 Task: Compare market values of townhouses in Las Vegas, Nevada, in different price ranges.
Action: Key pressed l<Key.caps_lock>AS<Key.space><Key.caps_lock>v<Key.caps_lock>EGAS
Screenshot: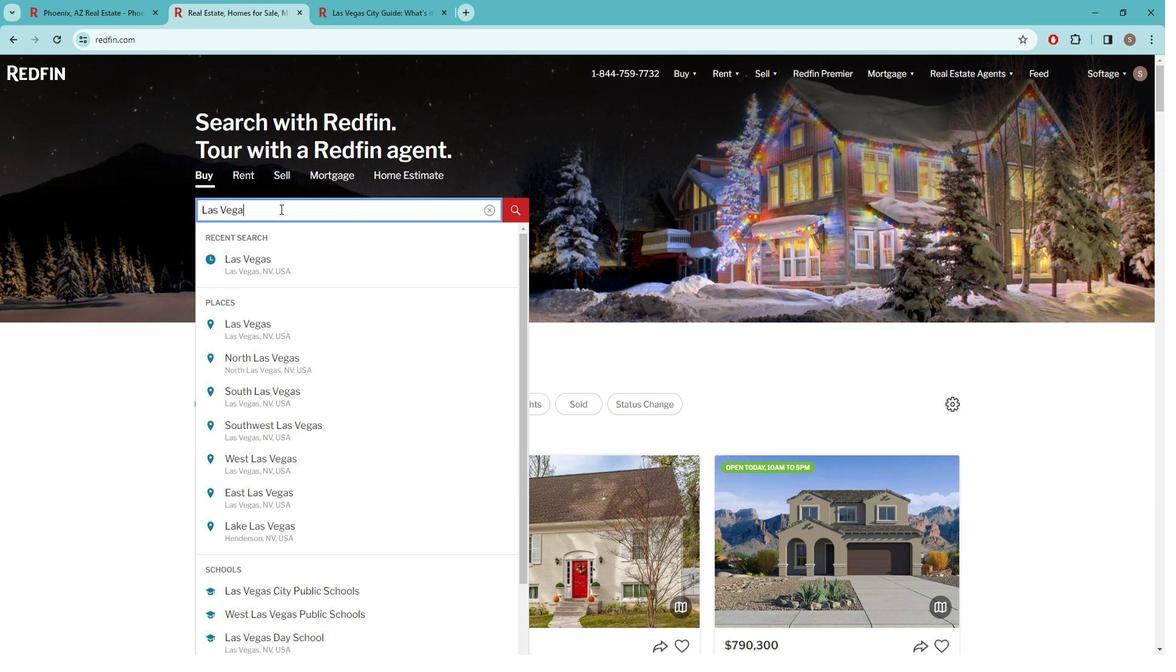 
Action: Mouse moved to (288, 263)
Screenshot: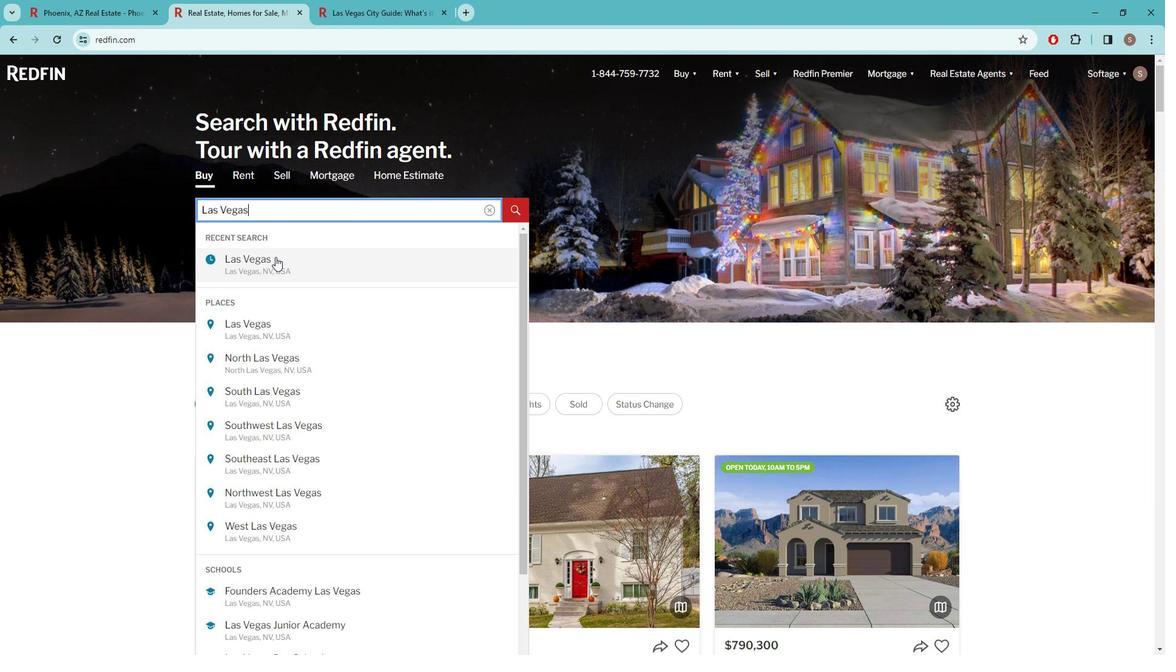 
Action: Mouse pressed left at (288, 263)
Screenshot: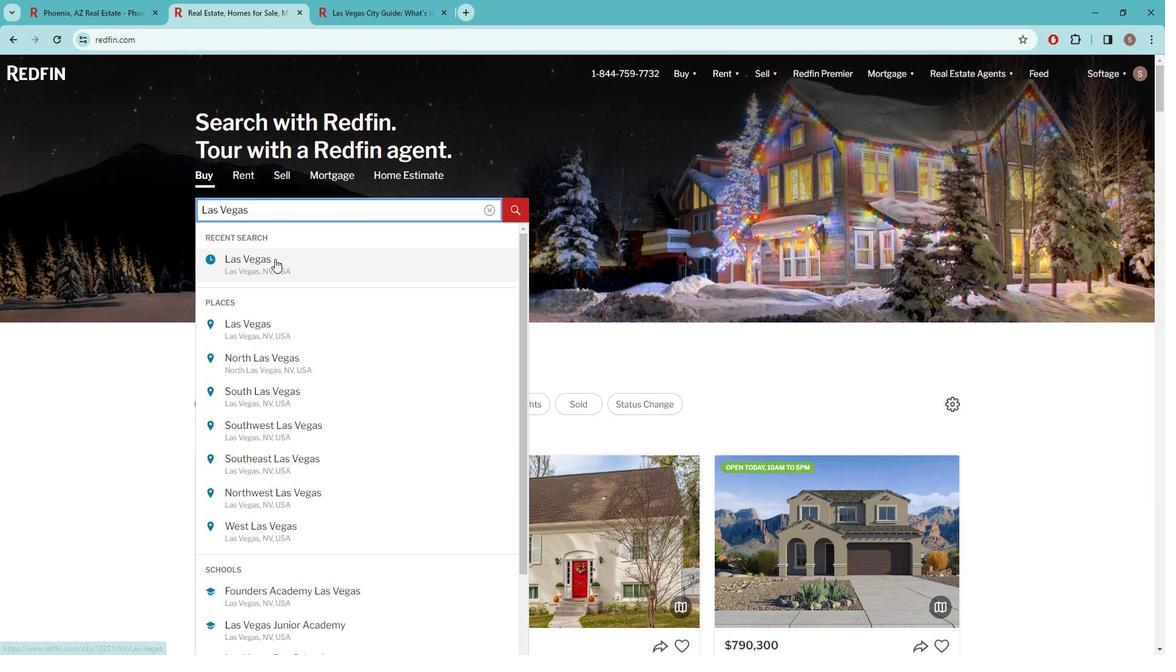
Action: Mouse moved to (1038, 162)
Screenshot: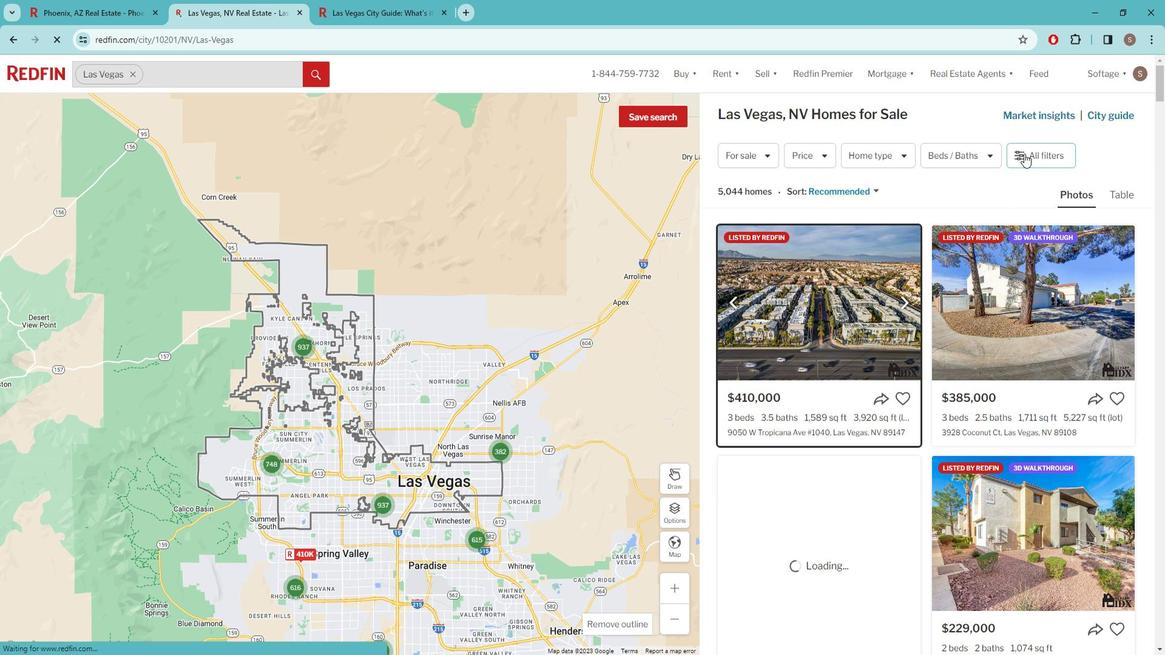 
Action: Mouse pressed left at (1038, 162)
Screenshot: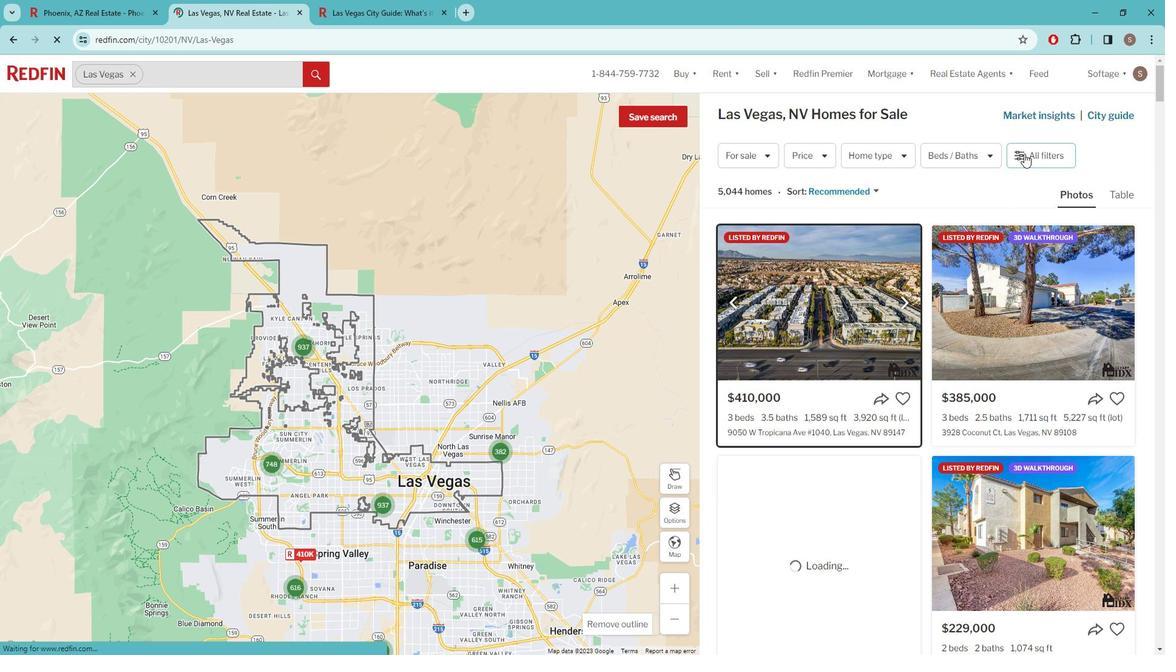 
Action: Mouse pressed left at (1038, 162)
Screenshot: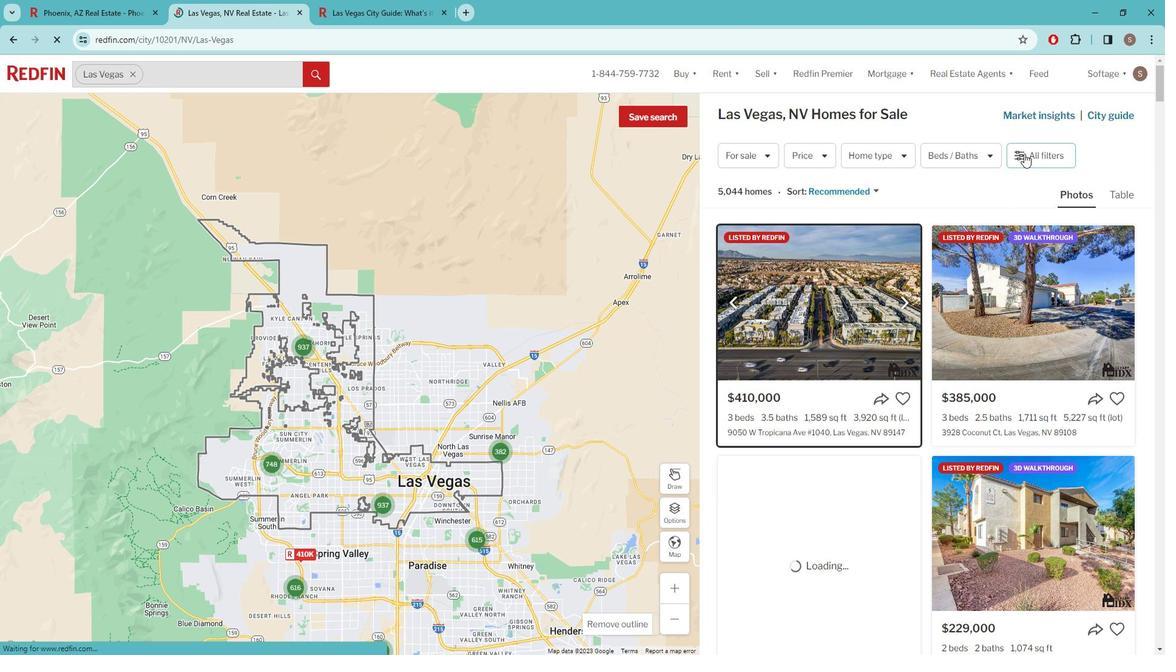 
Action: Mouse pressed left at (1038, 162)
Screenshot: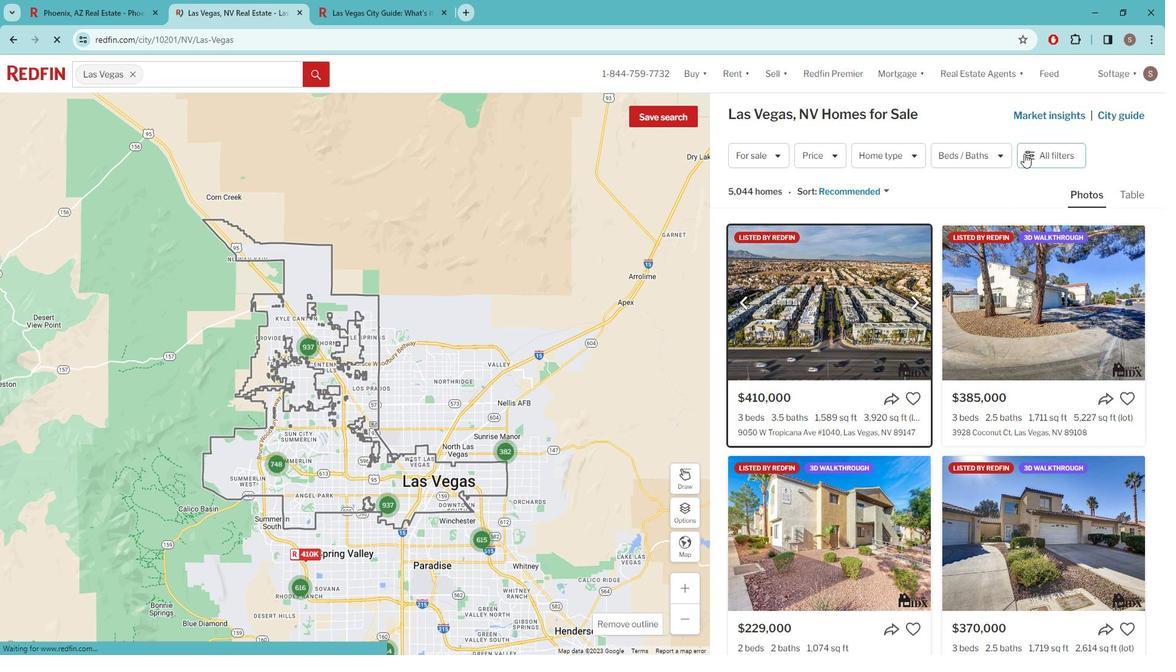 
Action: Mouse pressed left at (1038, 162)
Screenshot: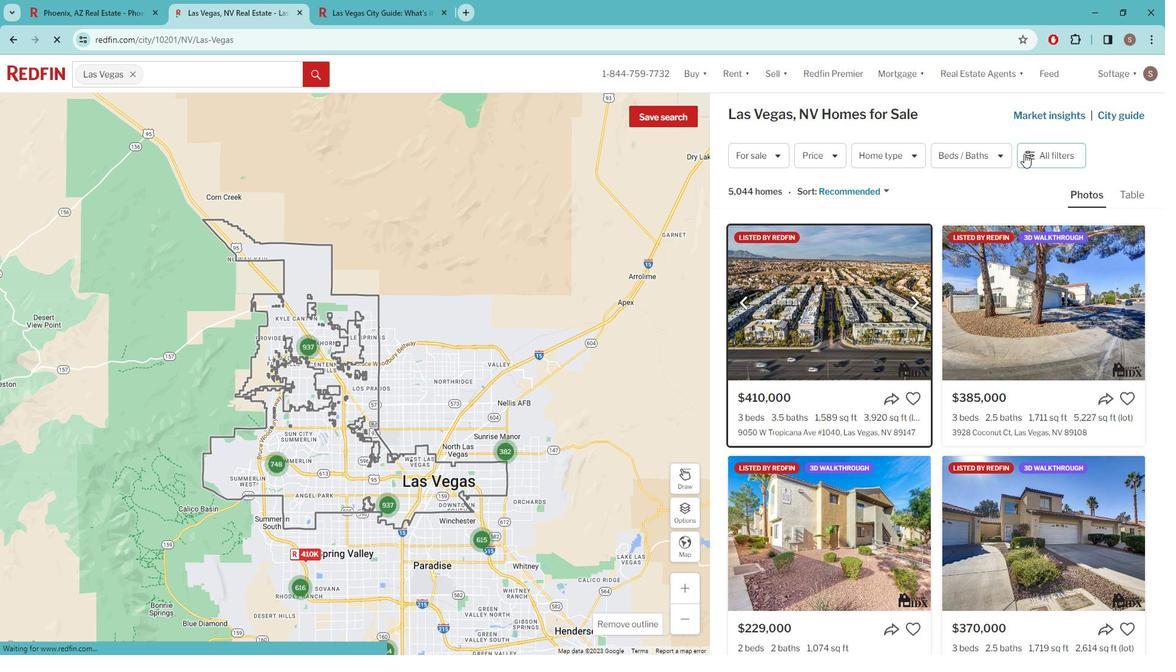 
Action: Mouse moved to (988, 268)
Screenshot: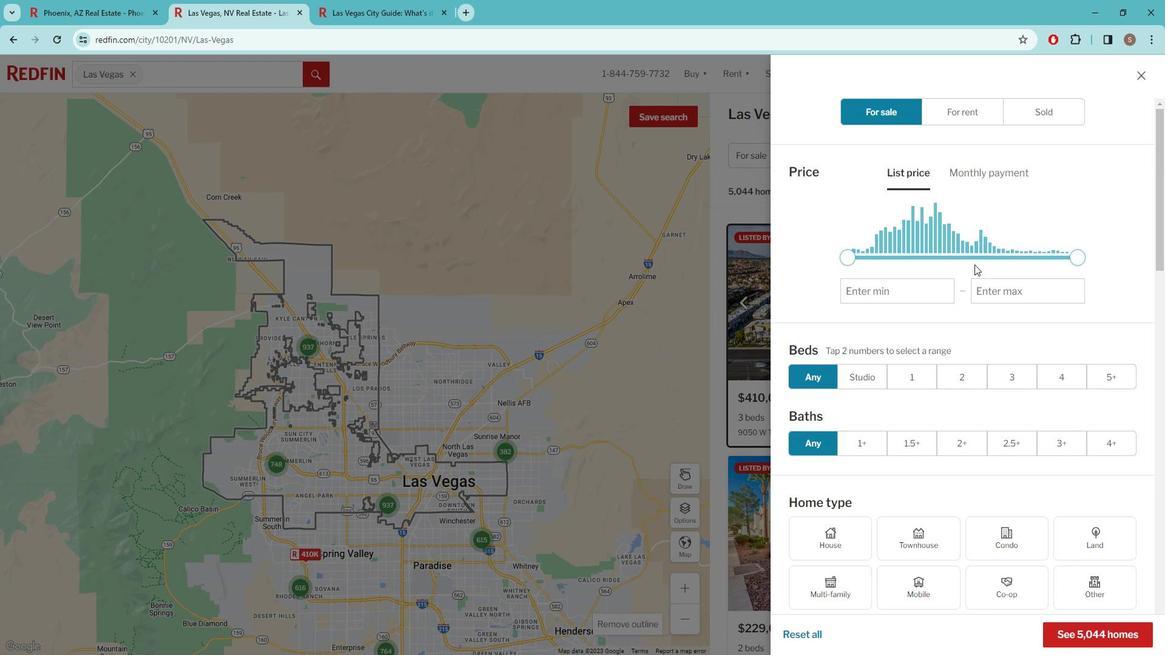 
Action: Mouse scrolled (988, 268) with delta (0, 0)
Screenshot: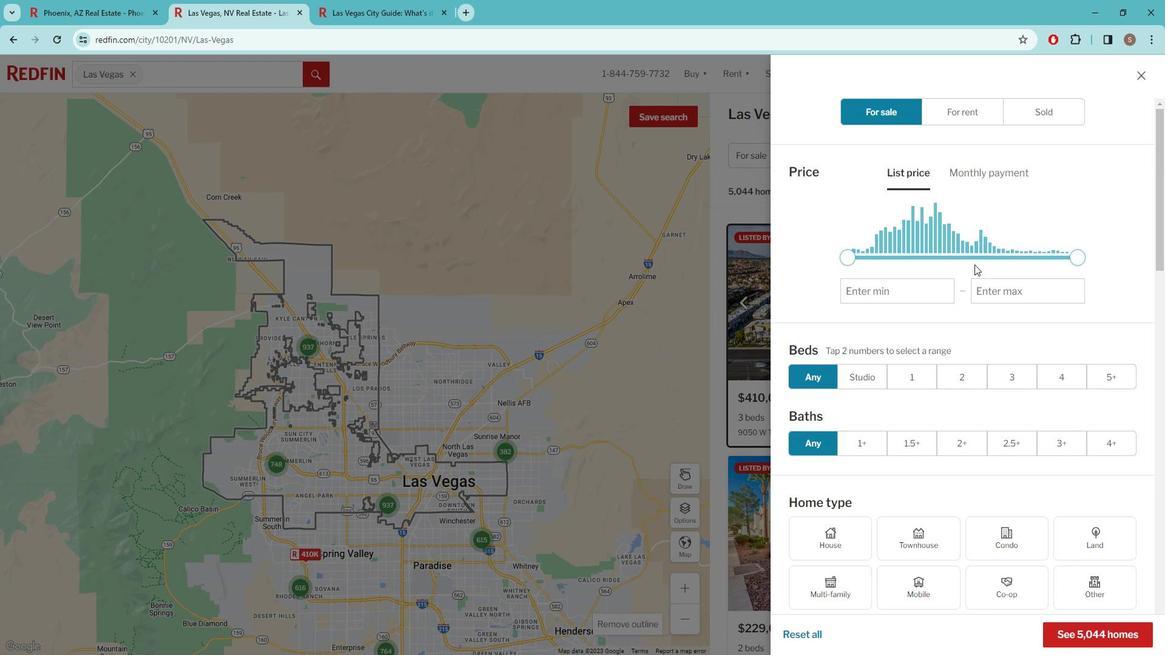 
Action: Mouse moved to (986, 268)
Screenshot: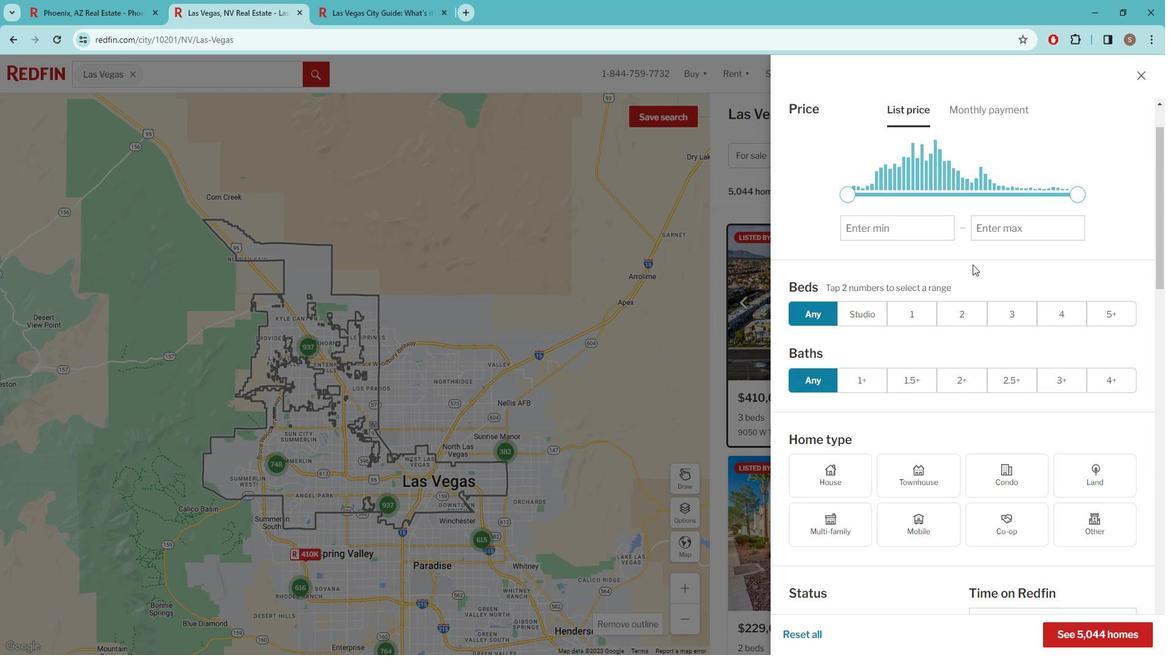 
Action: Mouse scrolled (986, 268) with delta (0, 0)
Screenshot: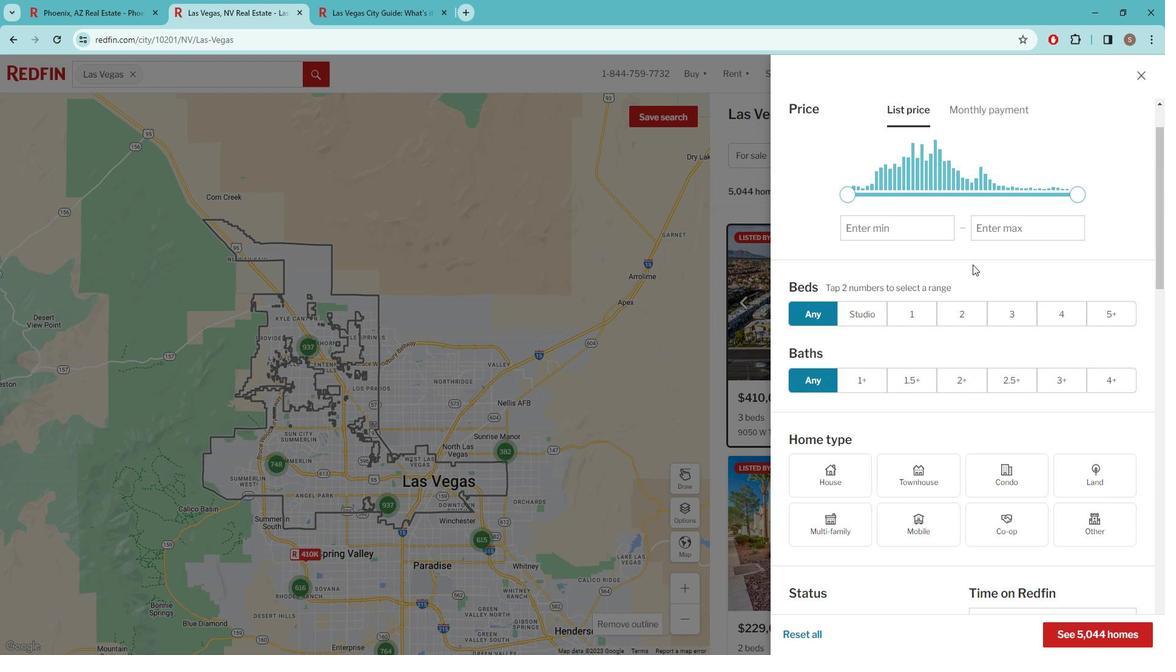 
Action: Mouse moved to (963, 316)
Screenshot: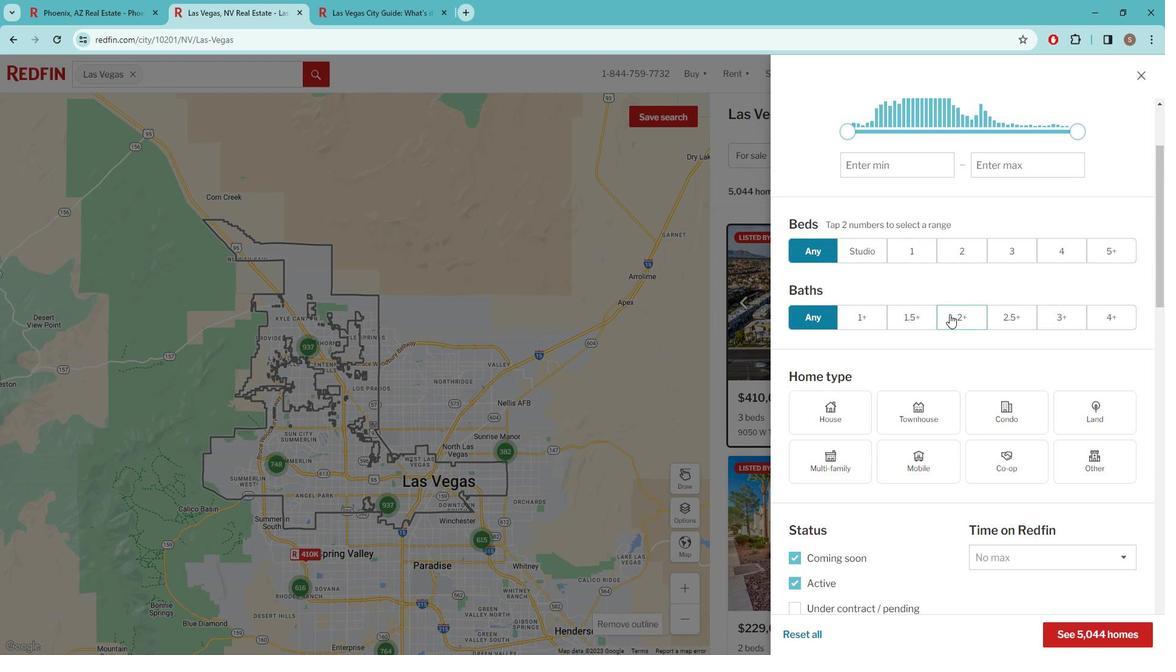 
Action: Mouse scrolled (963, 316) with delta (0, 0)
Screenshot: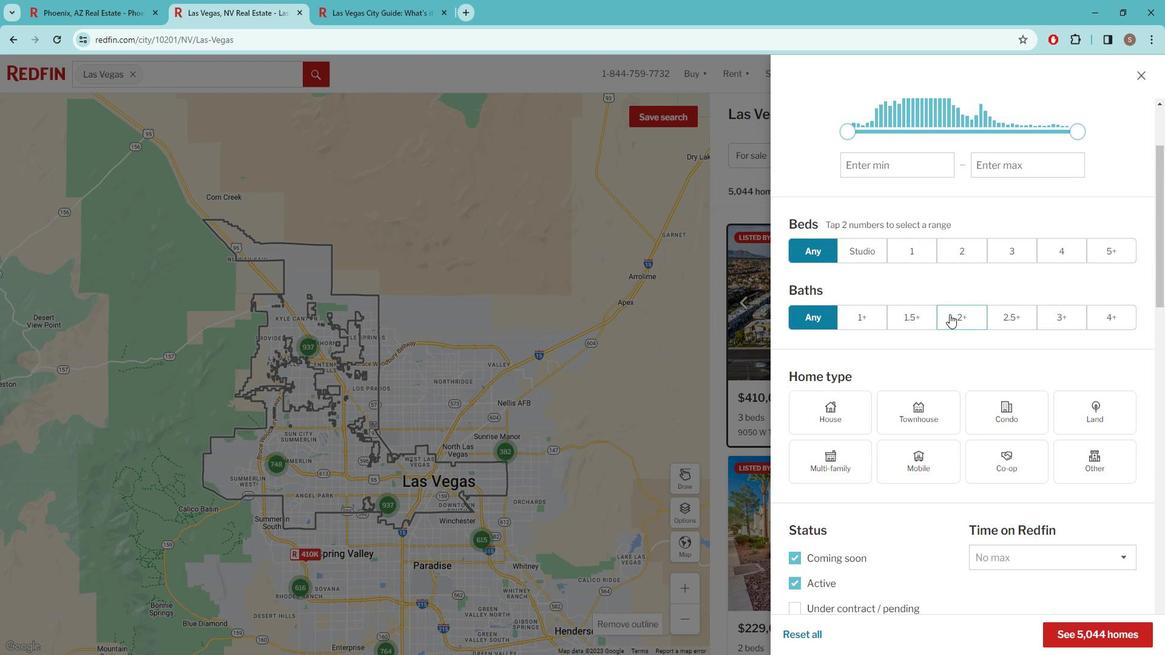 
Action: Mouse moved to (941, 350)
Screenshot: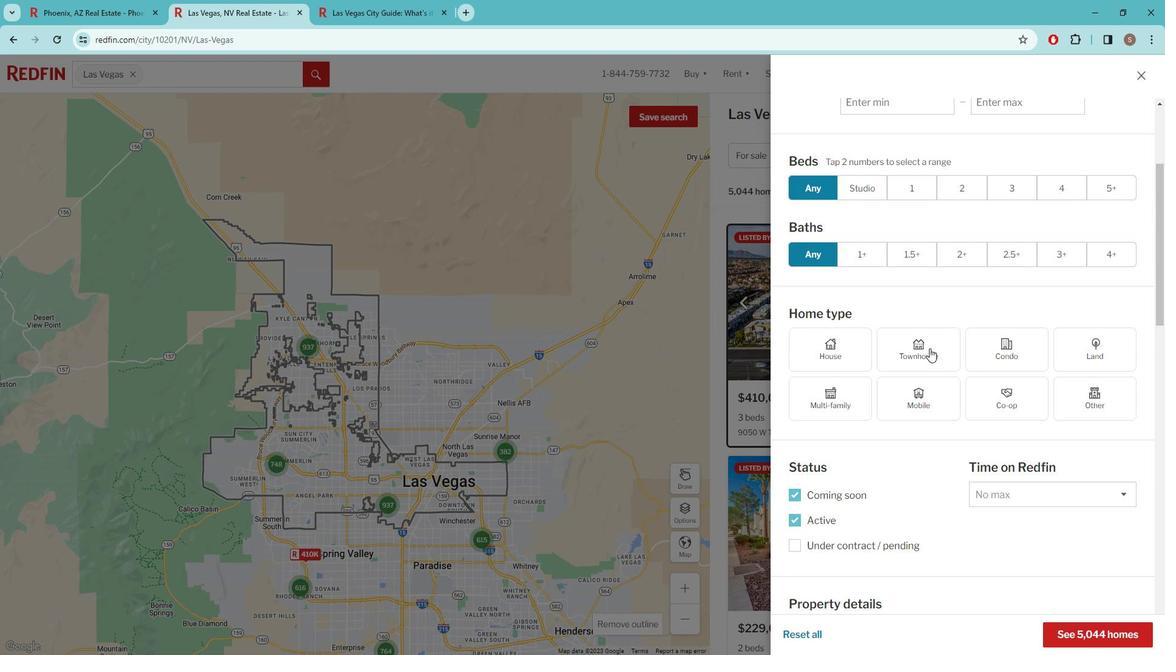 
Action: Mouse pressed left at (941, 350)
Screenshot: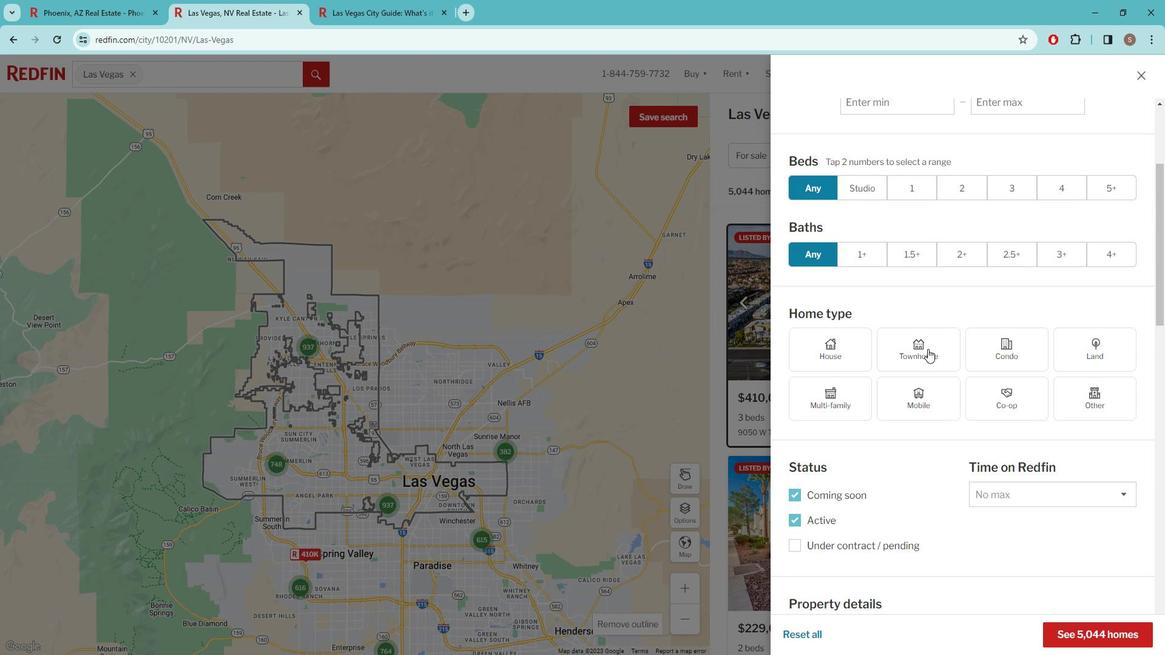 
Action: Mouse scrolled (941, 349) with delta (0, 0)
Screenshot: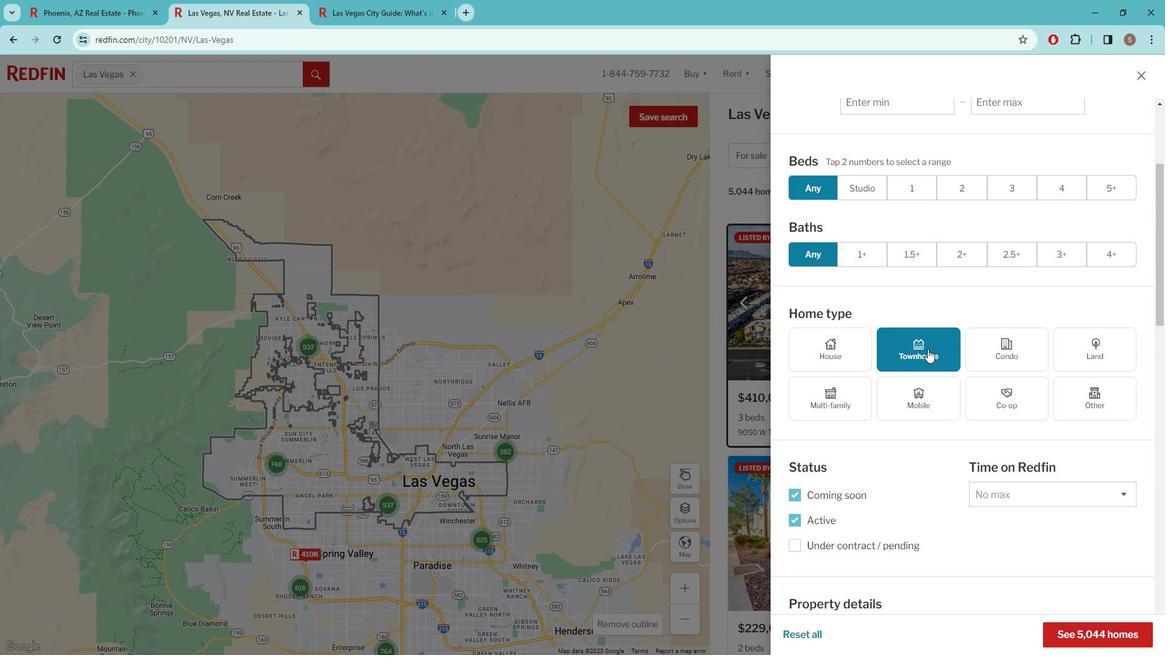 
Action: Mouse scrolled (941, 349) with delta (0, 0)
Screenshot: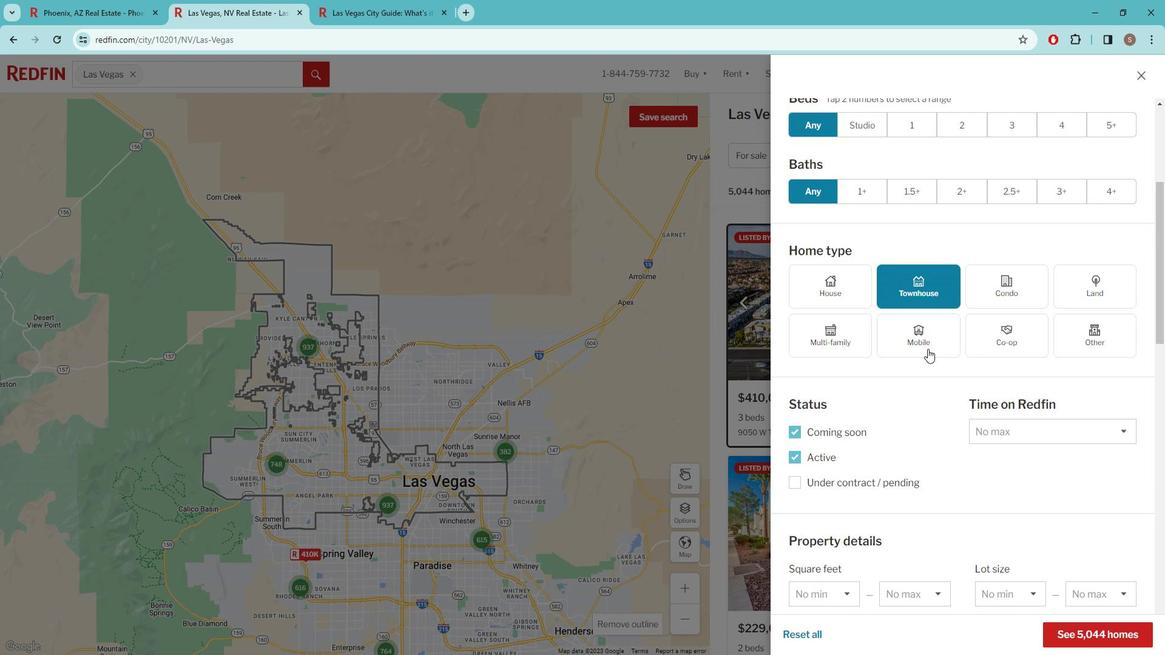 
Action: Mouse scrolled (941, 349) with delta (0, 0)
Screenshot: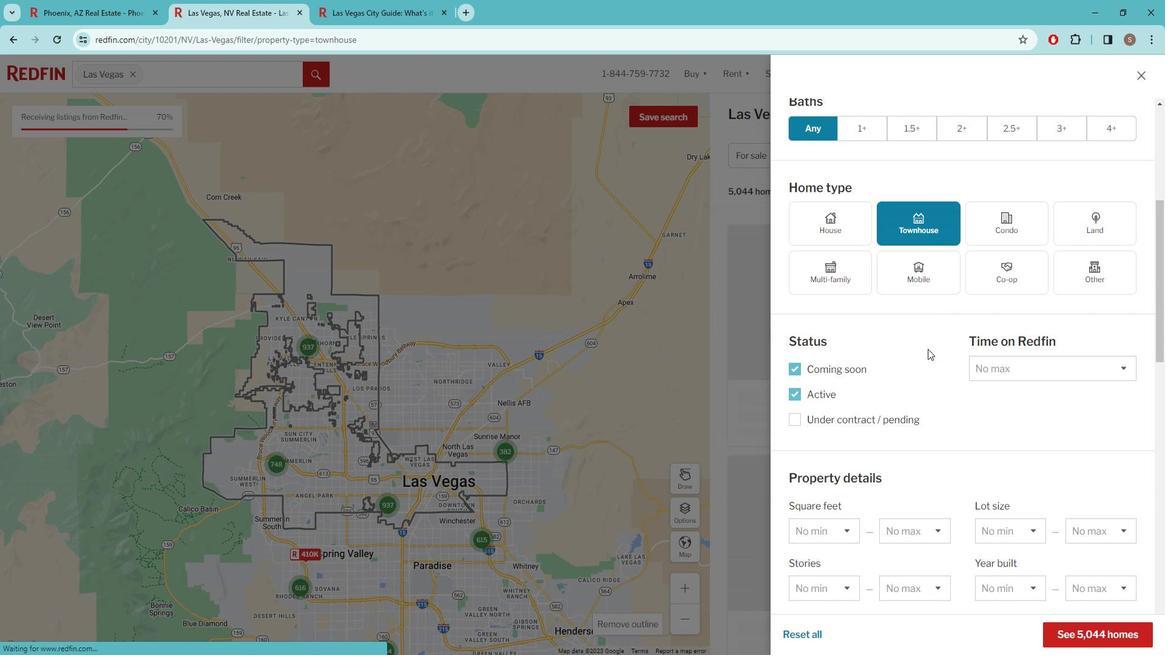 
Action: Mouse scrolled (941, 349) with delta (0, 0)
Screenshot: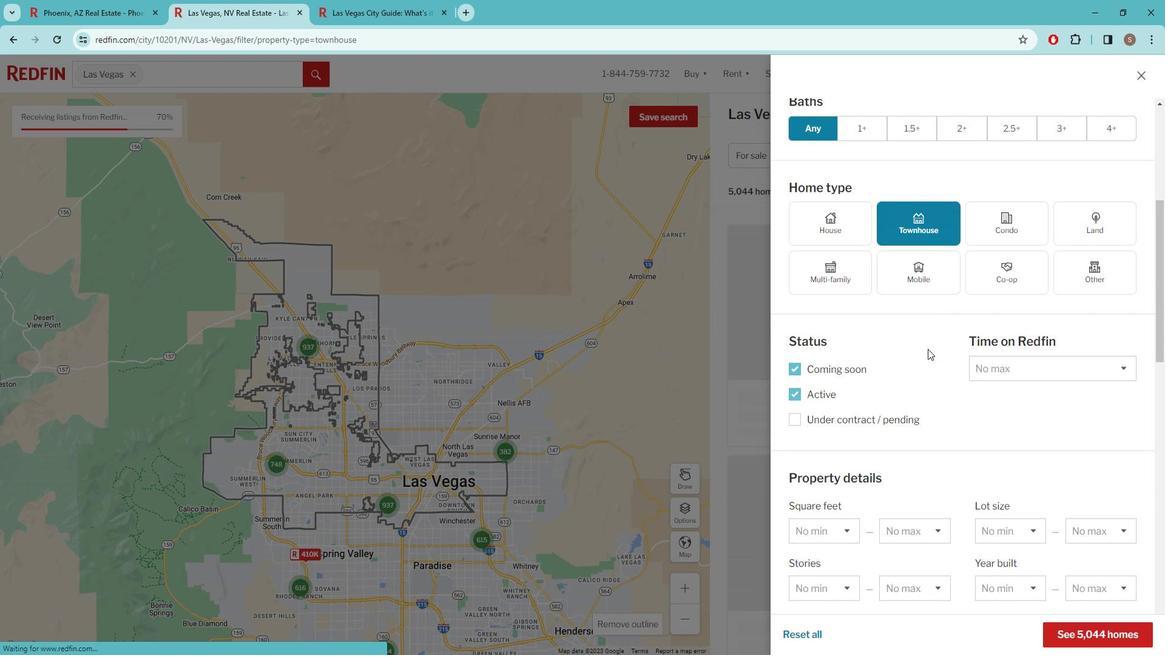 
Action: Mouse scrolled (941, 349) with delta (0, 0)
Screenshot: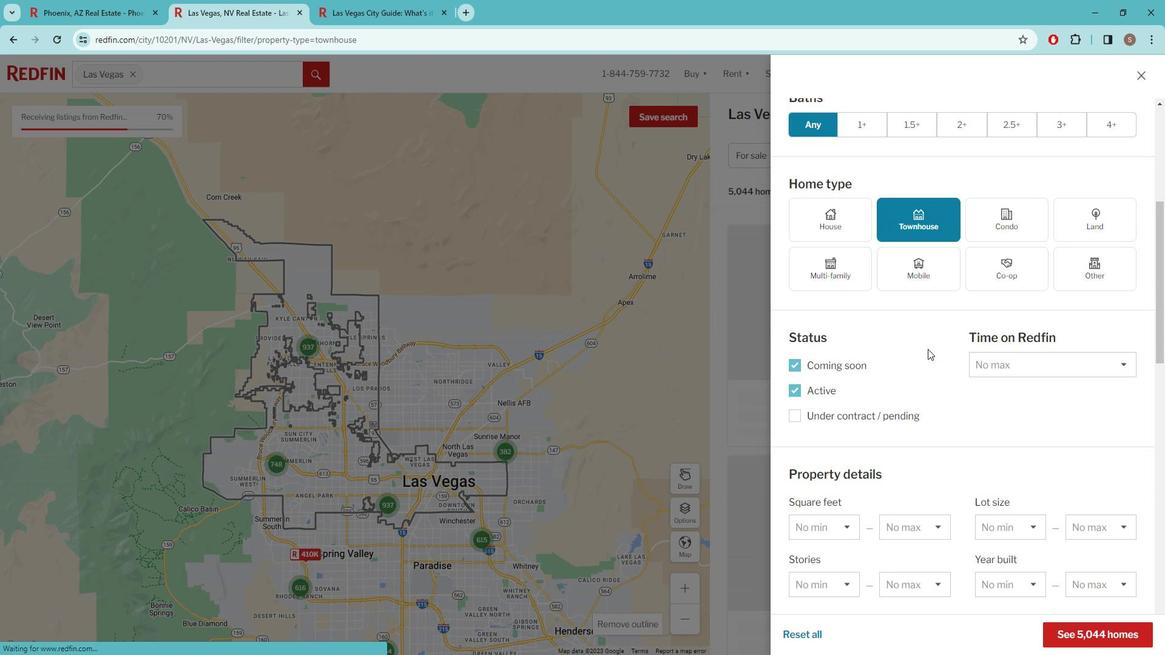 
Action: Mouse moved to (941, 348)
Screenshot: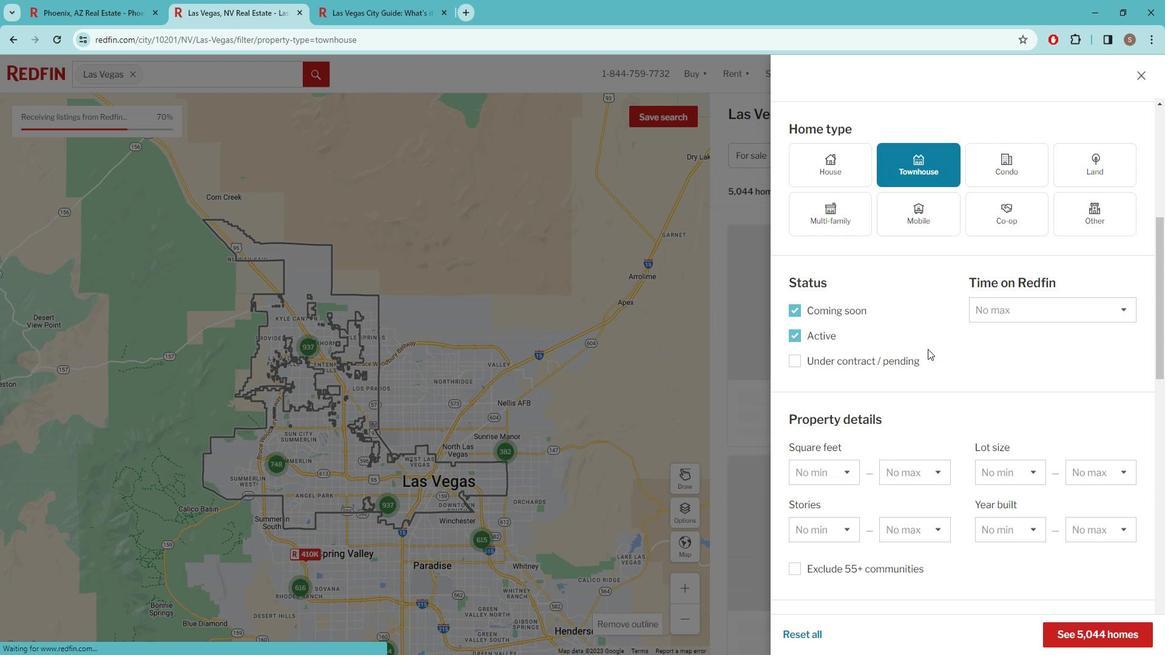 
Action: Mouse scrolled (941, 347) with delta (0, 0)
Screenshot: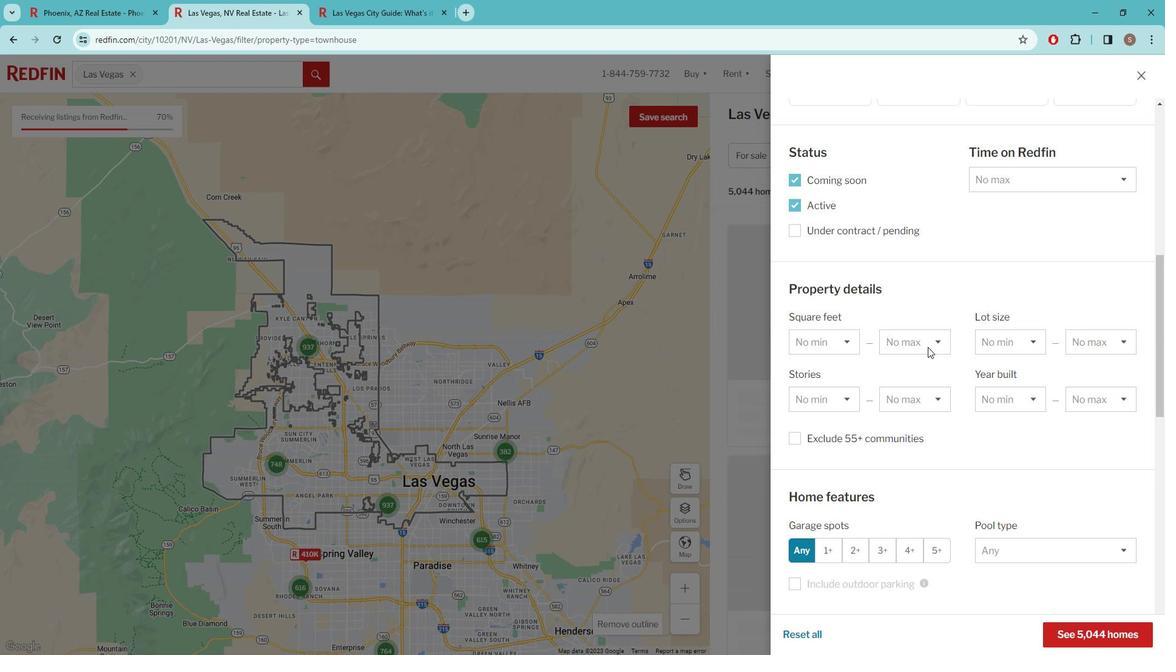 
Action: Mouse scrolled (941, 347) with delta (0, 0)
Screenshot: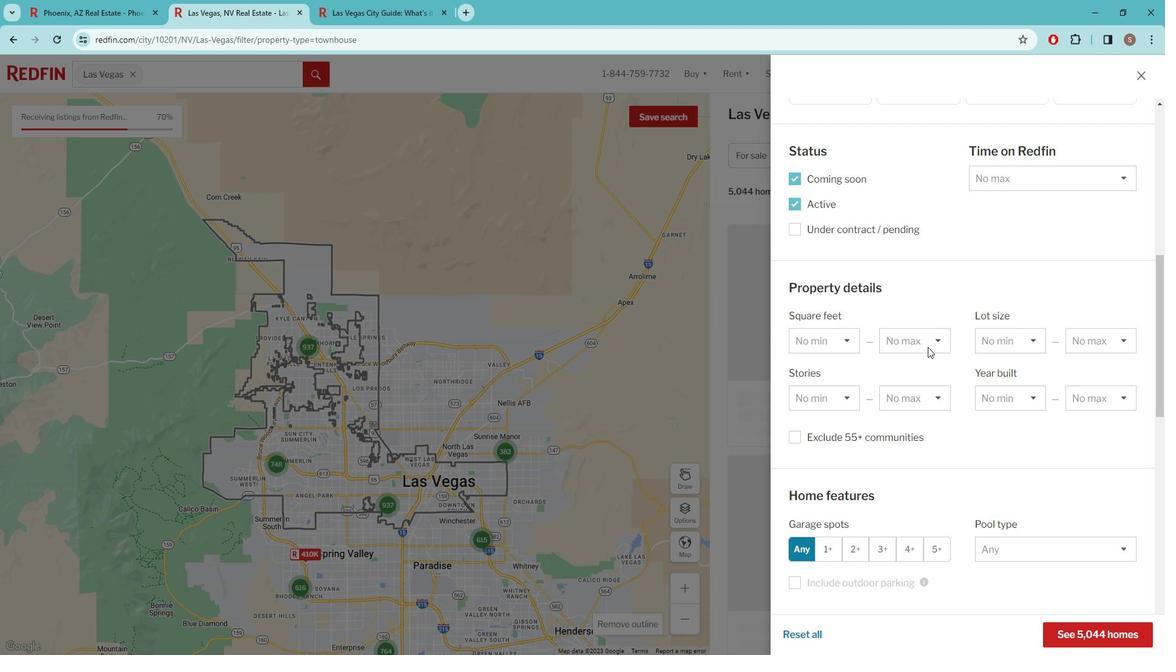 
Action: Mouse scrolled (941, 347) with delta (0, 0)
Screenshot: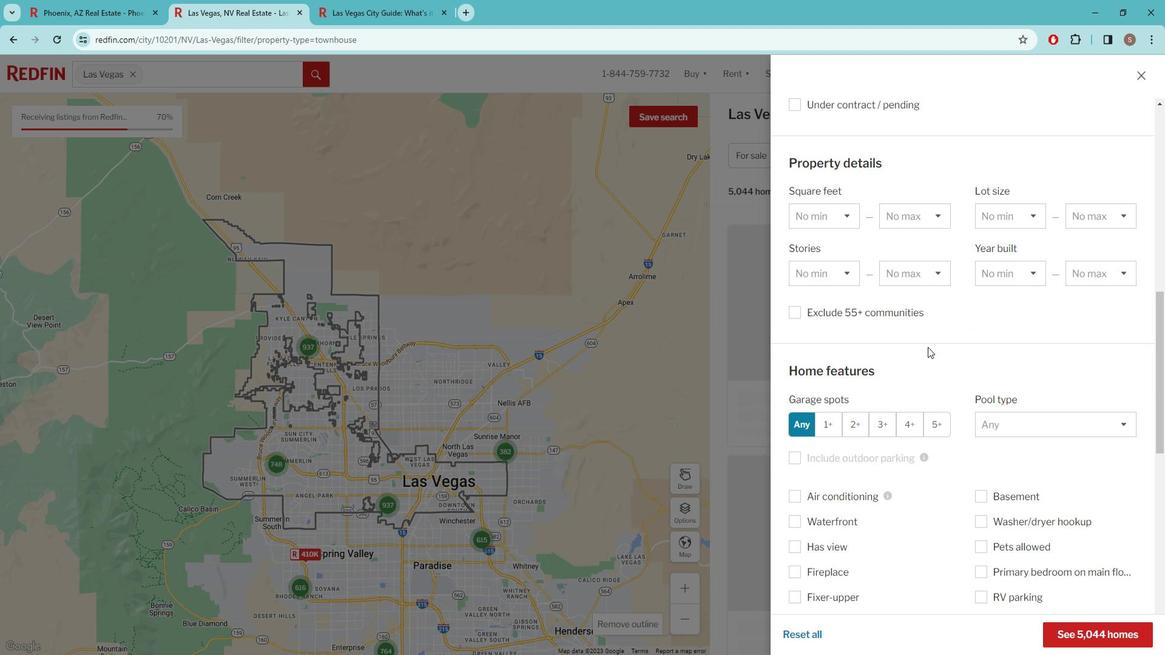 
Action: Mouse scrolled (941, 347) with delta (0, 0)
Screenshot: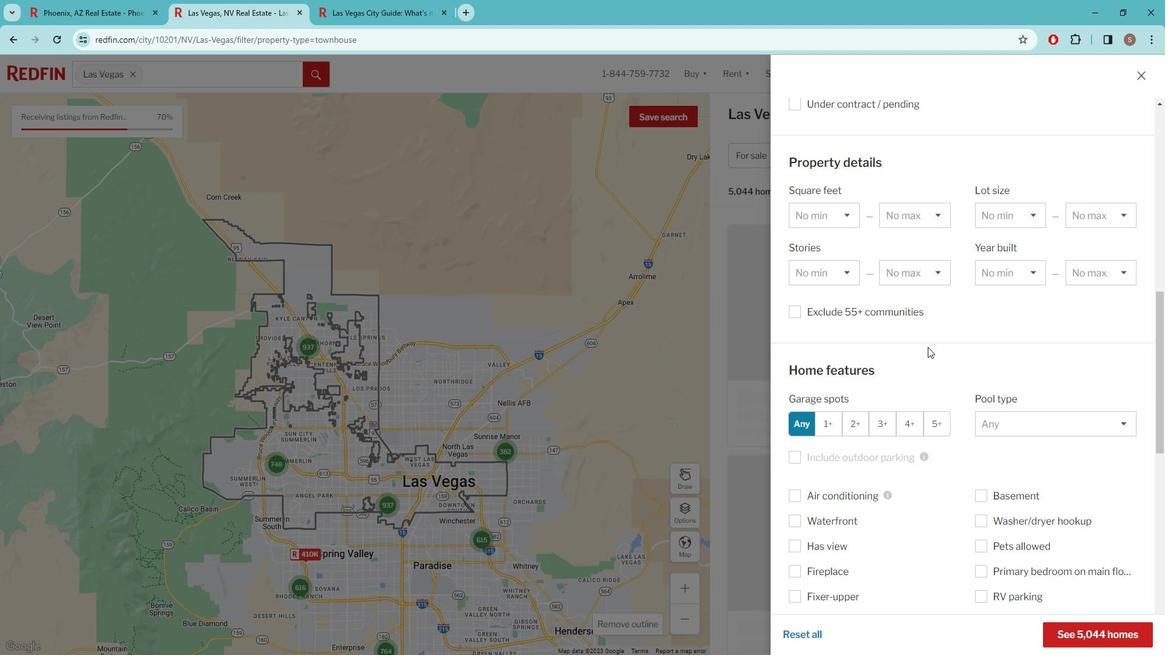 
Action: Mouse scrolled (941, 347) with delta (0, 0)
Screenshot: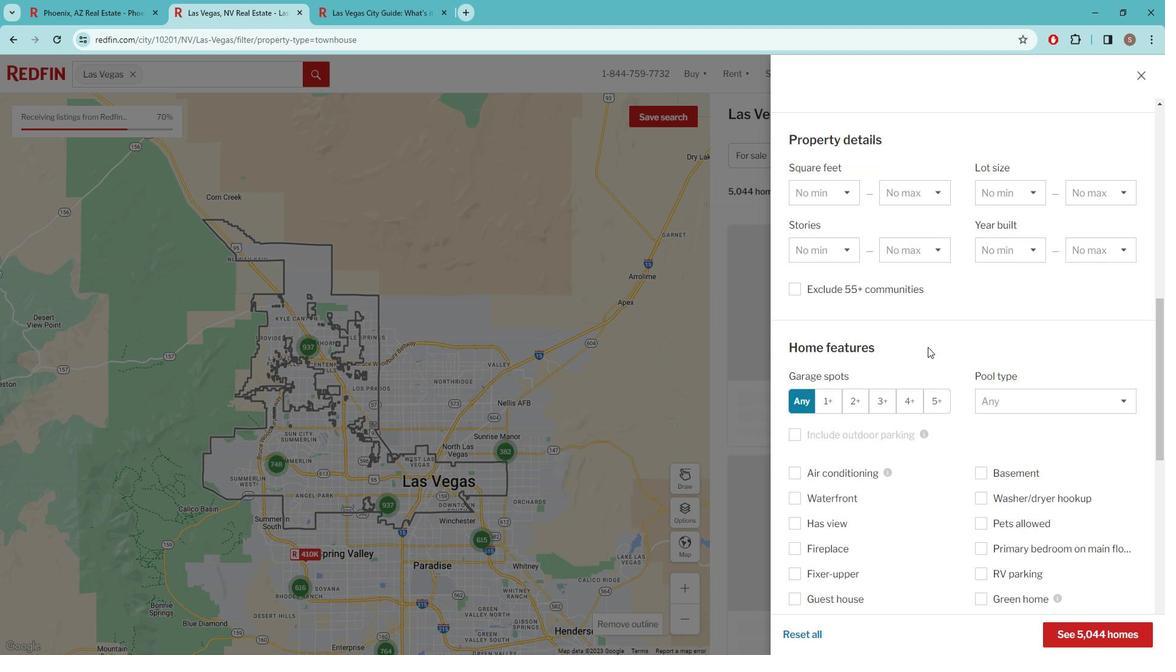
Action: Mouse moved to (943, 346)
Screenshot: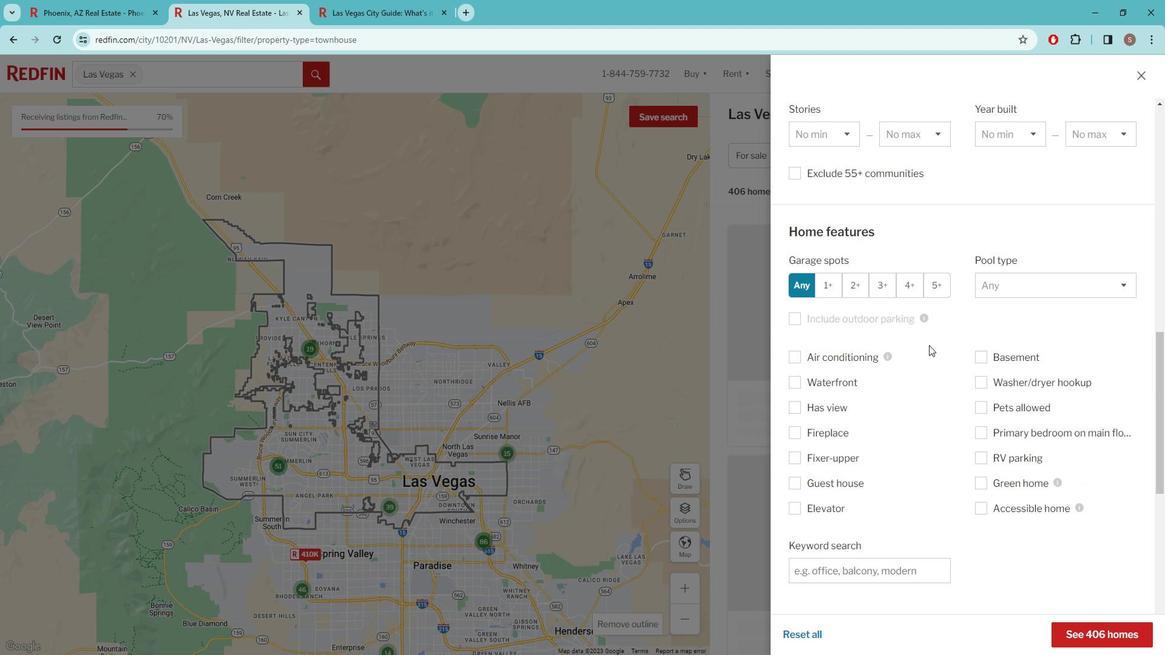 
Action: Mouse scrolled (943, 345) with delta (0, 0)
Screenshot: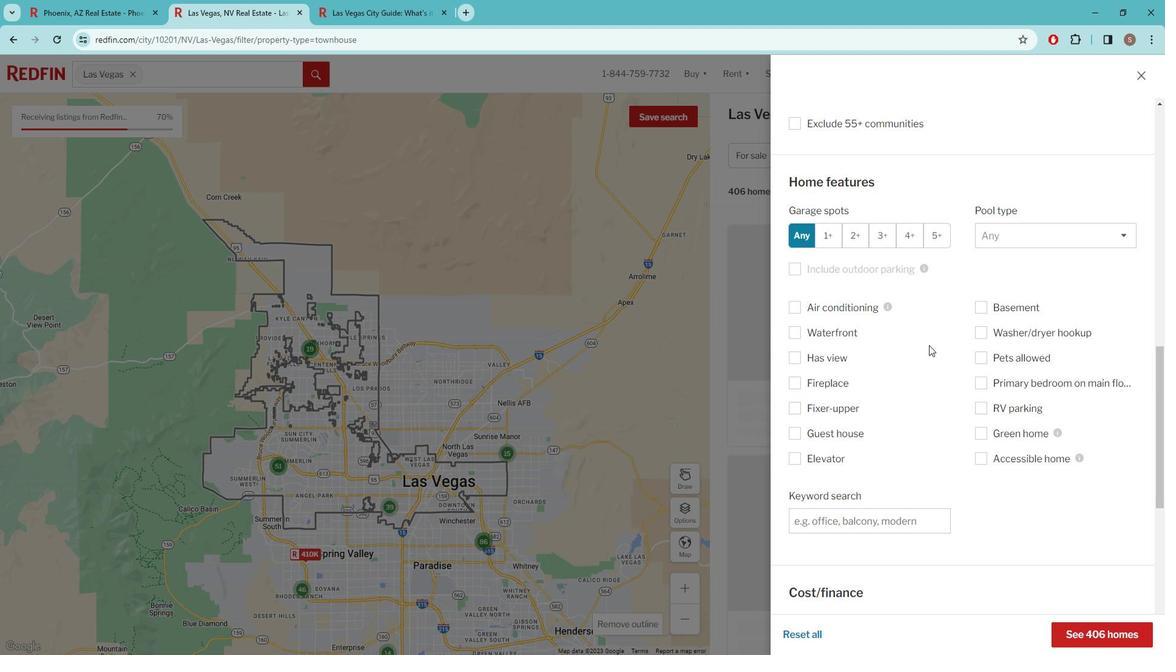 
Action: Mouse scrolled (943, 345) with delta (0, 0)
Screenshot: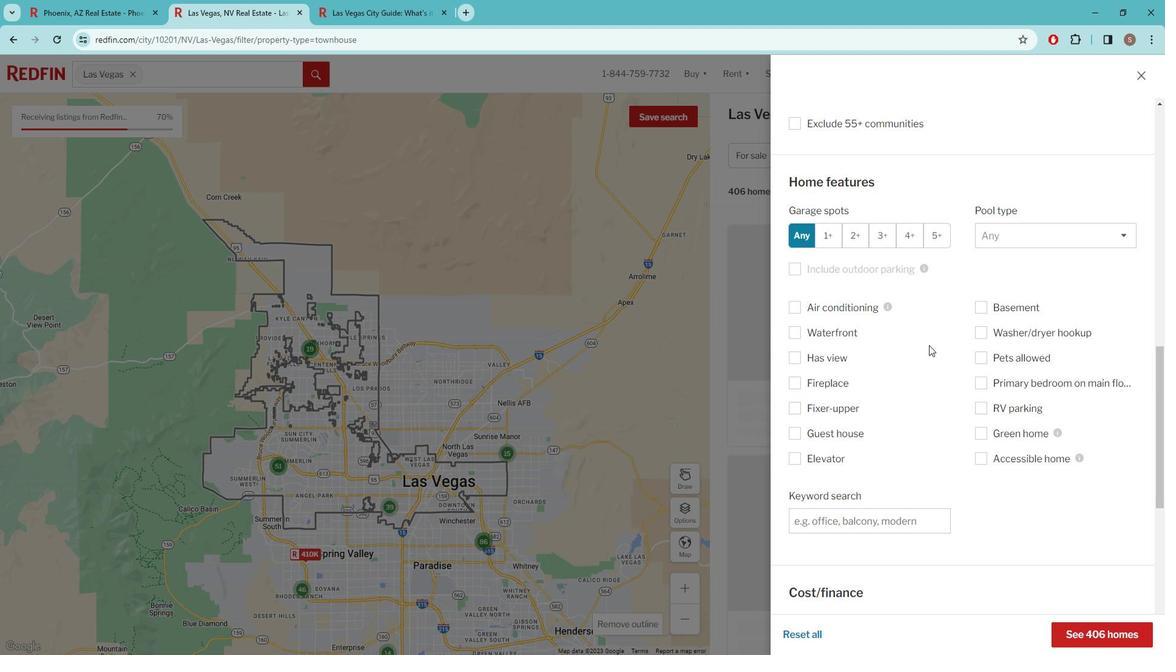 
Action: Mouse scrolled (943, 345) with delta (0, 0)
Screenshot: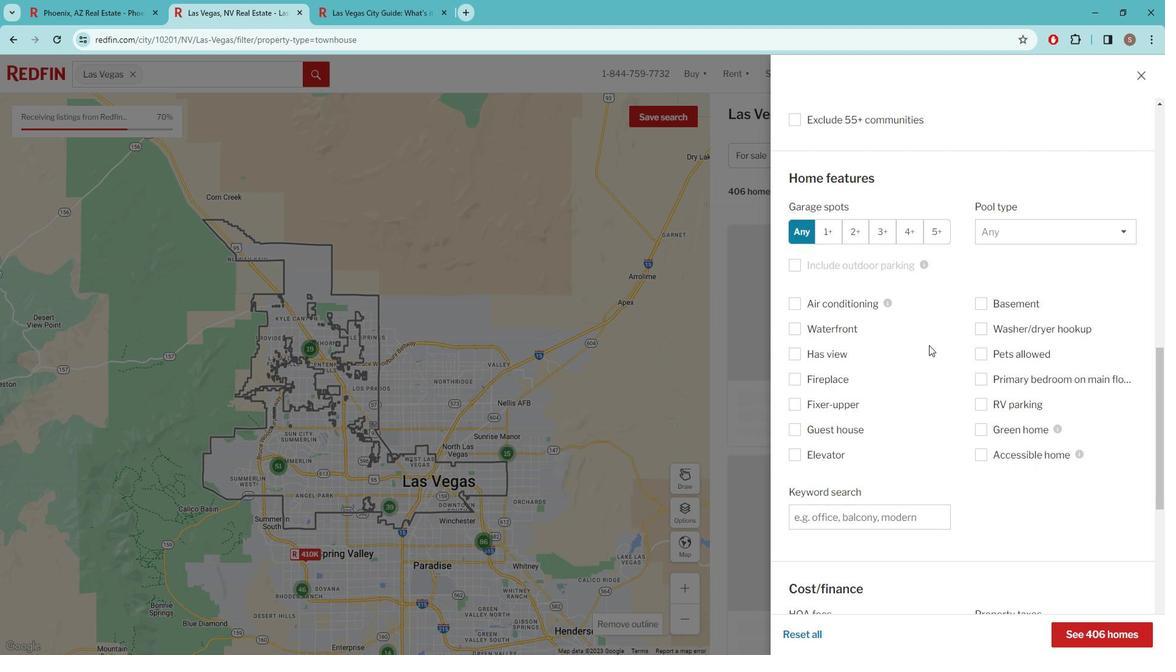 
Action: Mouse scrolled (943, 345) with delta (0, 0)
Screenshot: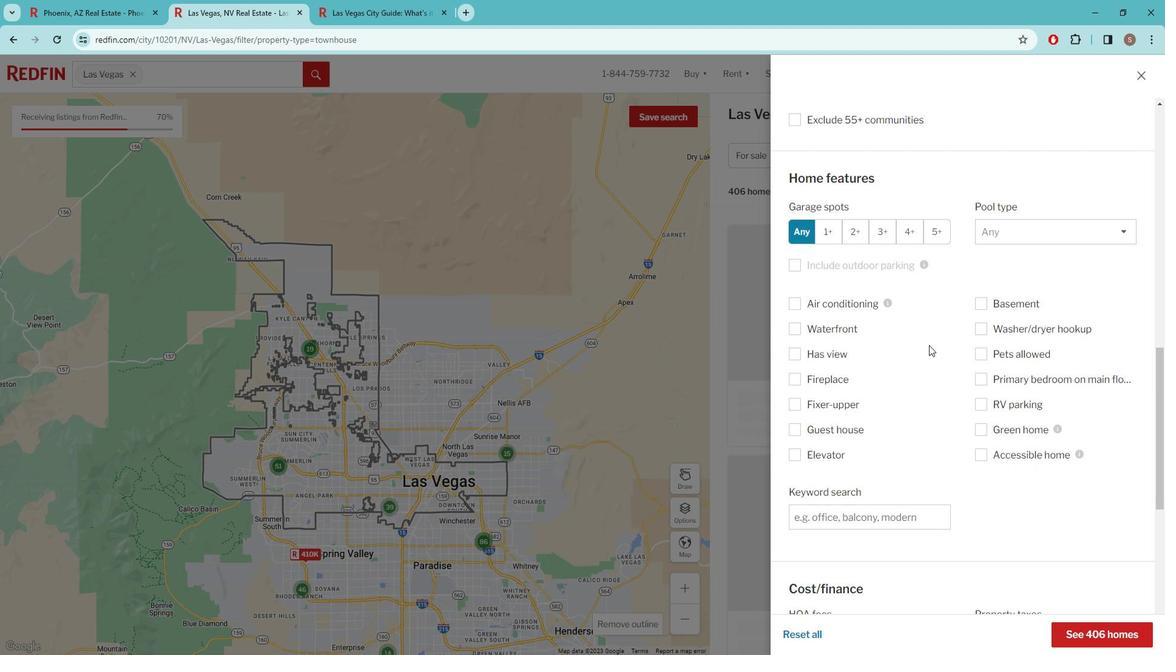 
Action: Mouse scrolled (943, 345) with delta (0, 0)
Screenshot: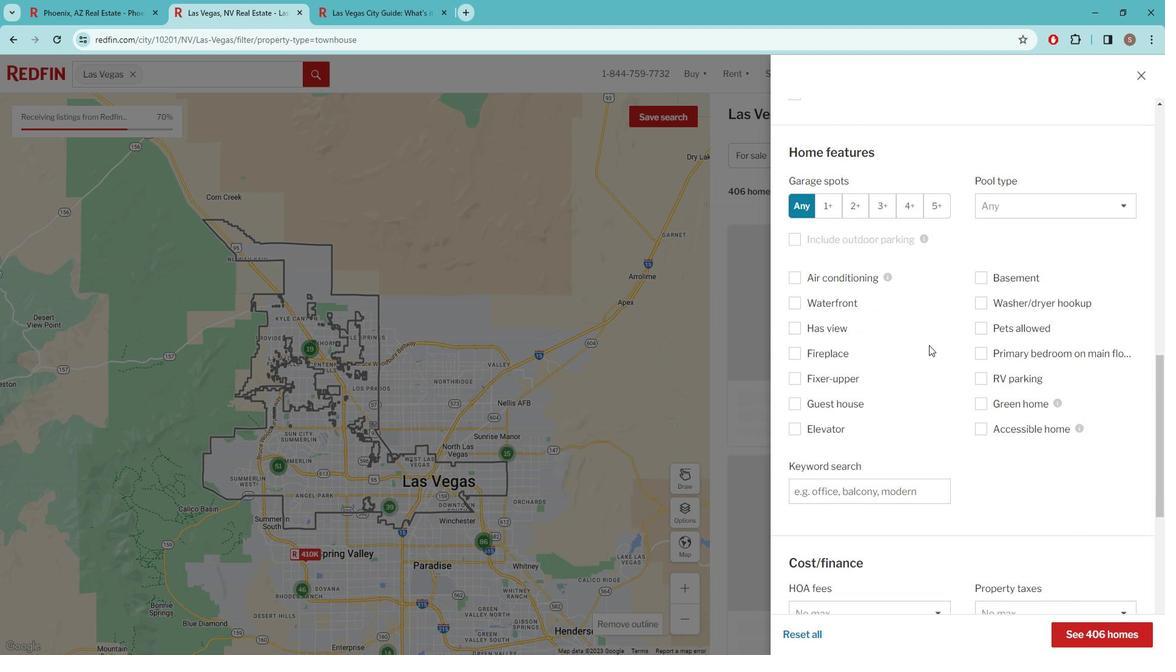 
Action: Mouse moved to (943, 349)
Screenshot: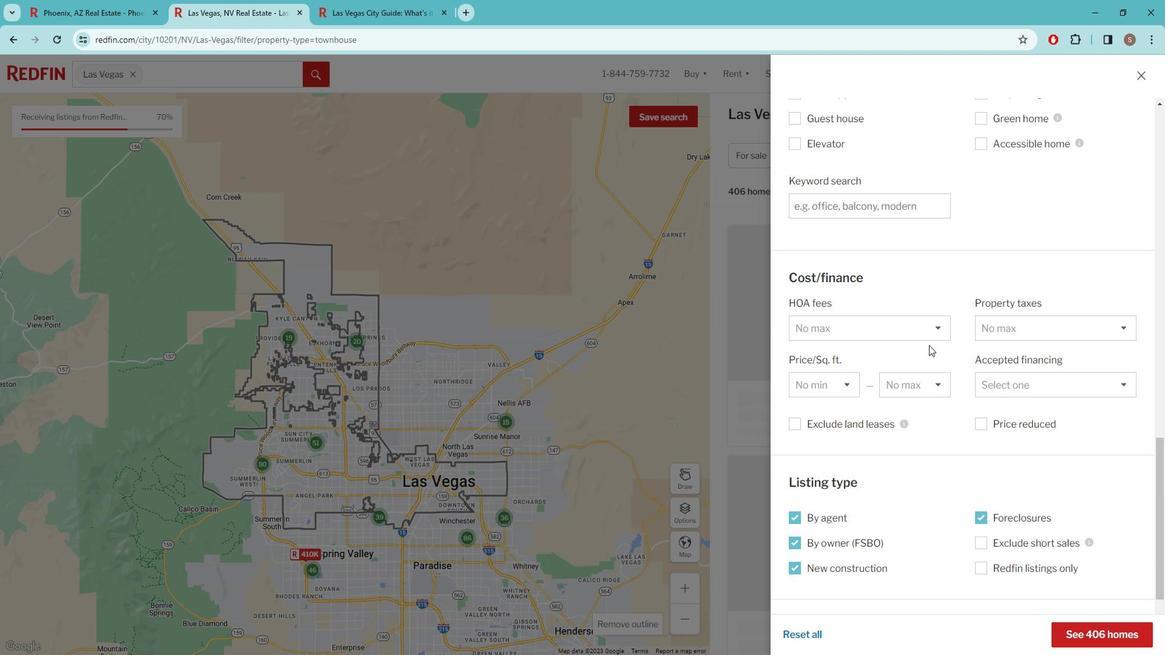 
Action: Mouse scrolled (943, 348) with delta (0, 0)
Screenshot: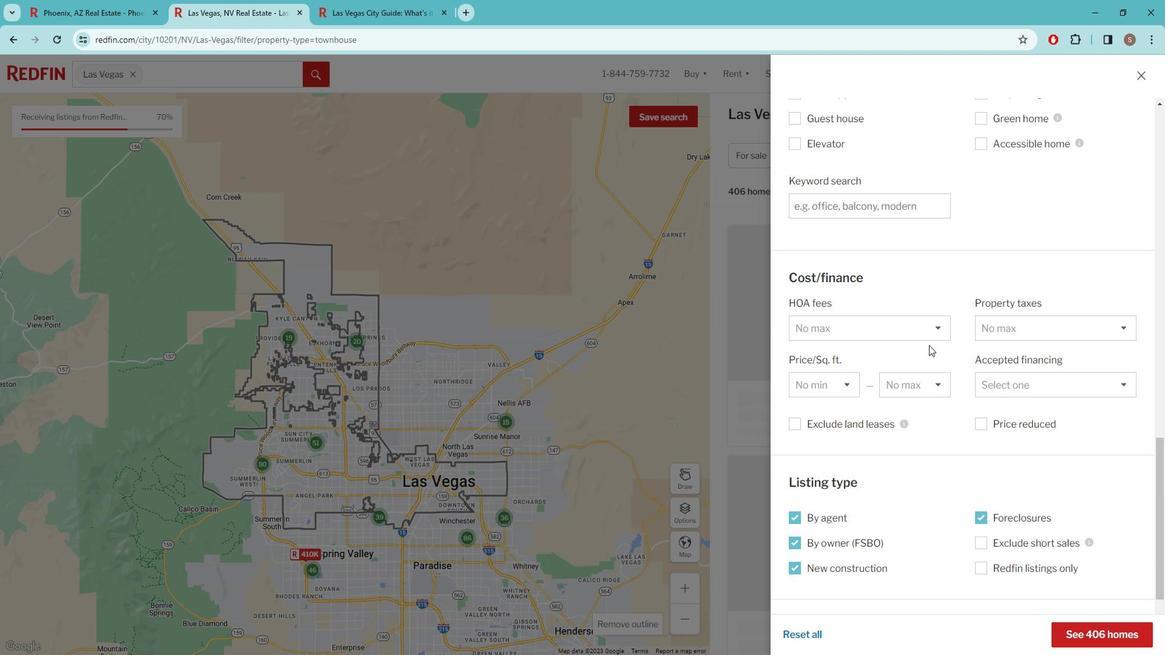
Action: Mouse moved to (943, 353)
Screenshot: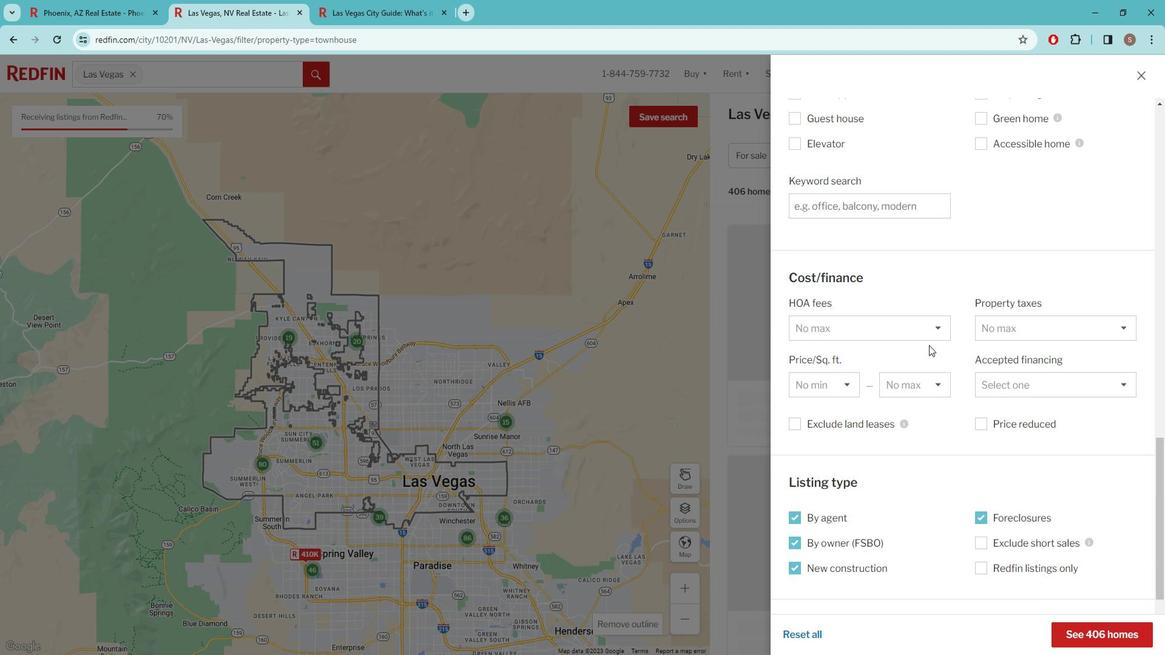 
Action: Mouse scrolled (943, 352) with delta (0, 0)
Screenshot: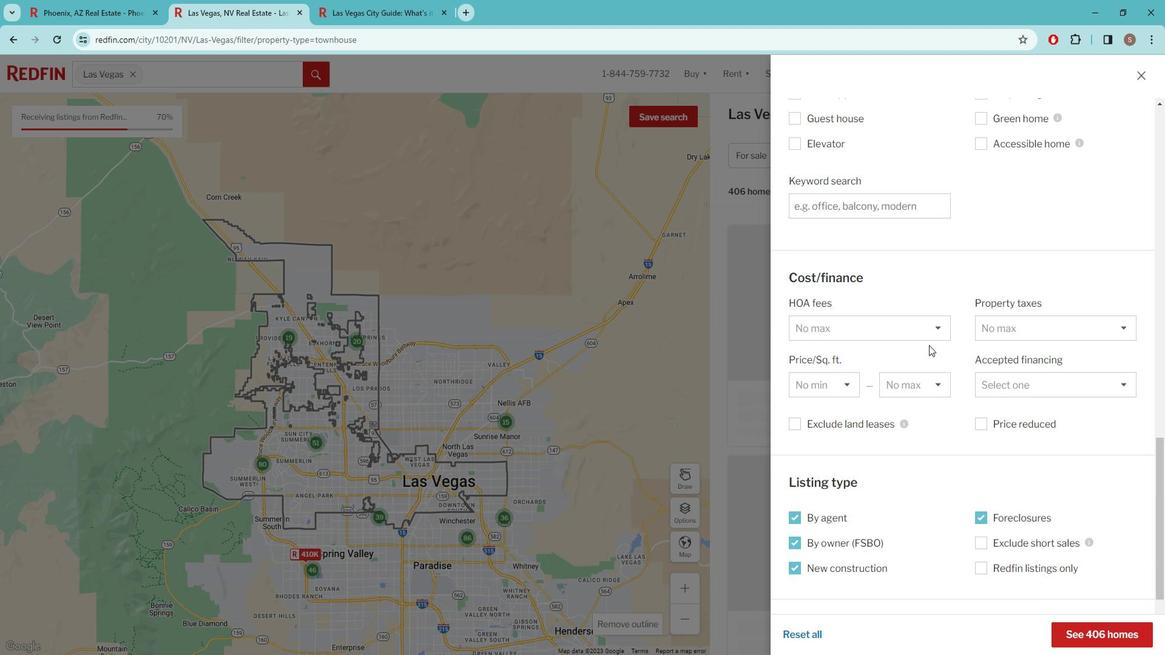 
Action: Mouse moved to (943, 355)
Screenshot: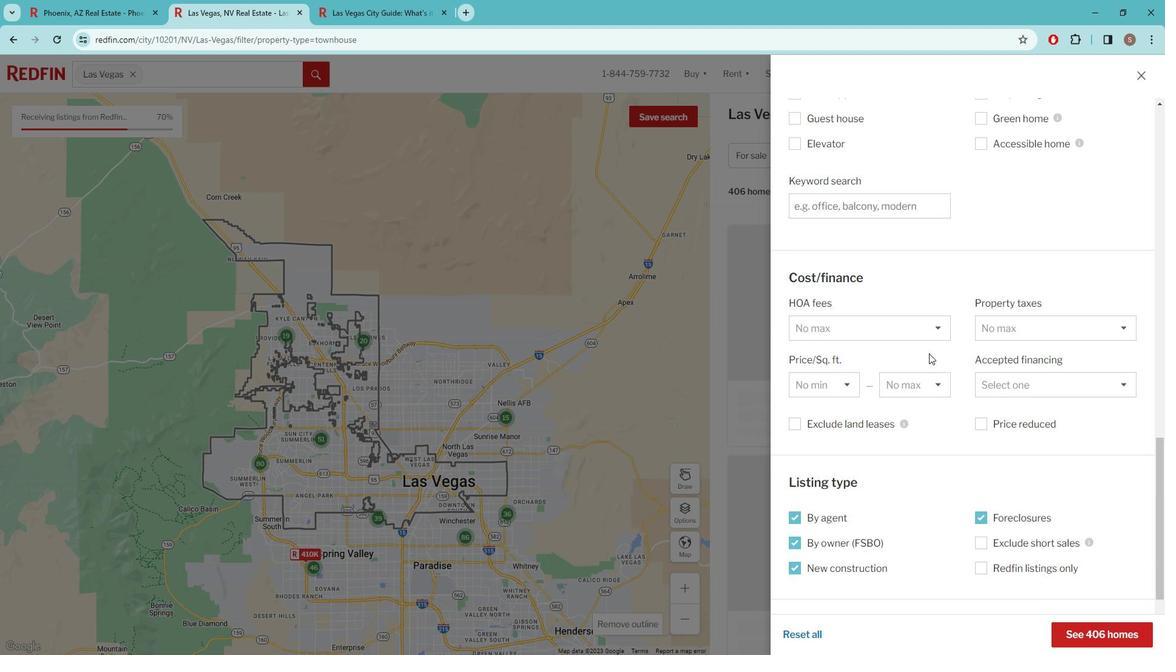 
Action: Mouse scrolled (943, 355) with delta (0, 0)
Screenshot: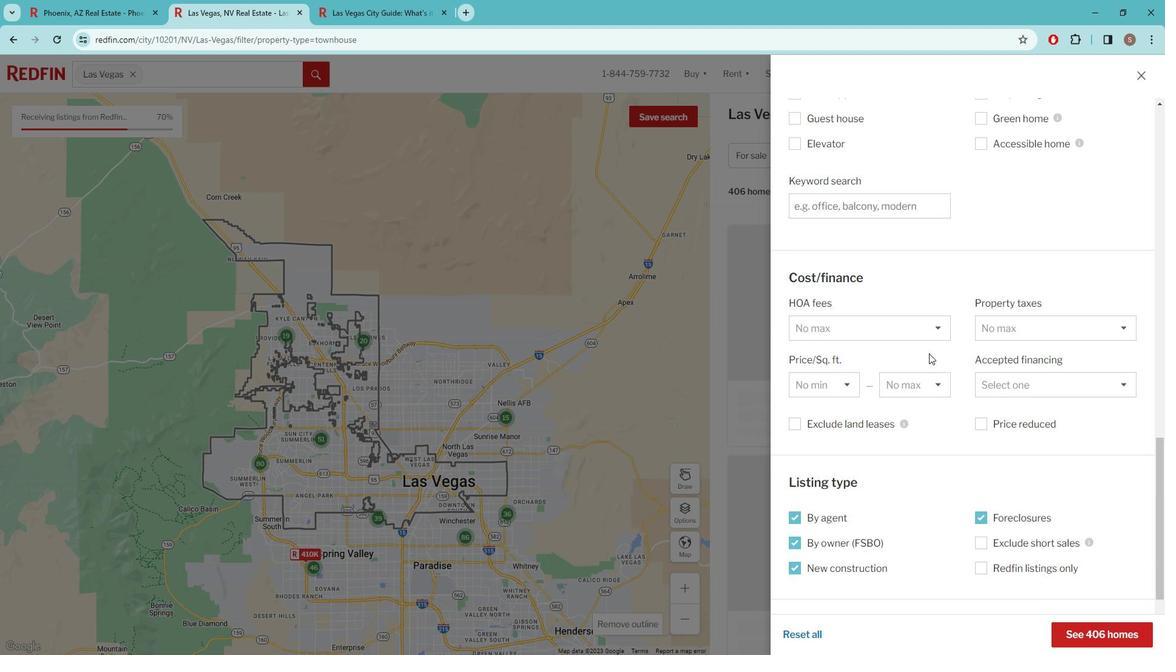 
Action: Mouse moved to (943, 356)
Screenshot: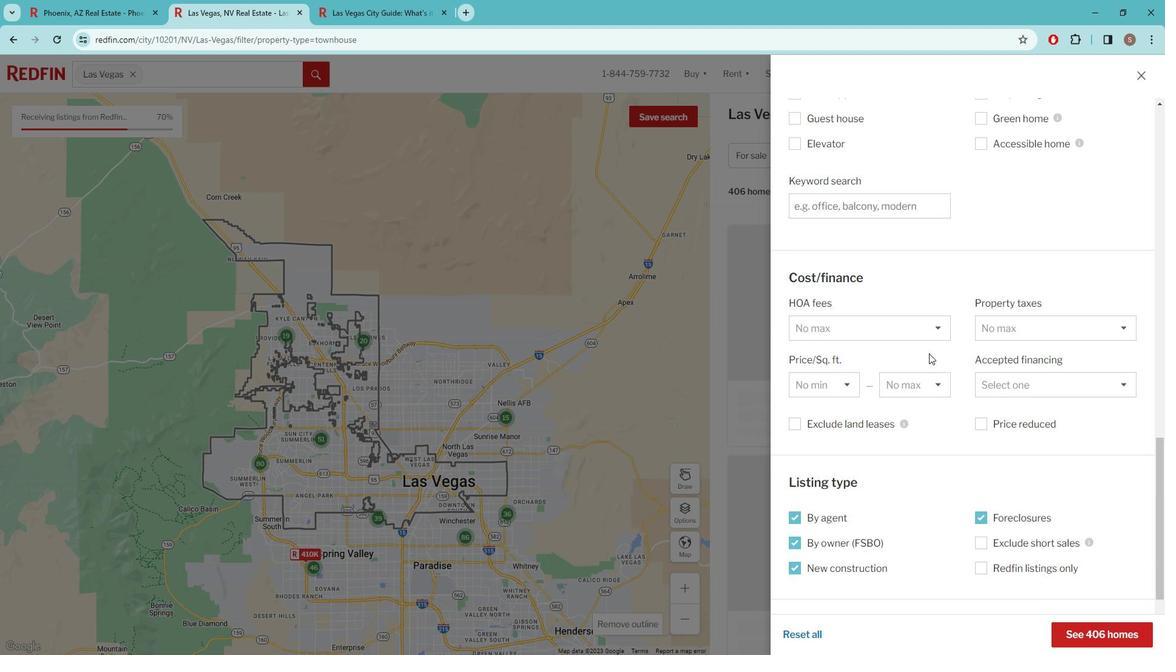 
Action: Mouse scrolled (943, 355) with delta (0, 0)
Screenshot: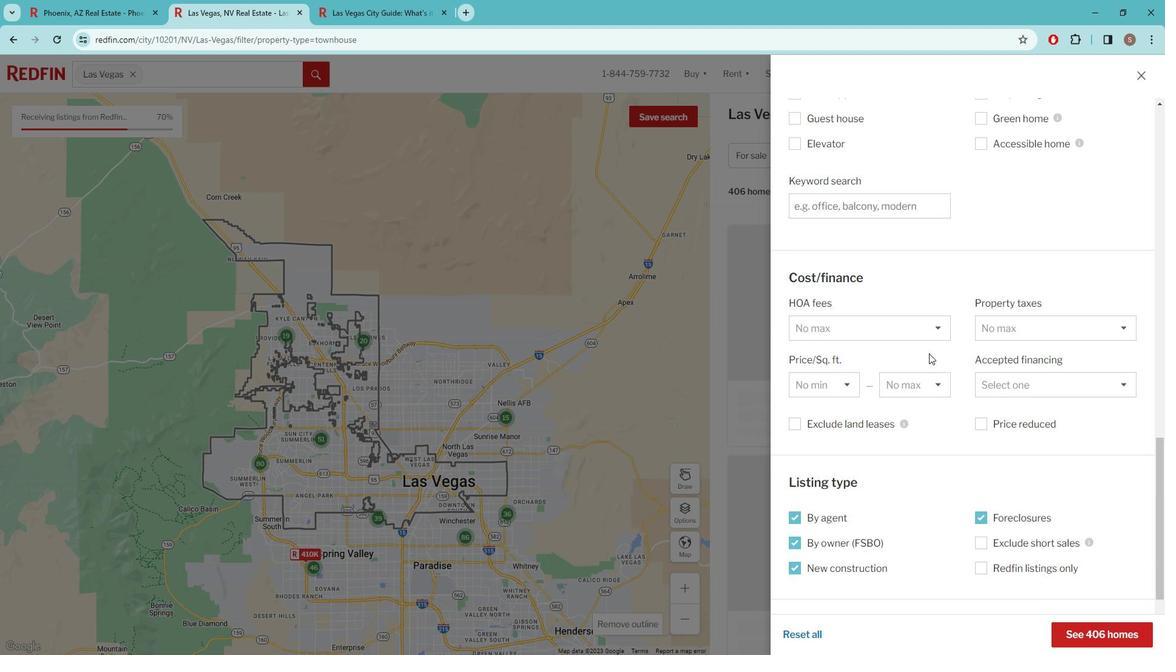 
Action: Mouse moved to (946, 376)
Screenshot: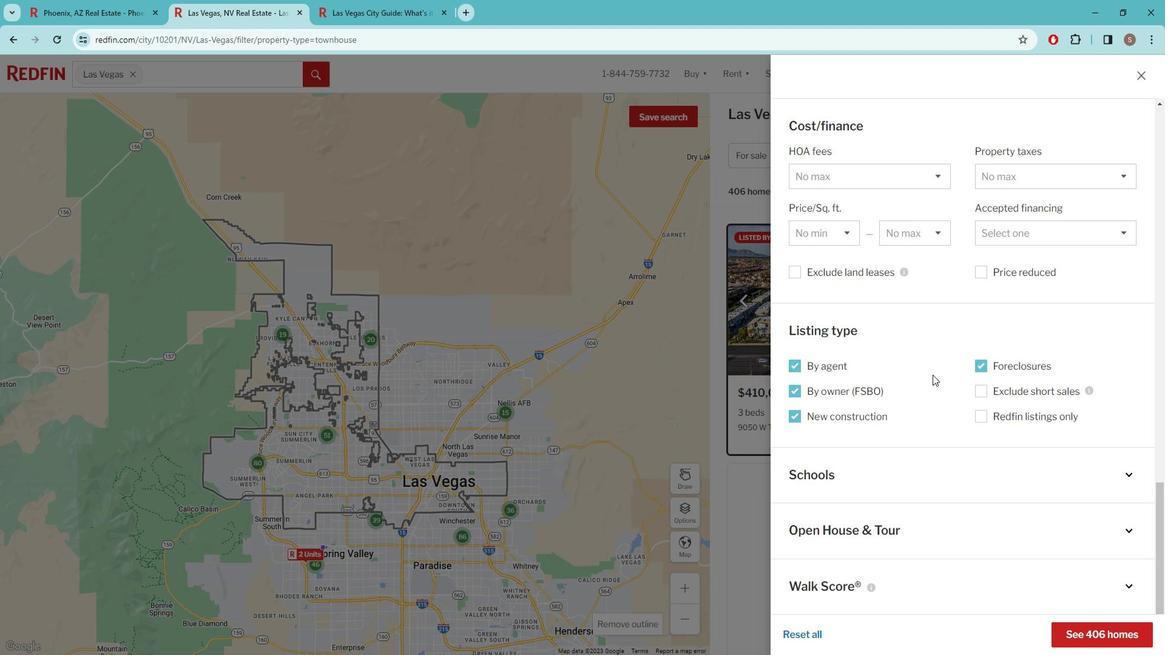 
Action: Mouse scrolled (946, 376) with delta (0, 0)
Screenshot: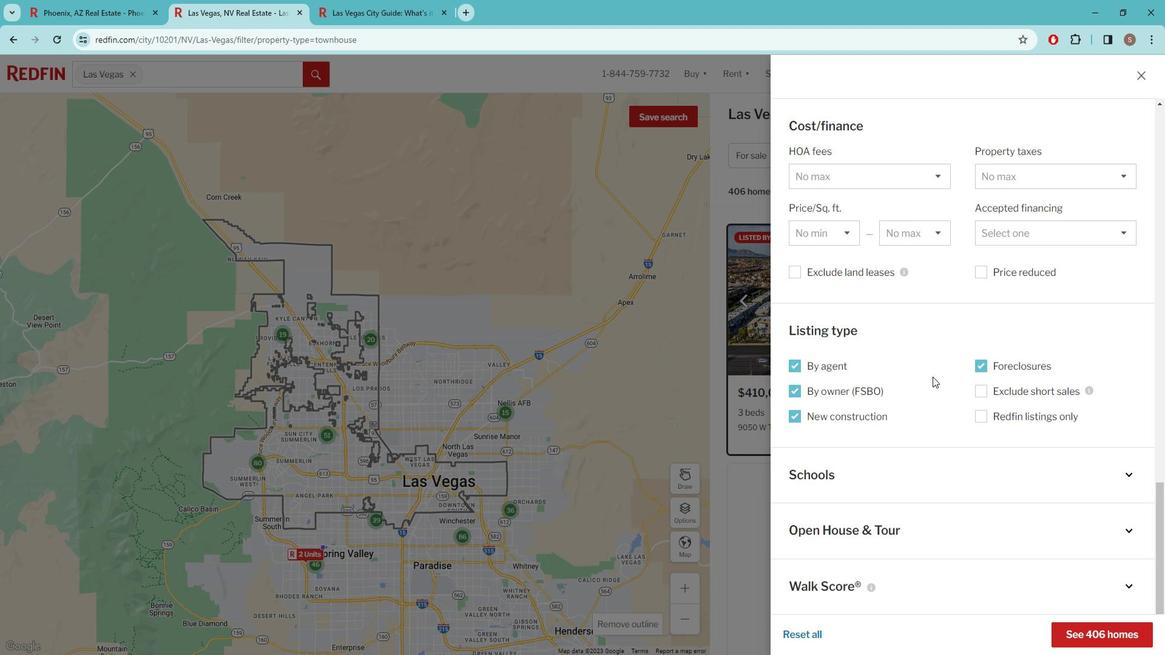 
Action: Mouse moved to (1092, 616)
Screenshot: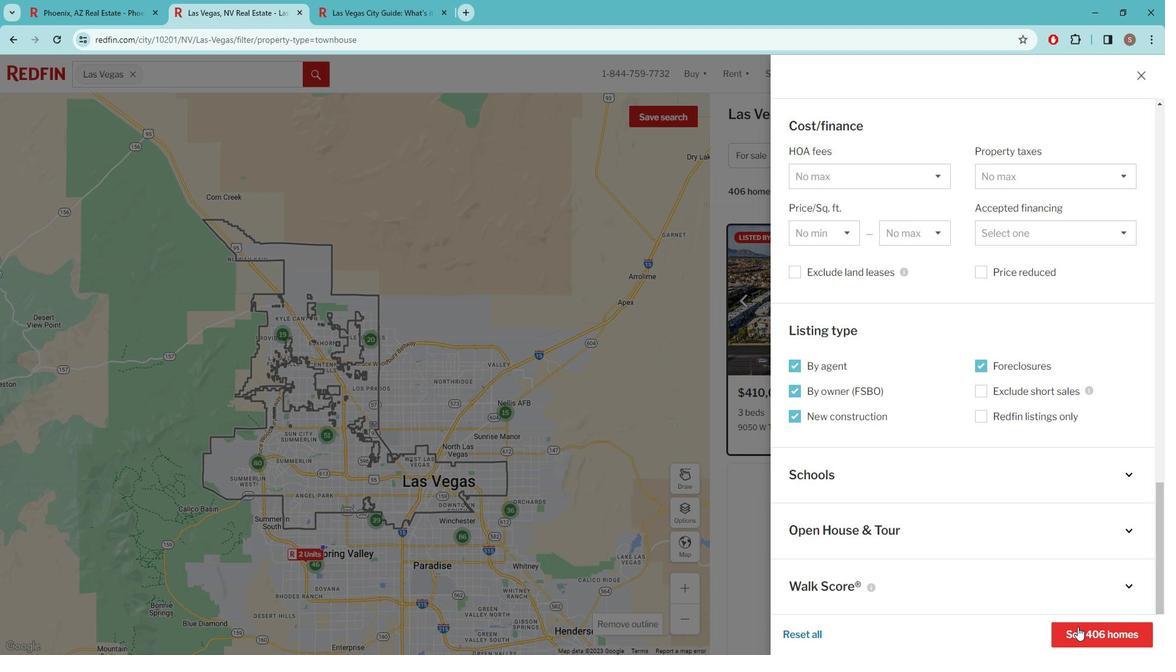 
Action: Mouse pressed left at (1092, 616)
Screenshot: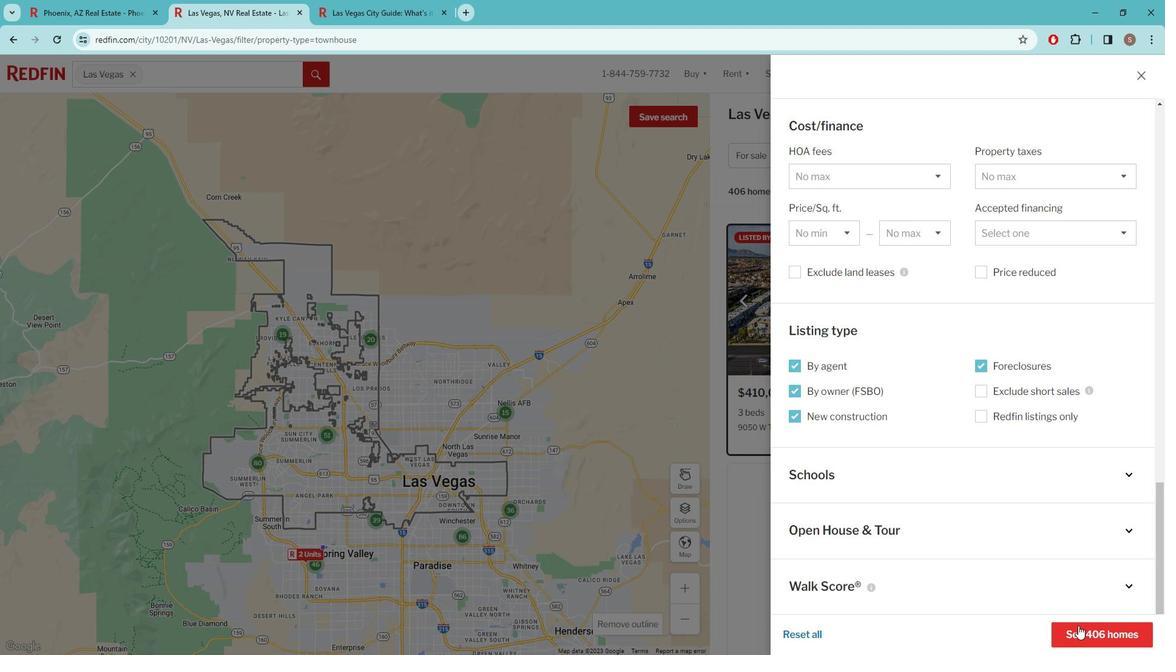
Action: Mouse moved to (833, 160)
Screenshot: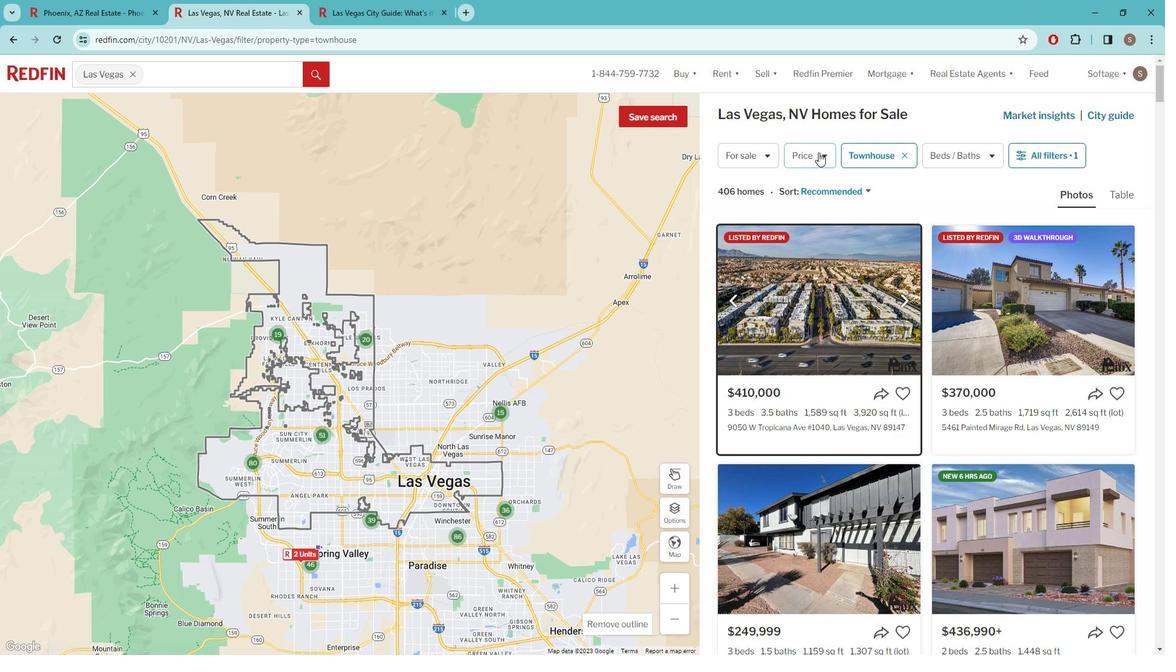 
Action: Mouse pressed left at (833, 160)
Screenshot: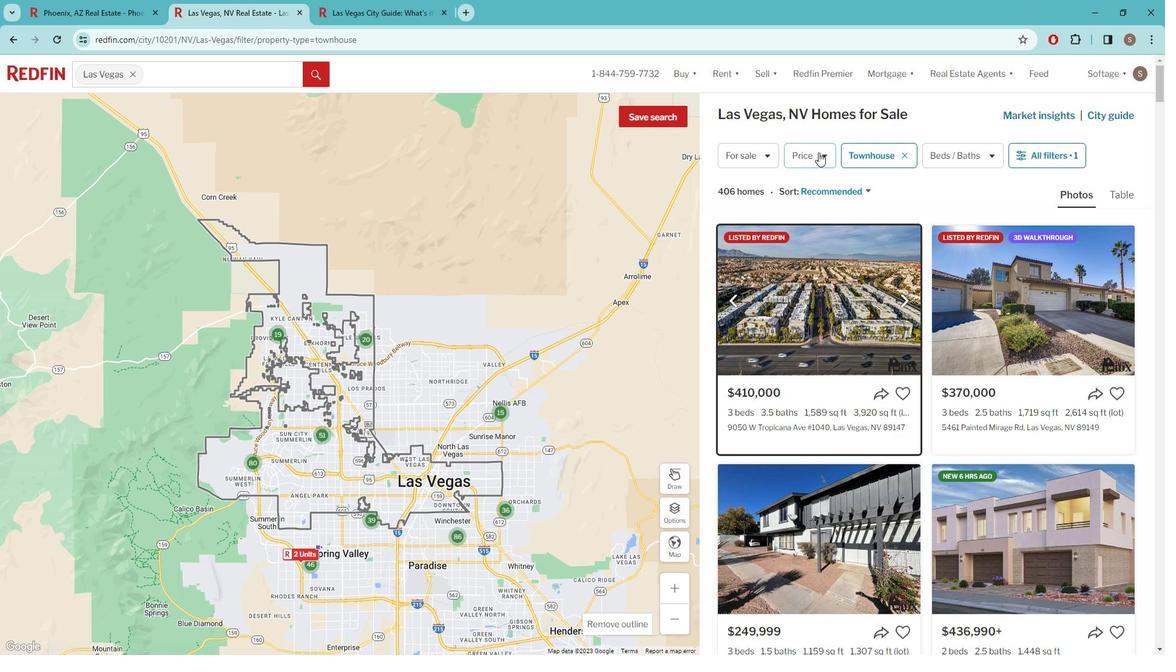 
Action: Mouse pressed left at (833, 160)
Screenshot: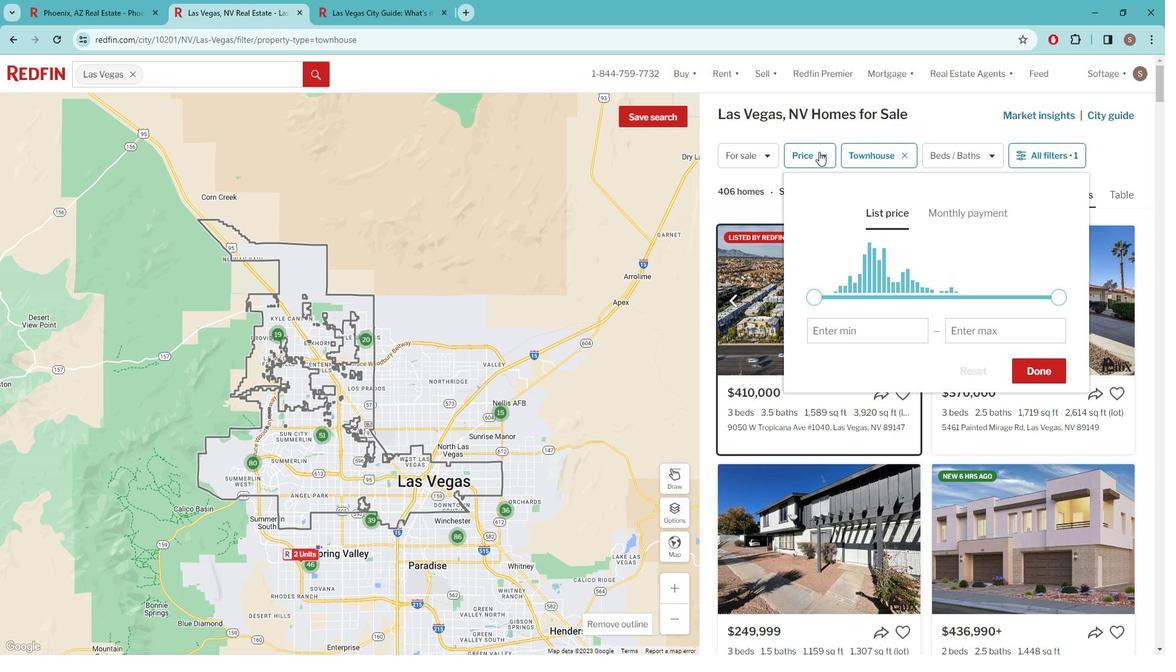 
Action: Mouse moved to (1076, 123)
Screenshot: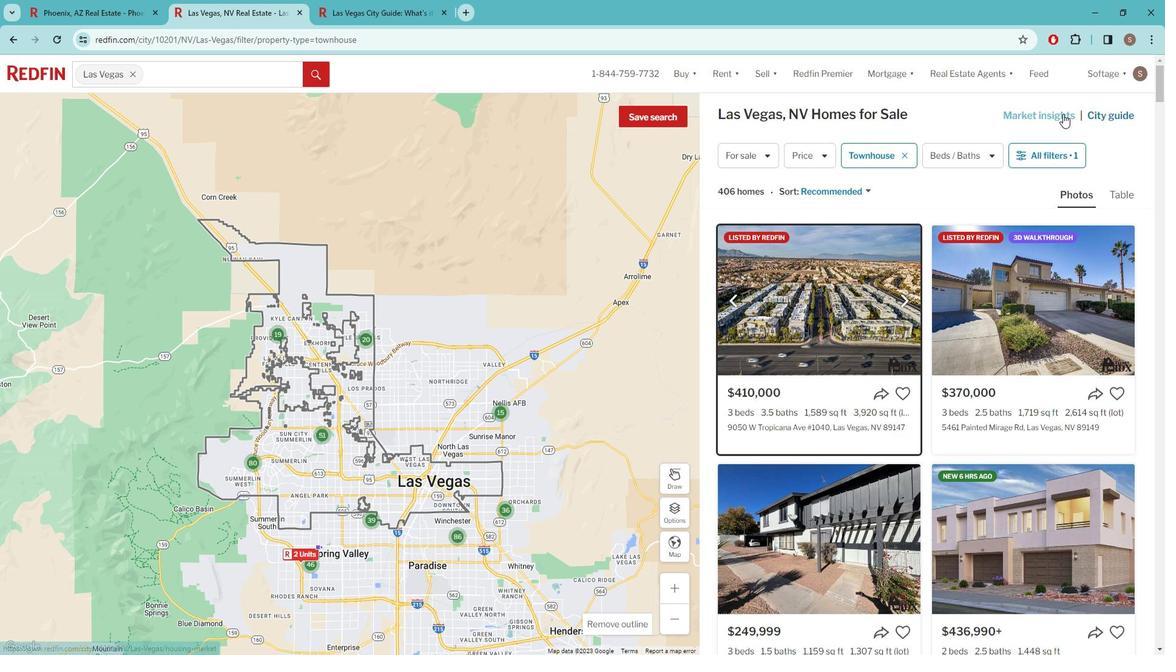 
Action: Mouse pressed left at (1076, 123)
Screenshot: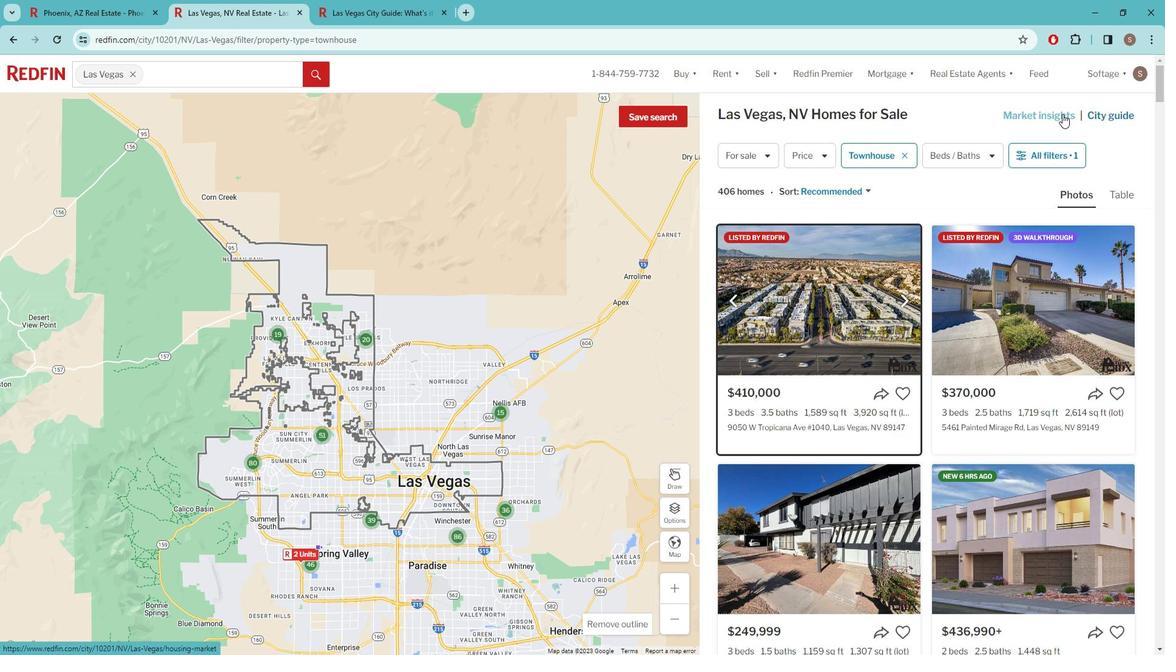 
Action: Mouse moved to (300, 459)
Screenshot: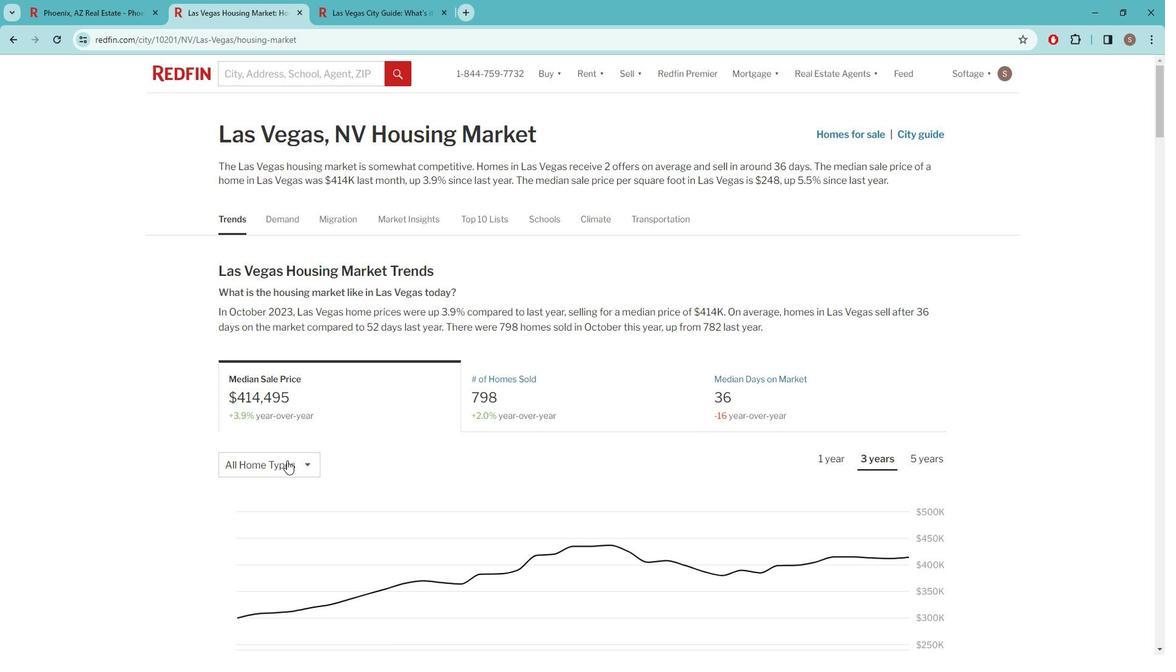 
Action: Mouse pressed left at (300, 459)
Screenshot: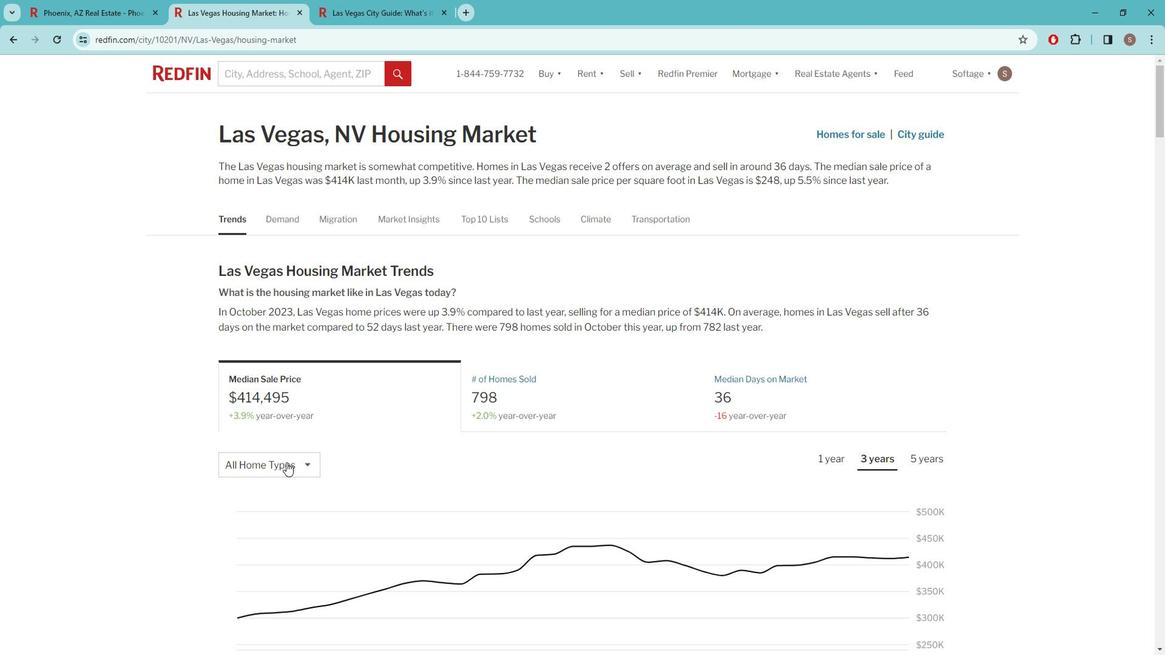 
Action: Mouse moved to (292, 535)
Screenshot: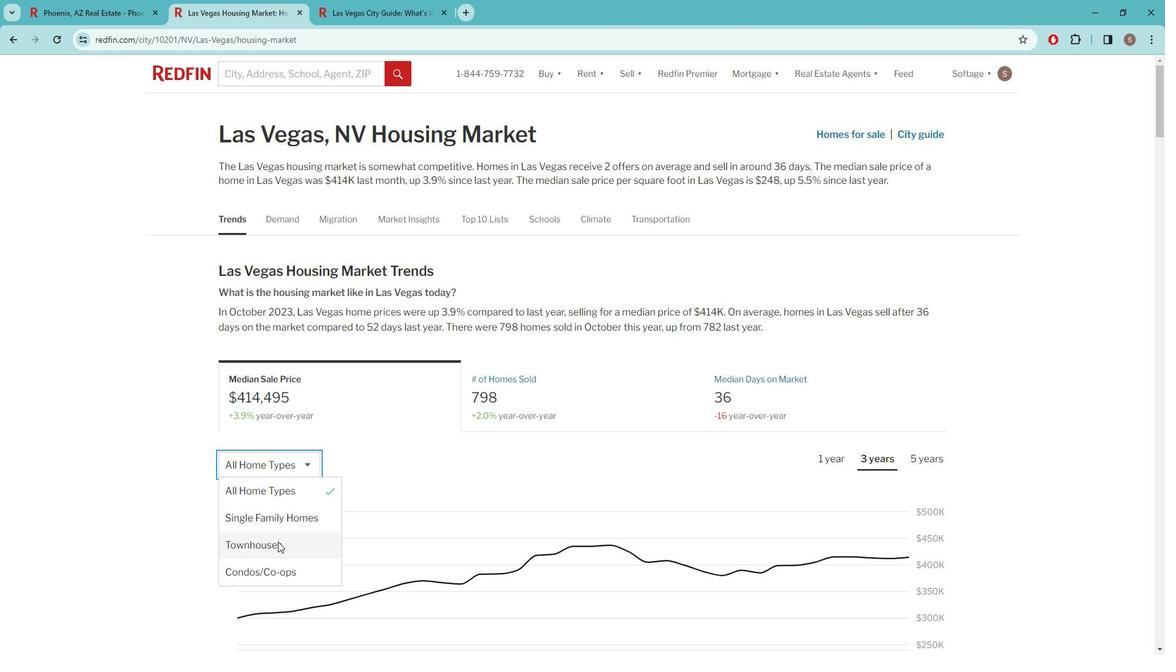 
Action: Mouse pressed left at (292, 535)
Screenshot: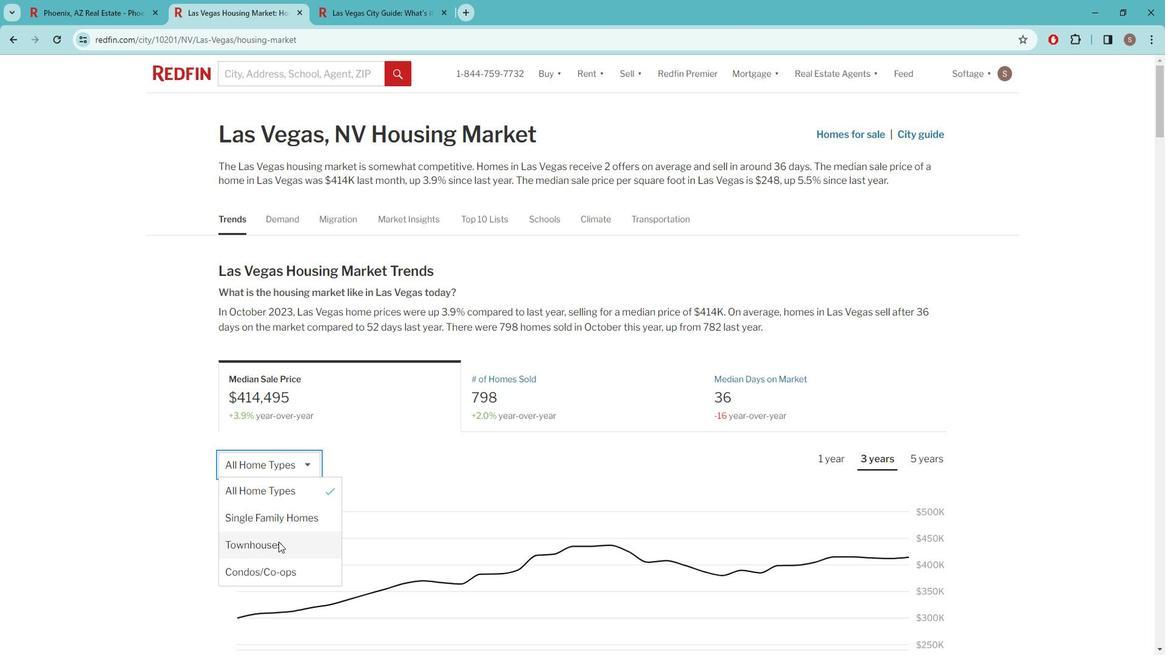 
Action: Mouse moved to (443, 406)
Screenshot: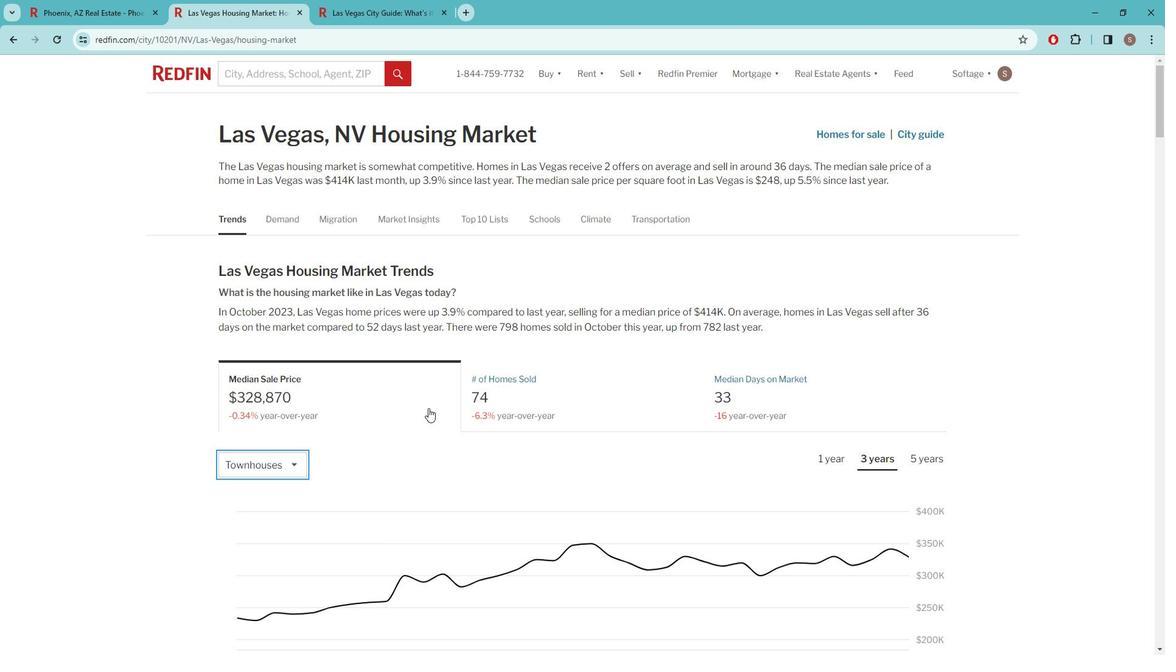 
Action: Mouse scrolled (443, 405) with delta (0, 0)
Screenshot: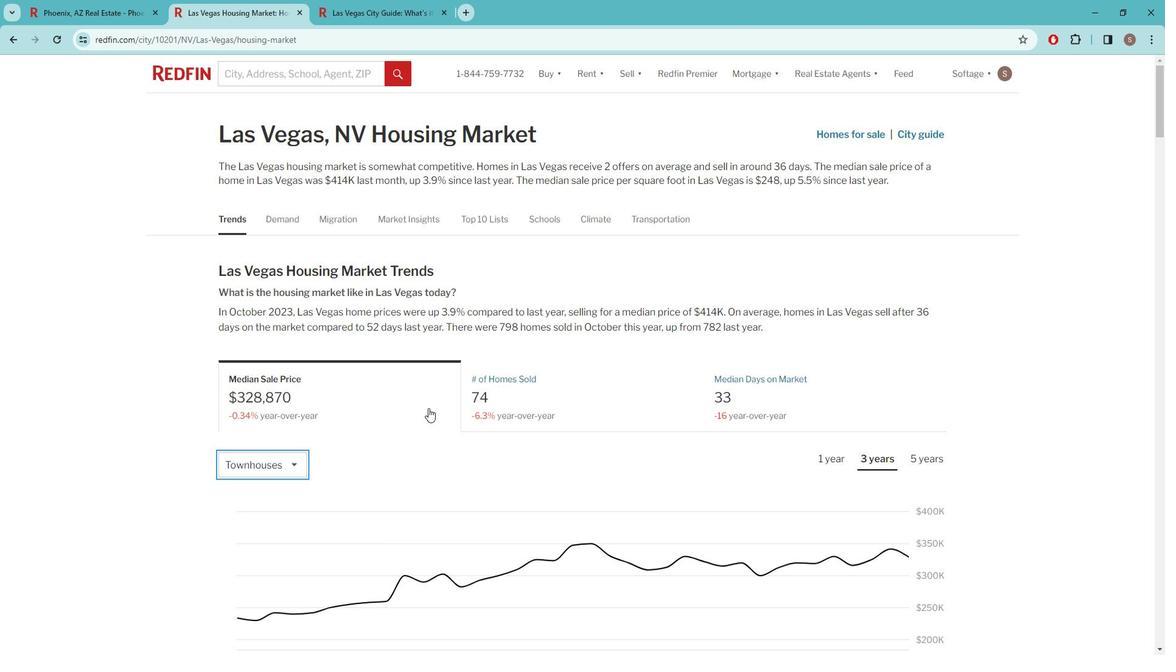 
Action: Mouse moved to (444, 399)
Screenshot: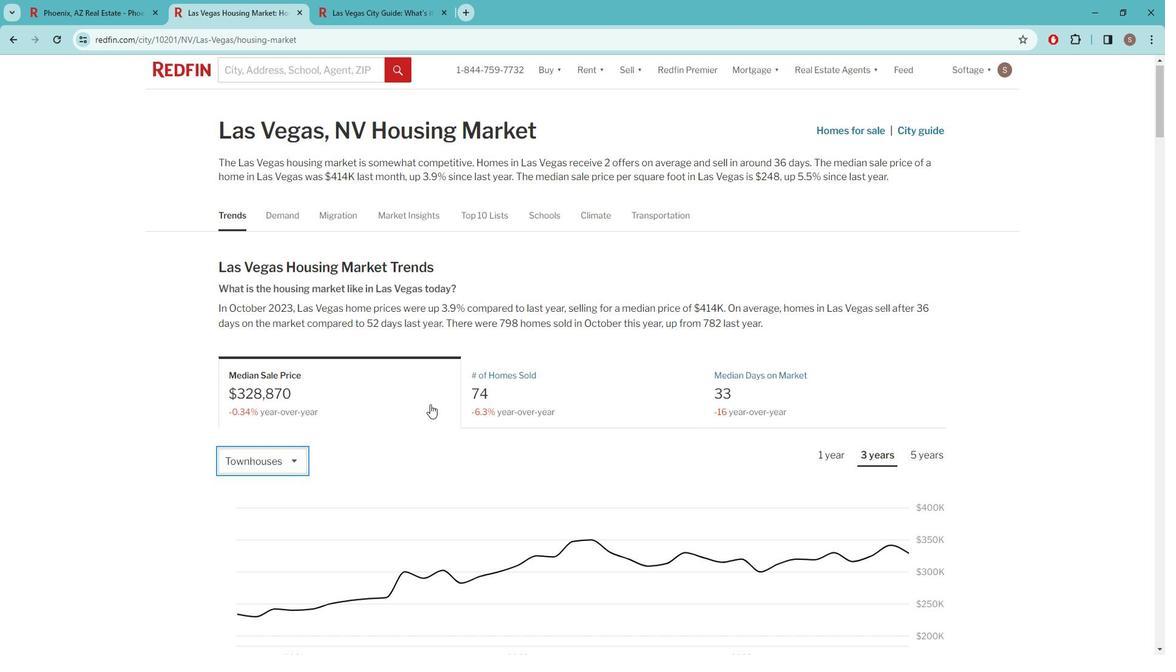 
Action: Mouse scrolled (444, 399) with delta (0, 0)
Screenshot: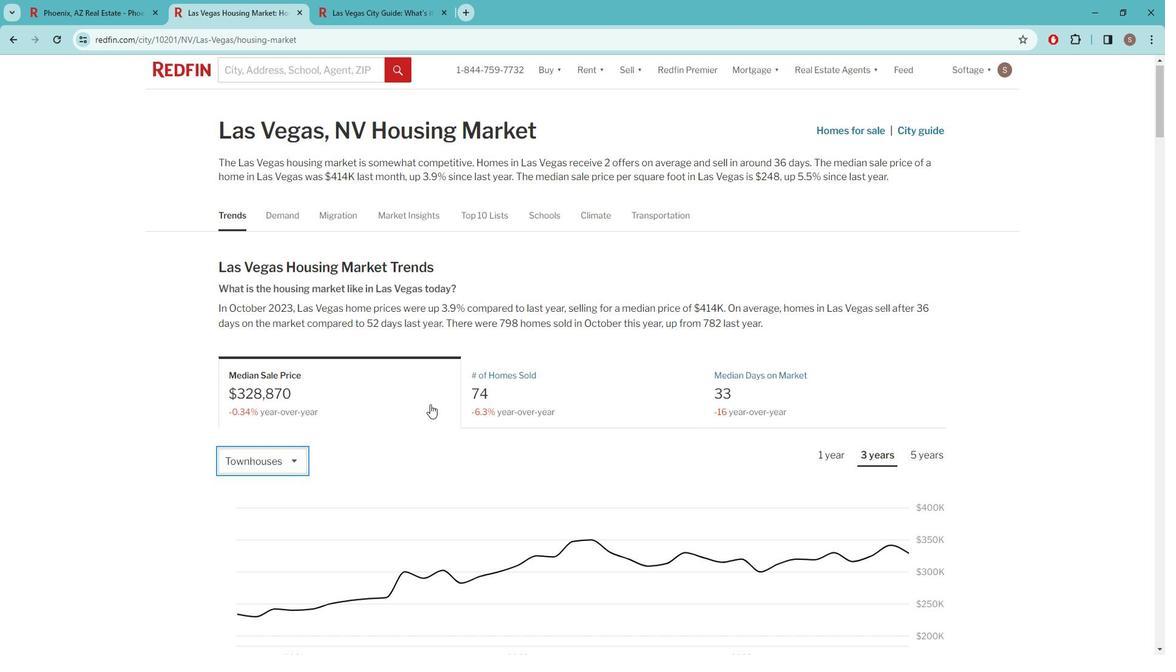 
Action: Mouse moved to (463, 359)
Screenshot: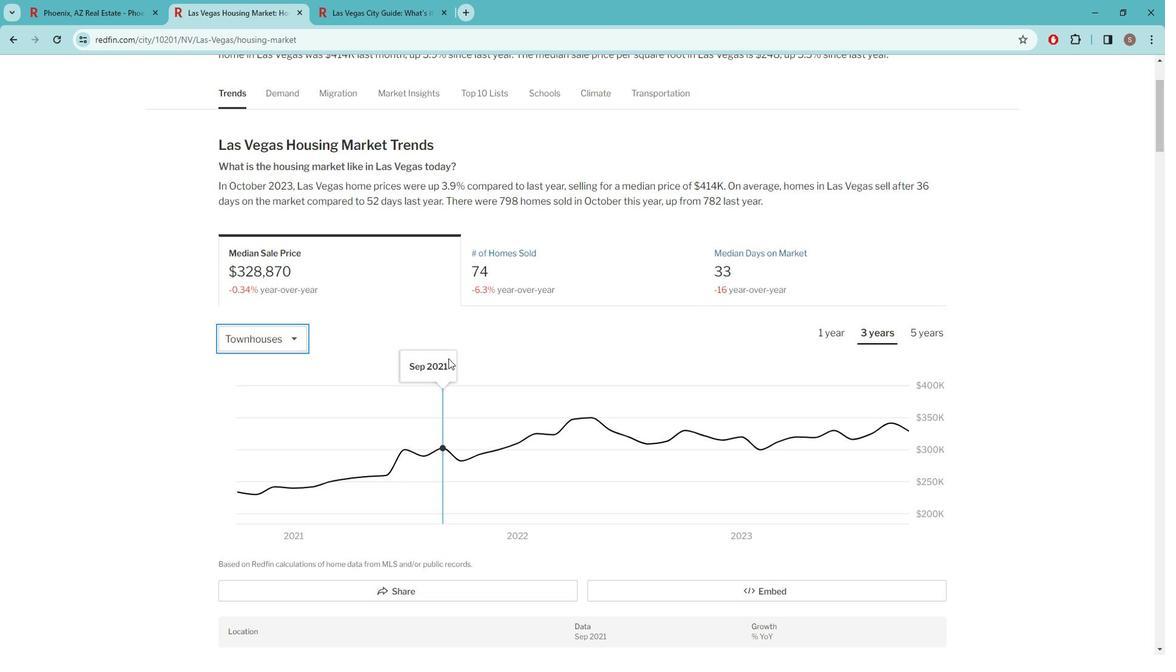 
Action: Mouse scrolled (463, 358) with delta (0, 0)
Screenshot: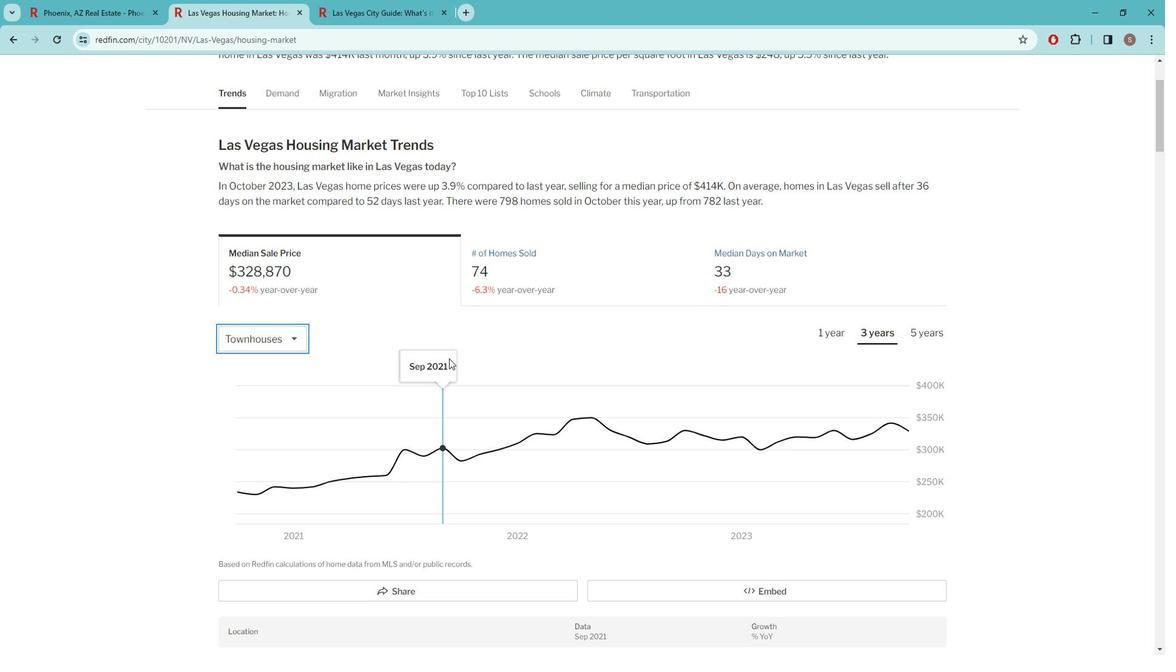 
Action: Mouse moved to (988, 407)
Screenshot: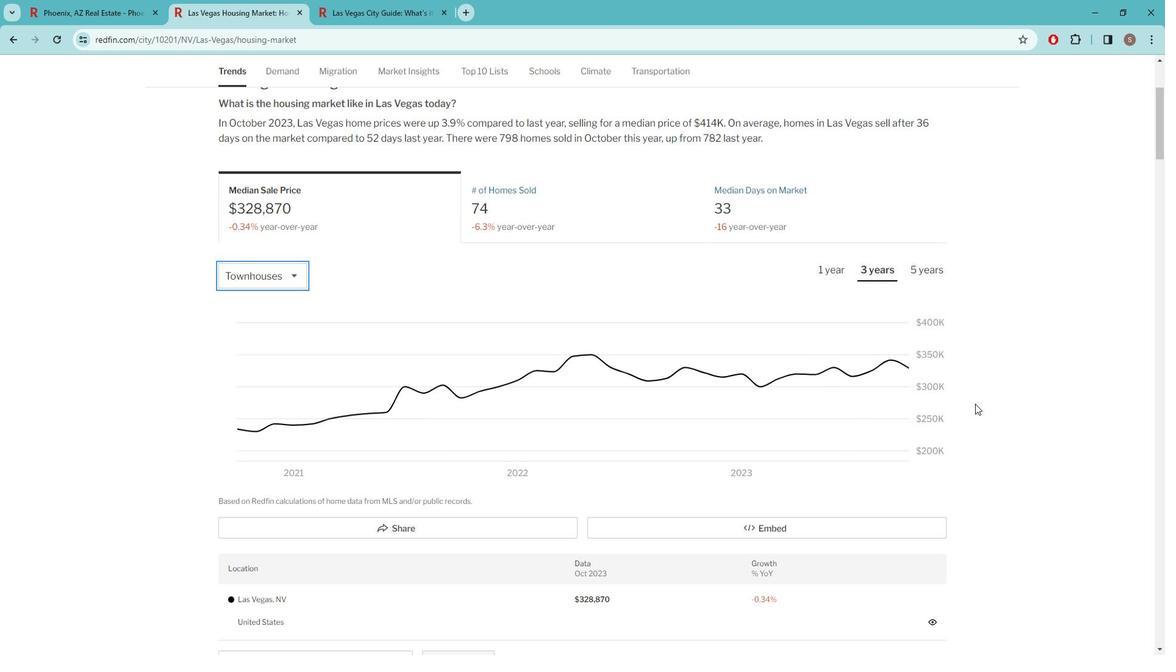 
Action: Mouse scrolled (988, 407) with delta (0, 0)
Screenshot: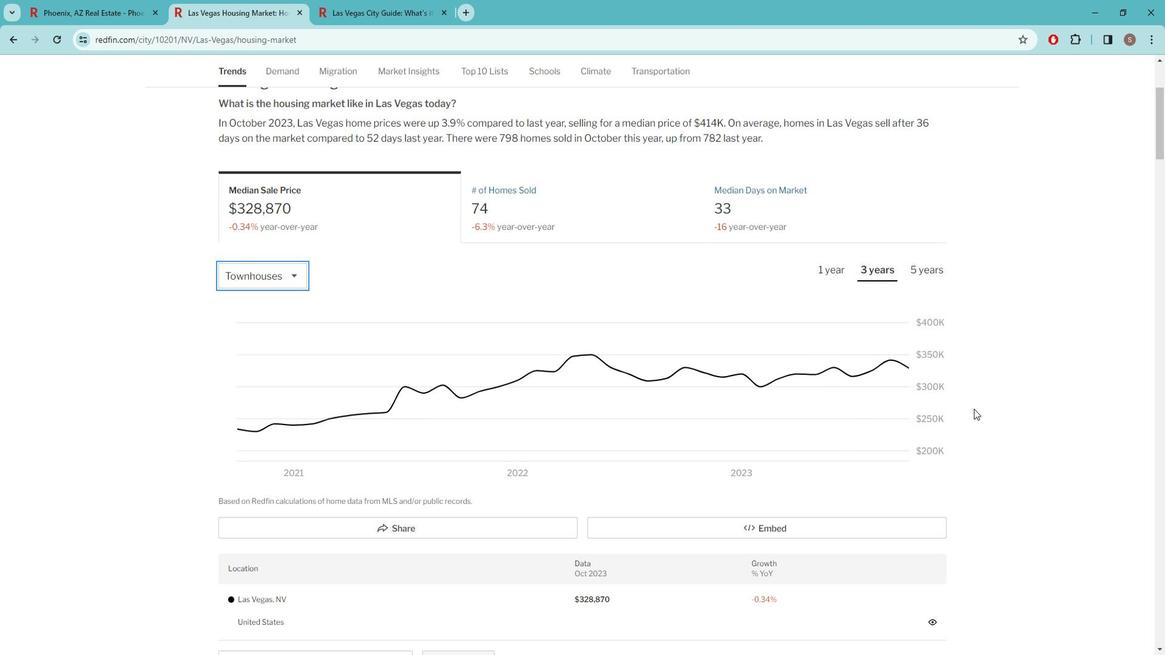 
Action: Mouse moved to (987, 407)
Screenshot: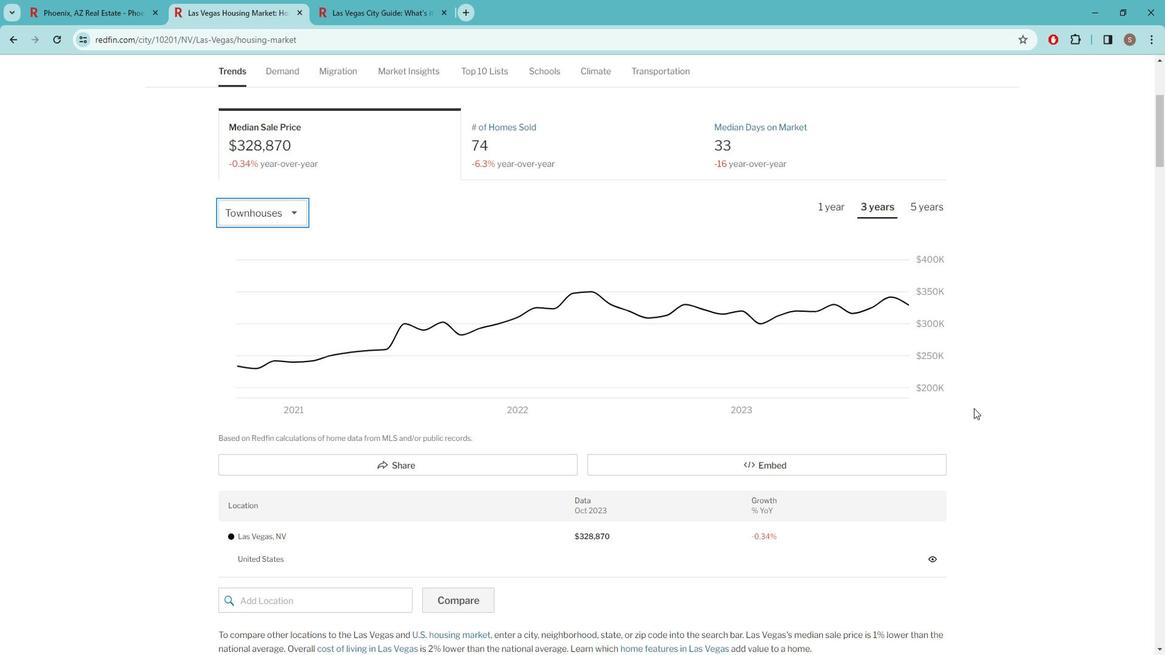 
Action: Mouse scrolled (987, 406) with delta (0, 0)
Screenshot: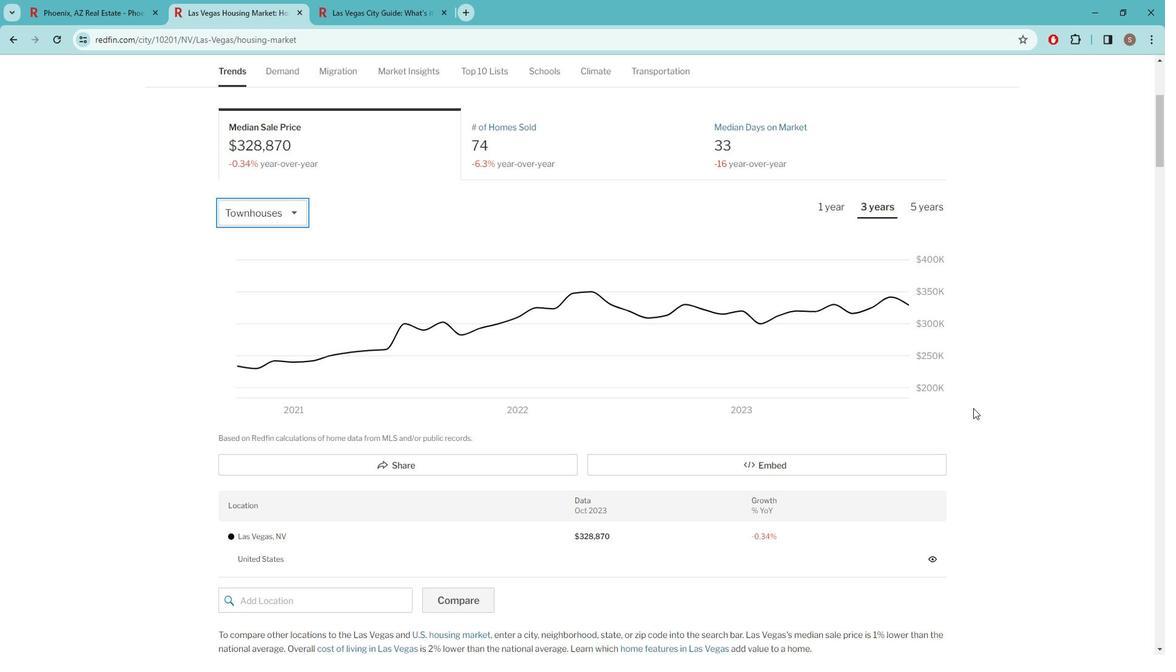 
Action: Mouse moved to (986, 406)
Screenshot: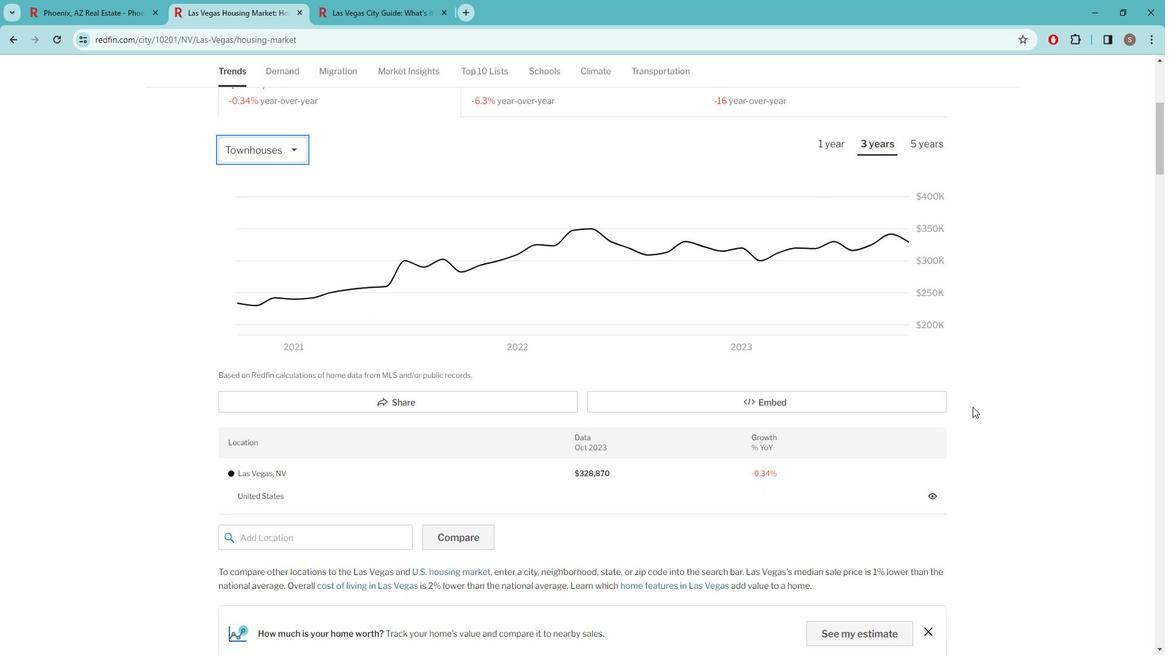 
Action: Mouse scrolled (986, 405) with delta (0, 0)
Screenshot: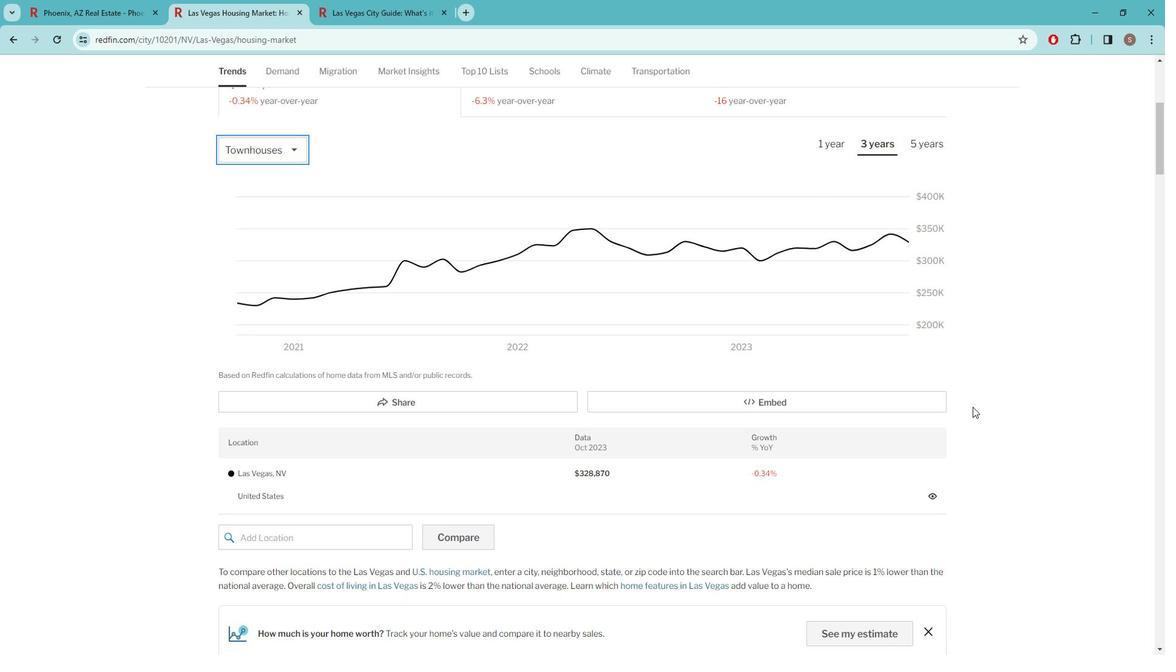 
Action: Mouse moved to (985, 404)
Screenshot: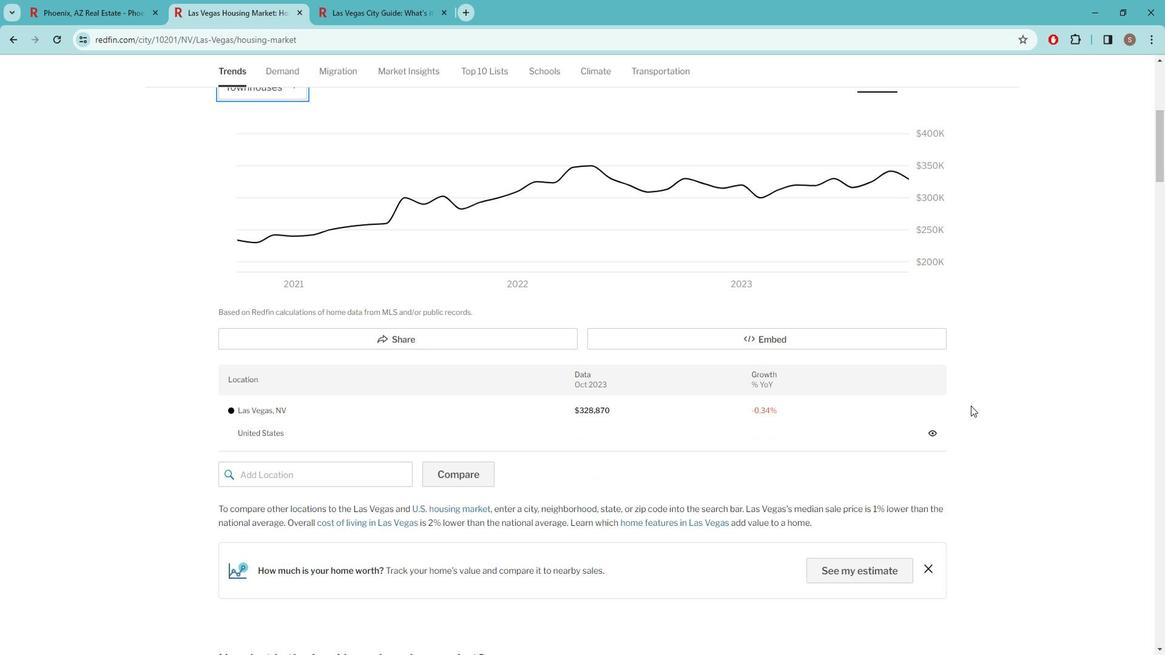 
Action: Mouse scrolled (985, 404) with delta (0, 0)
Screenshot: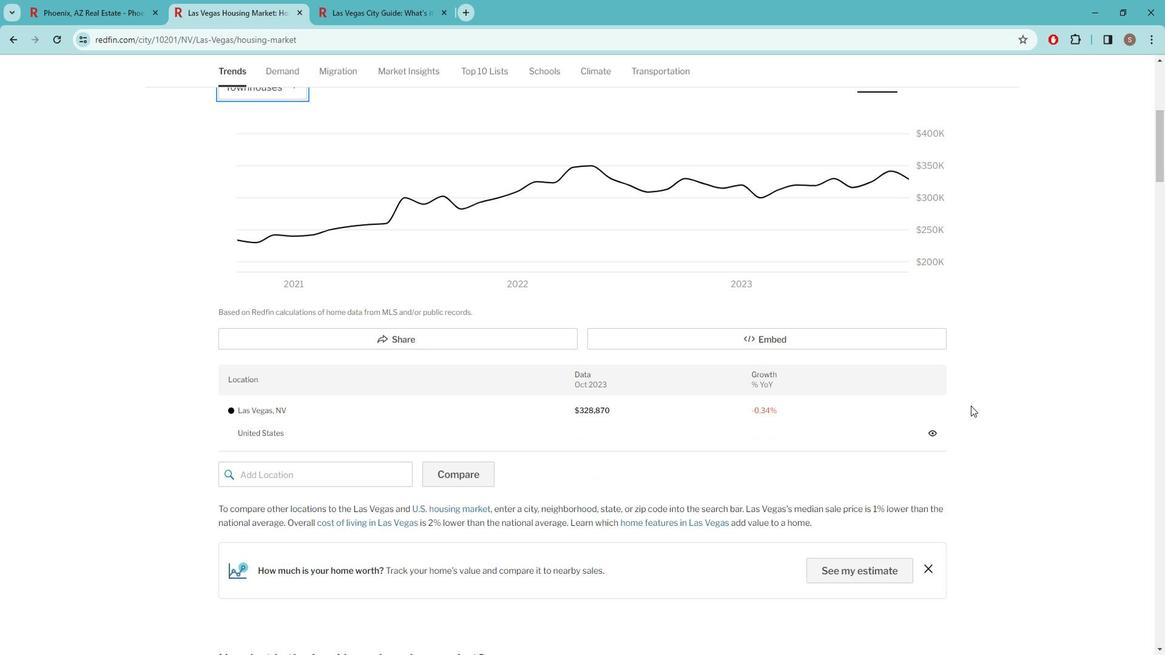 
Action: Mouse scrolled (985, 404) with delta (0, 0)
Screenshot: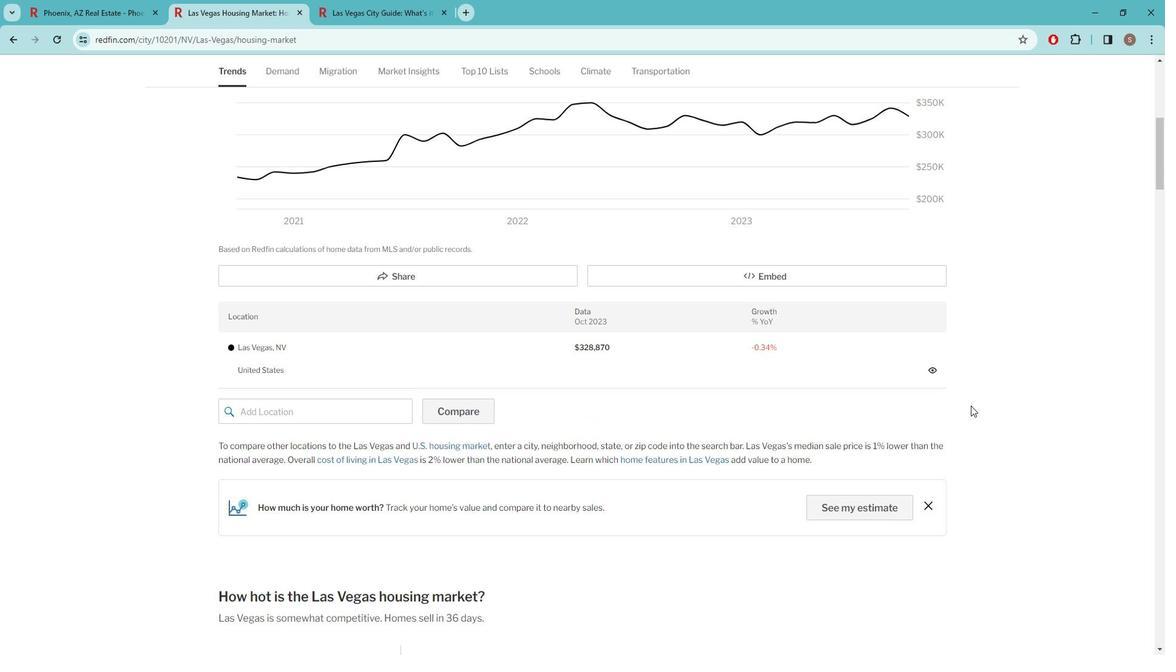 
Action: Mouse scrolled (985, 404) with delta (0, 0)
Screenshot: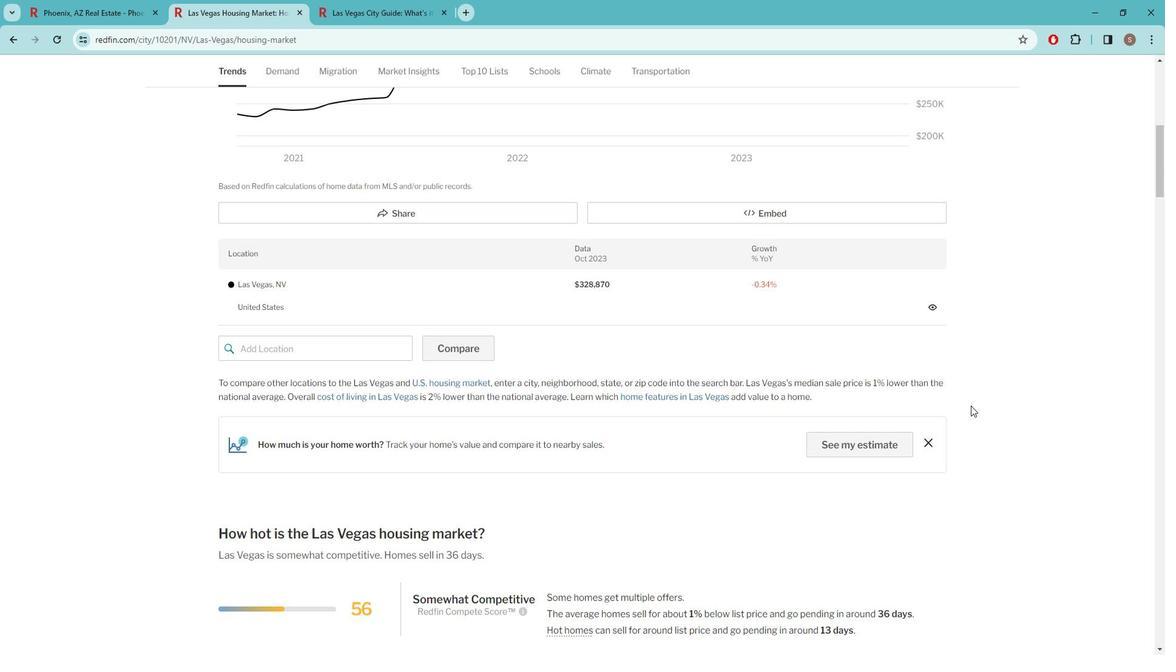 
Action: Mouse scrolled (985, 404) with delta (0, 0)
Screenshot: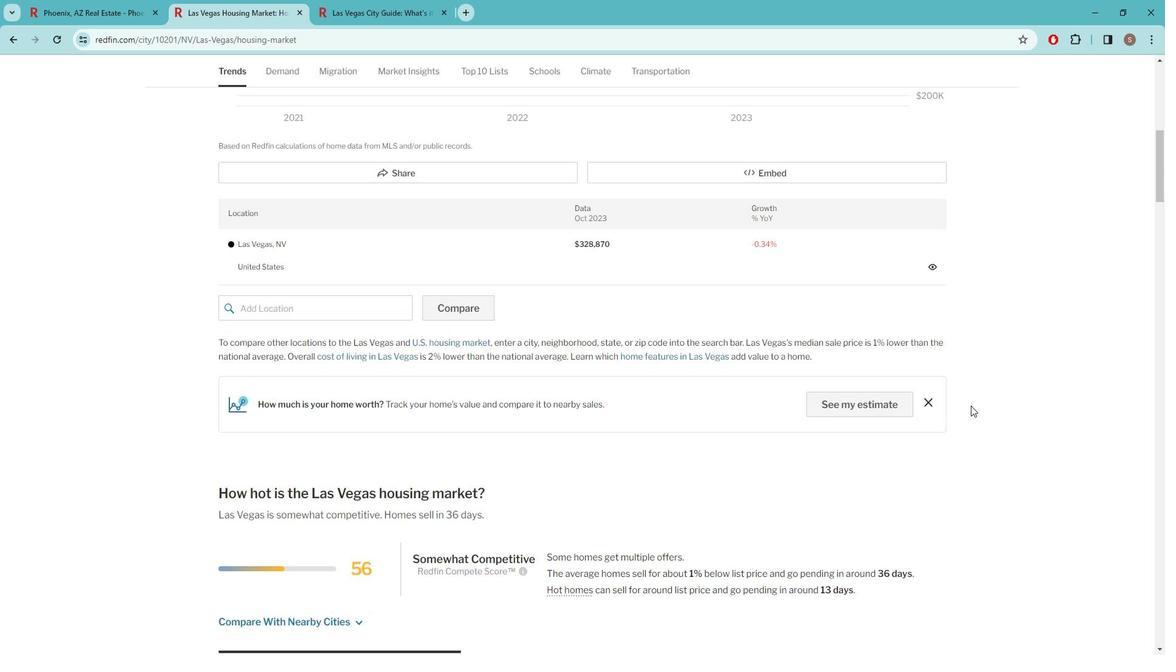 
Action: Mouse scrolled (985, 404) with delta (0, 0)
Screenshot: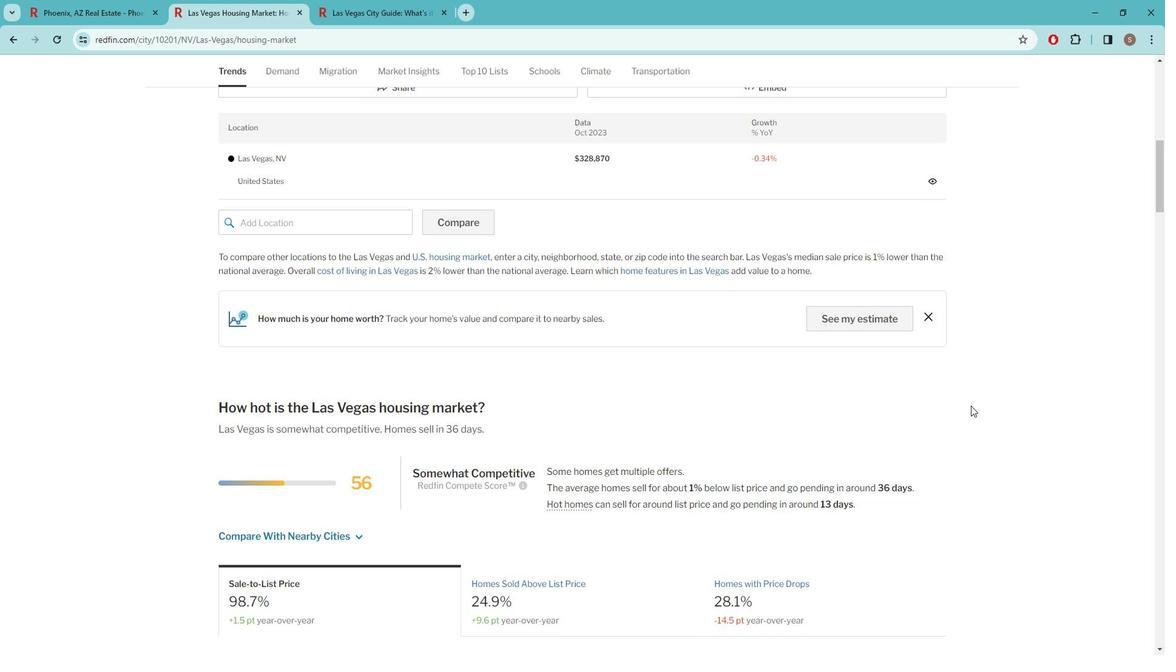
Action: Mouse scrolled (985, 404) with delta (0, 0)
Screenshot: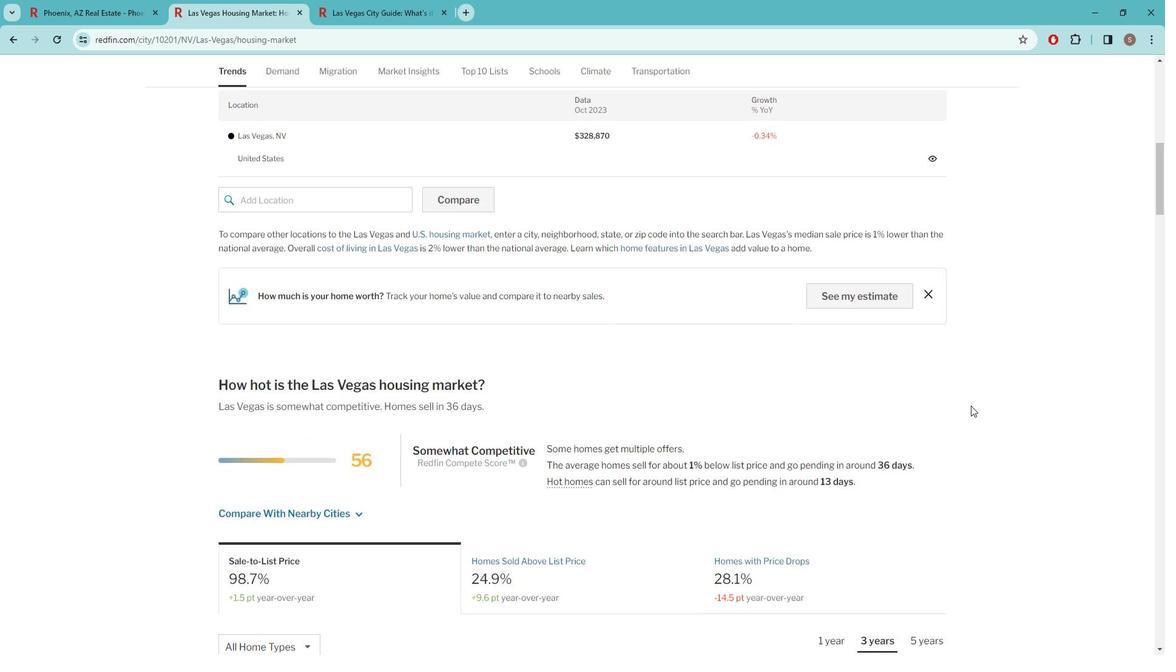 
Action: Mouse scrolled (985, 404) with delta (0, 0)
Screenshot: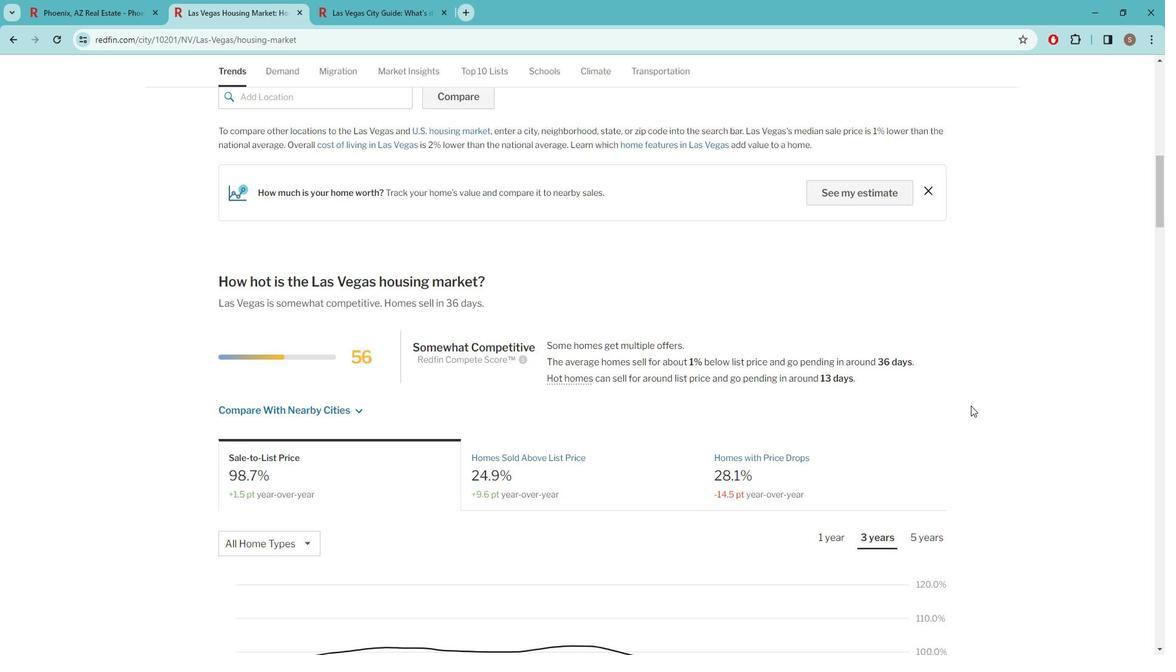 
Action: Mouse moved to (365, 446)
Screenshot: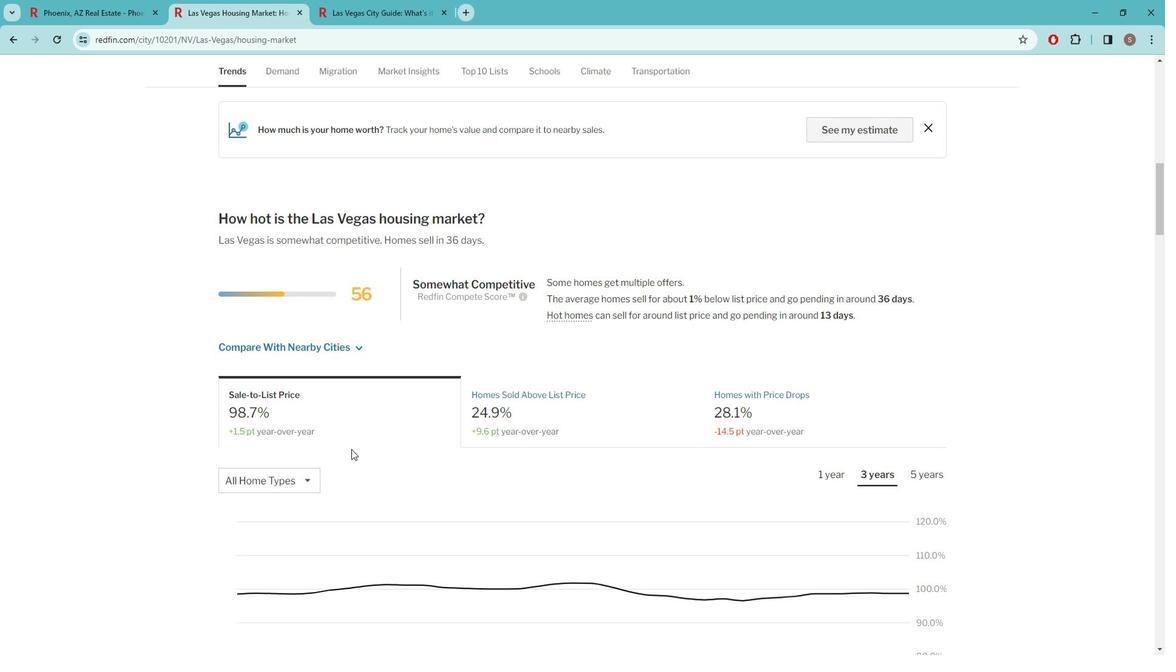 
Action: Mouse scrolled (365, 445) with delta (0, 0)
Screenshot: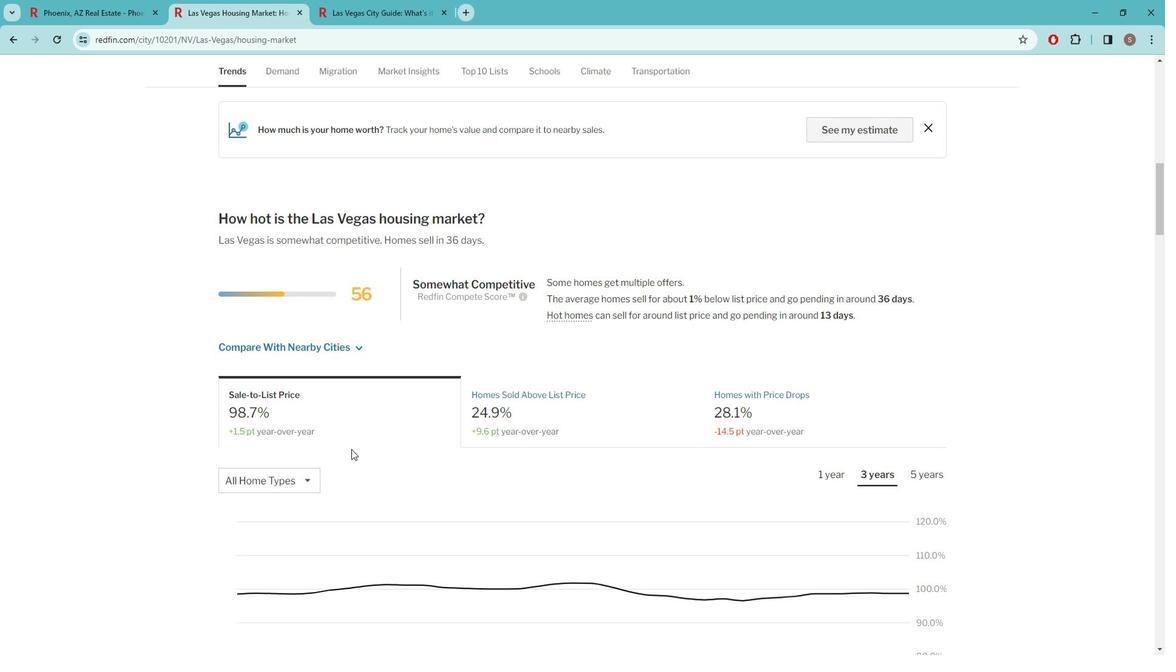 
Action: Mouse moved to (367, 441)
Screenshot: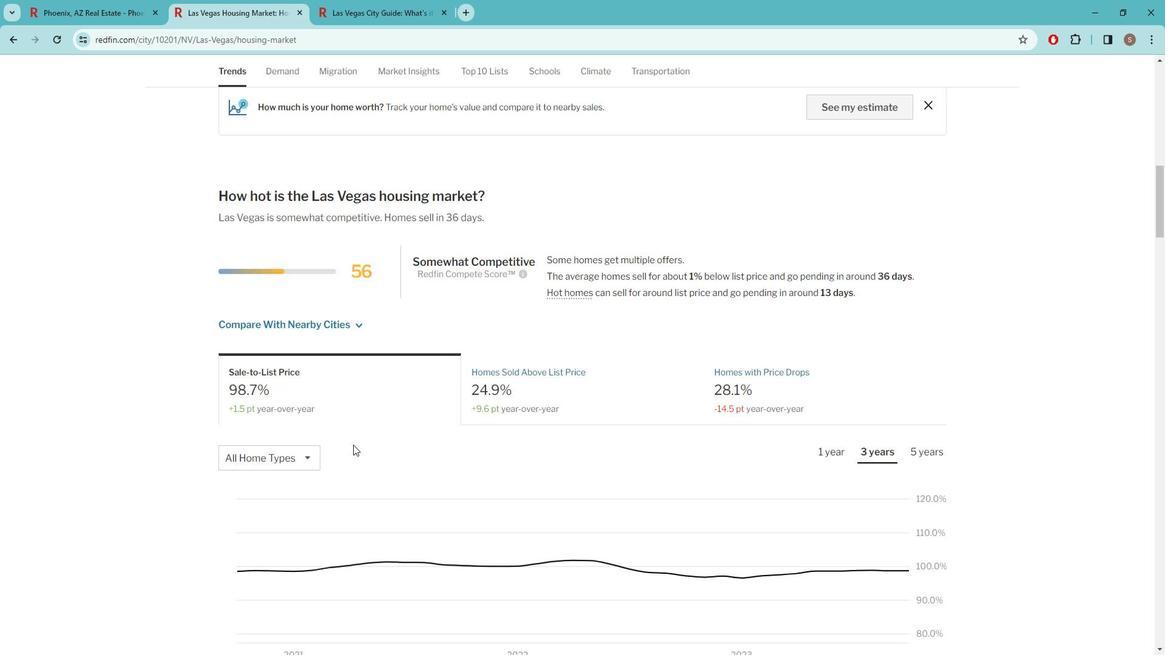 
Action: Mouse scrolled (367, 440) with delta (0, 0)
Screenshot: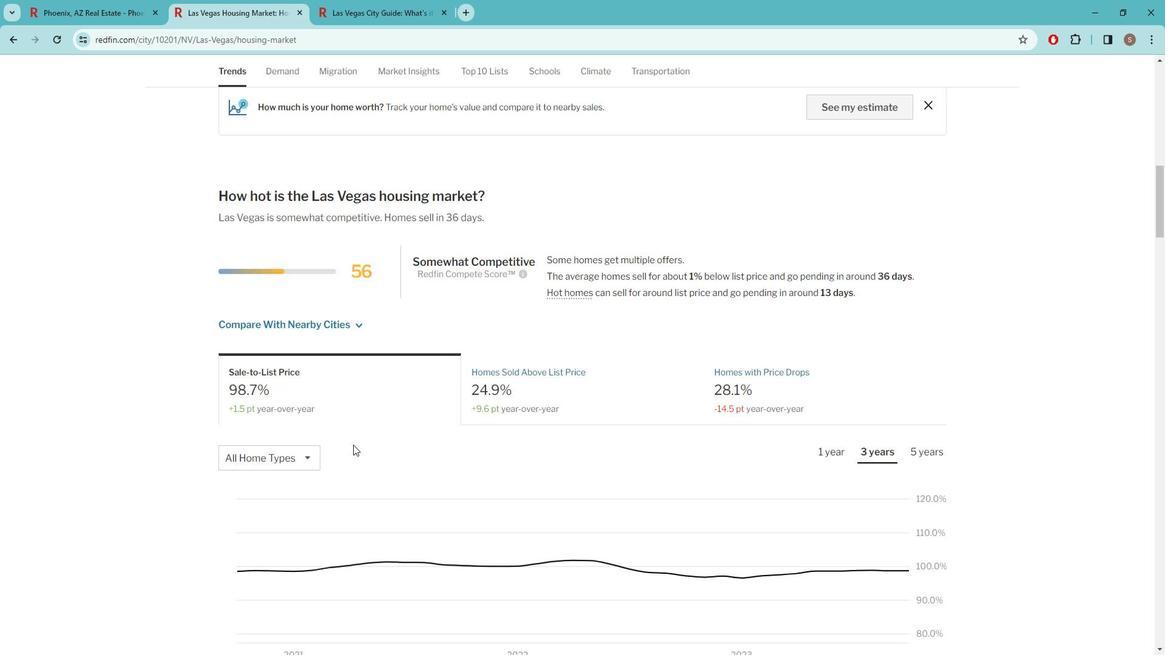 
Action: Mouse moved to (315, 355)
Screenshot: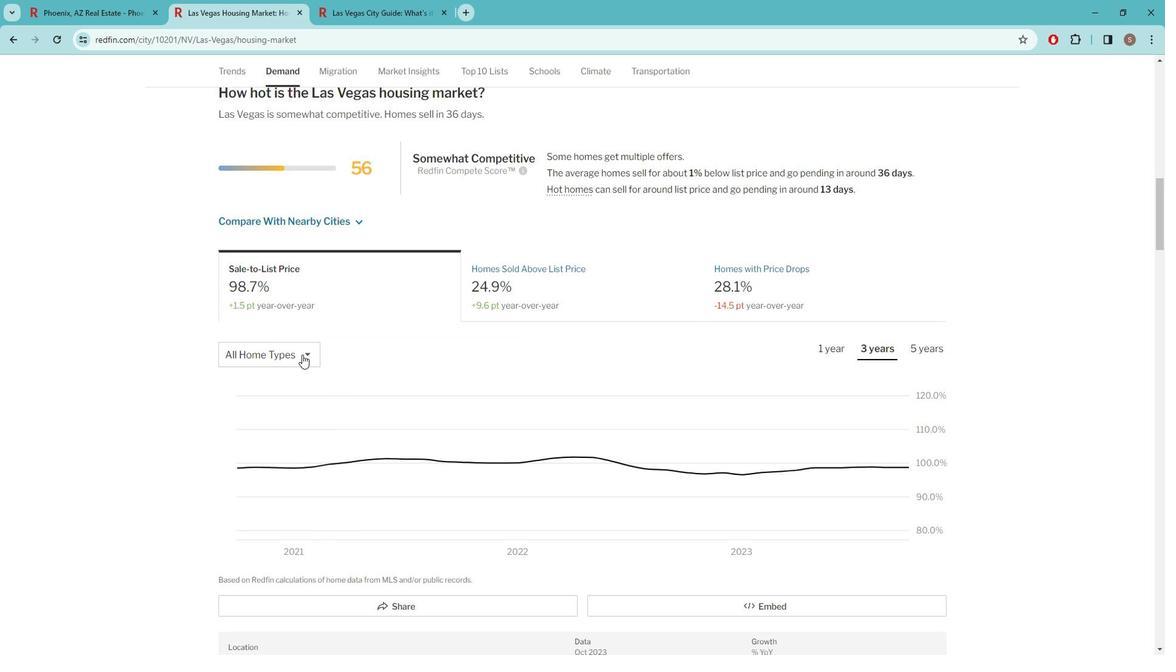 
Action: Mouse pressed left at (315, 355)
Screenshot: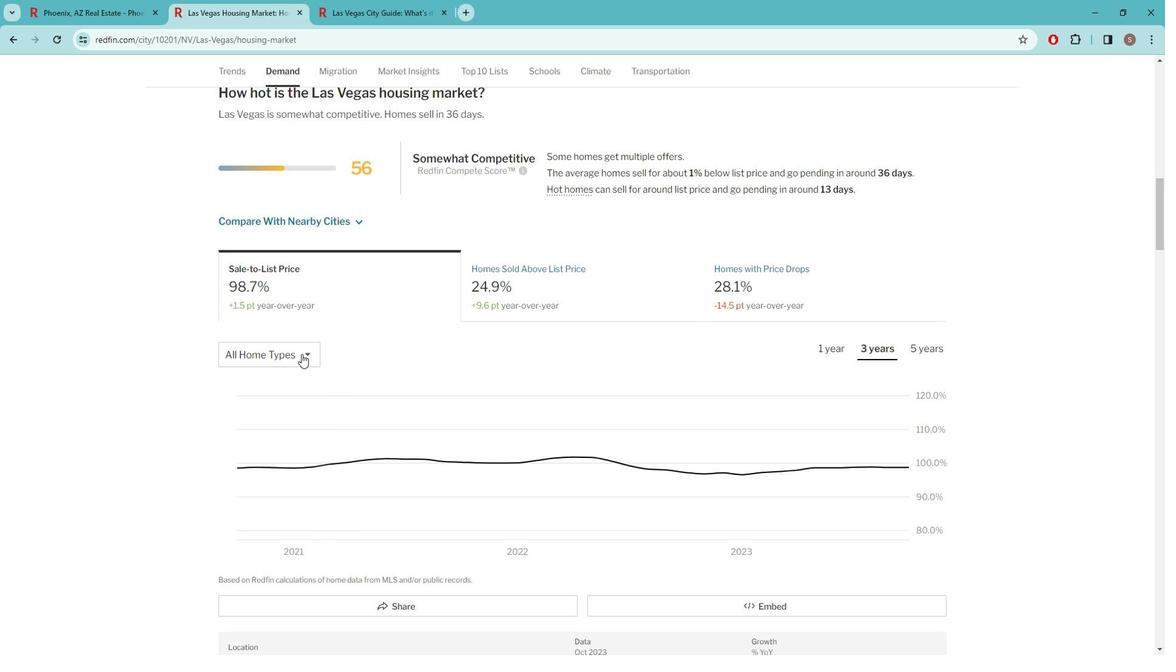 
Action: Mouse moved to (310, 425)
Screenshot: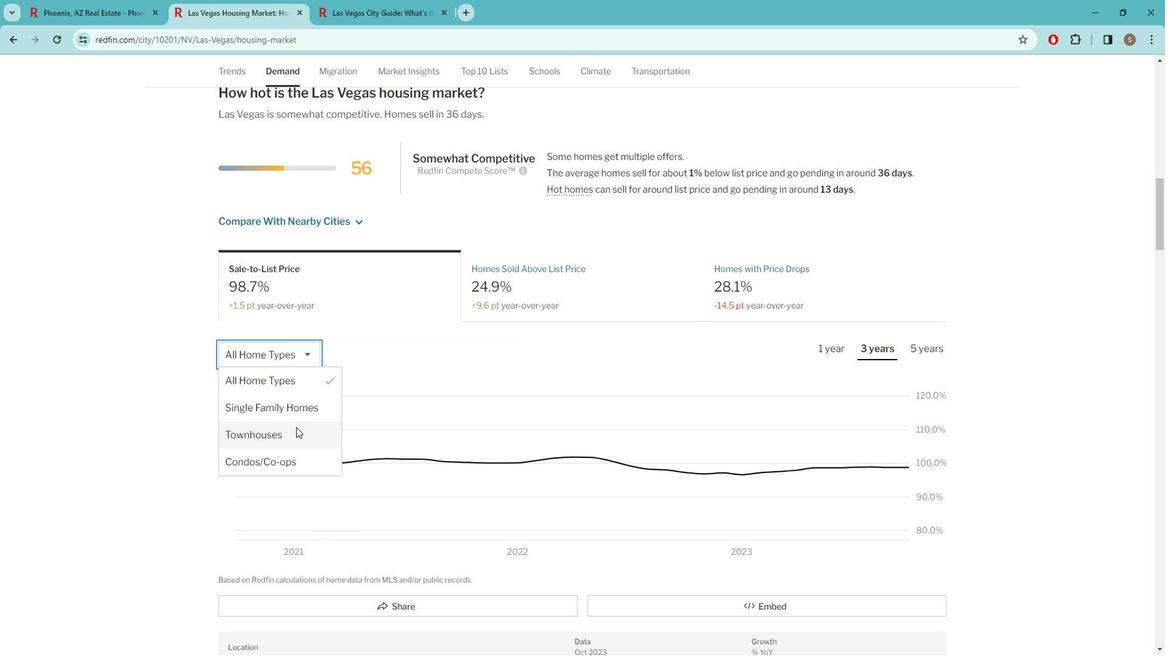 
Action: Mouse pressed left at (310, 425)
Screenshot: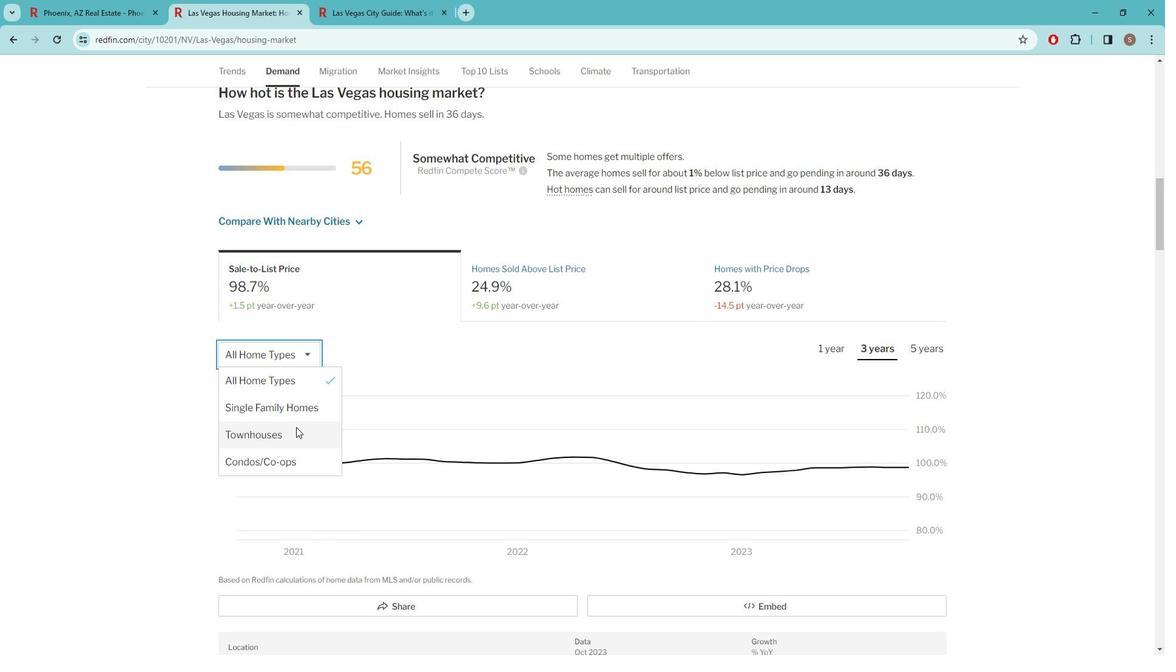 
Action: Mouse moved to (1009, 262)
Screenshot: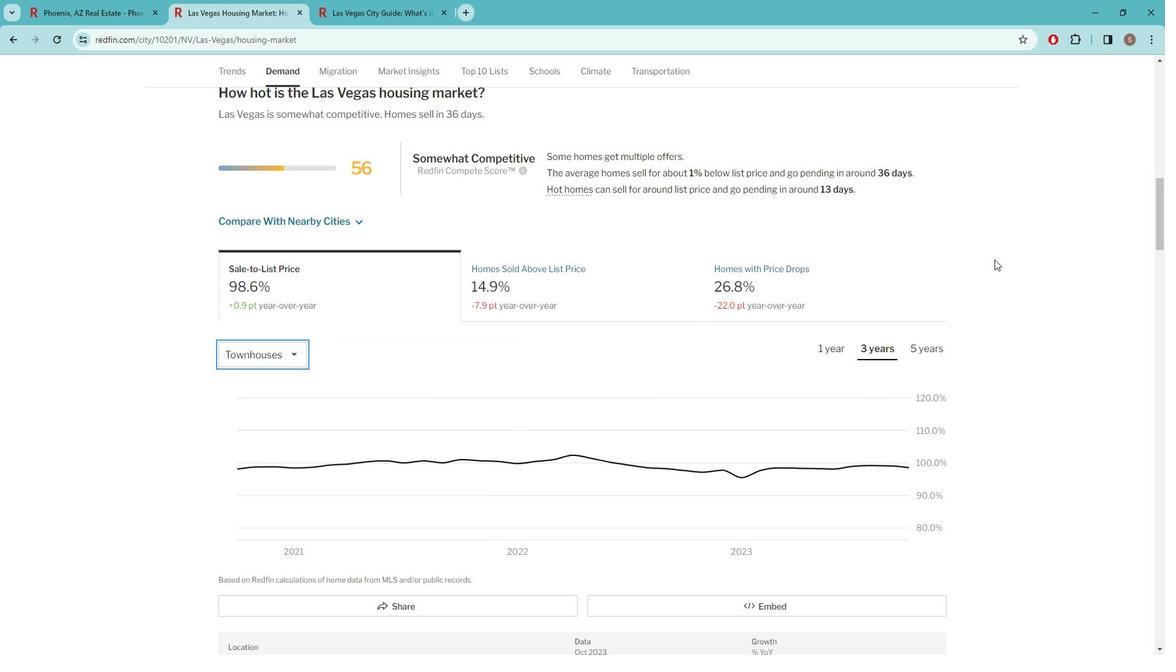 
Action: Mouse scrolled (1009, 263) with delta (0, 0)
Screenshot: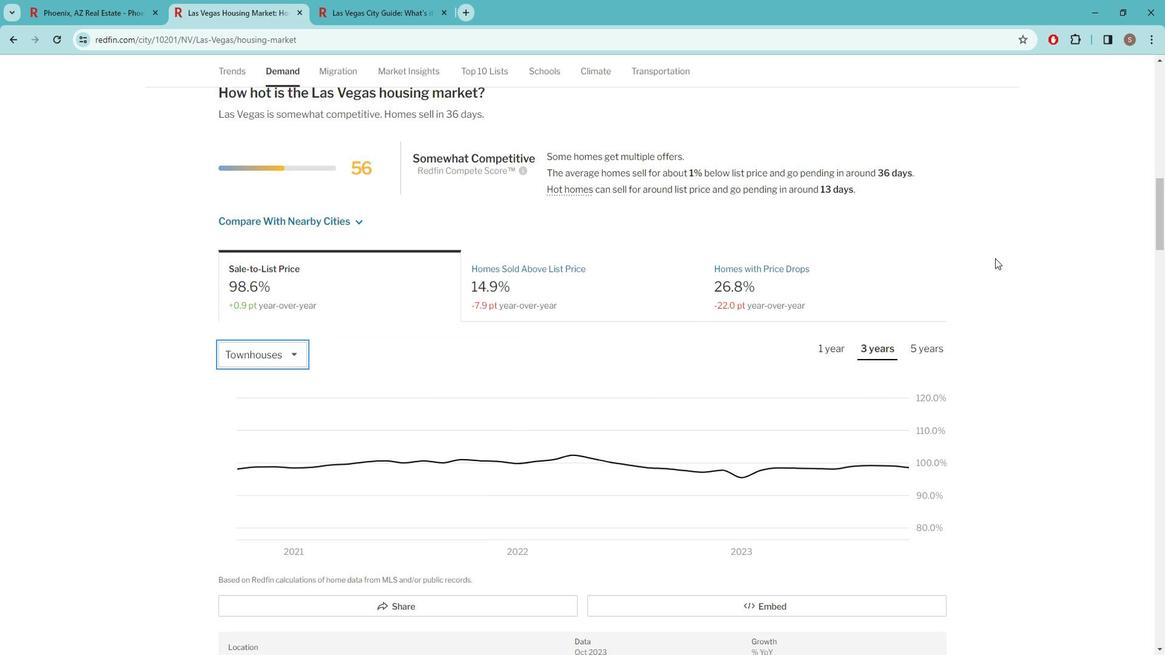 
Action: Mouse moved to (1009, 262)
Screenshot: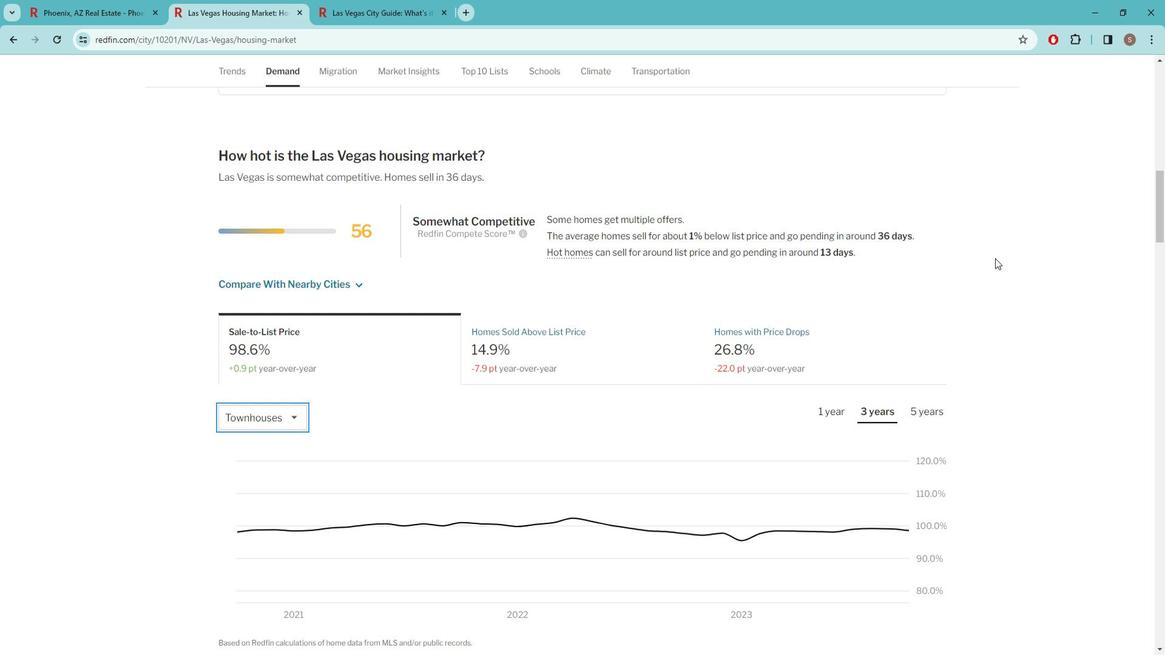 
Action: Mouse scrolled (1009, 262) with delta (0, 0)
Screenshot: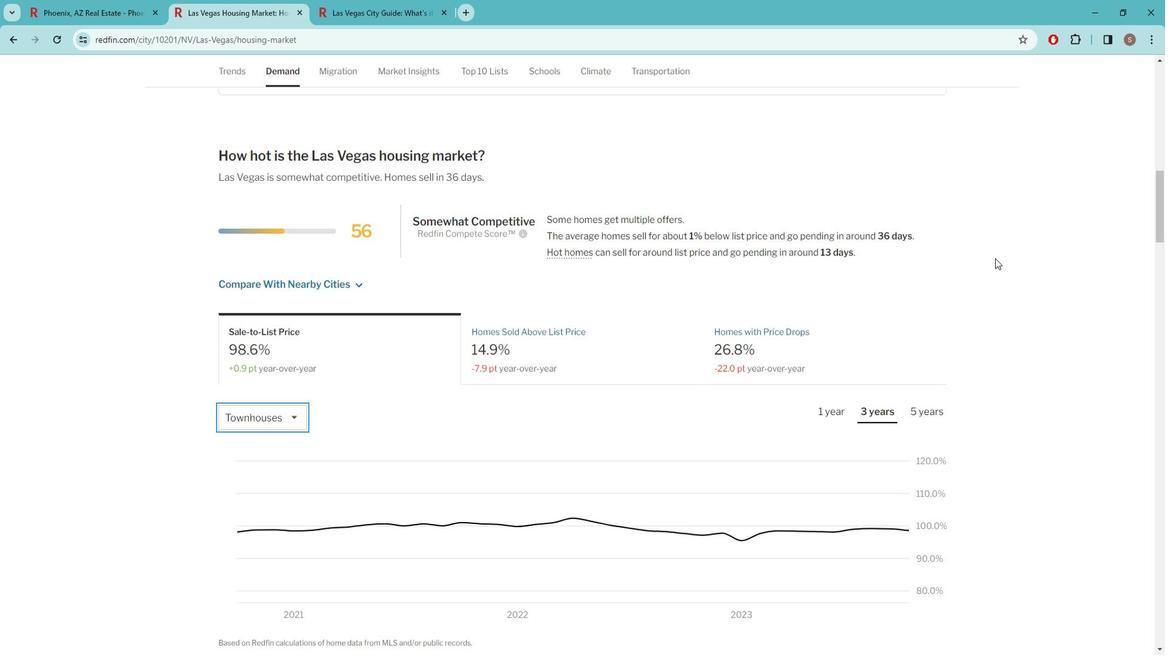 
Action: Mouse scrolled (1009, 262) with delta (0, 0)
Screenshot: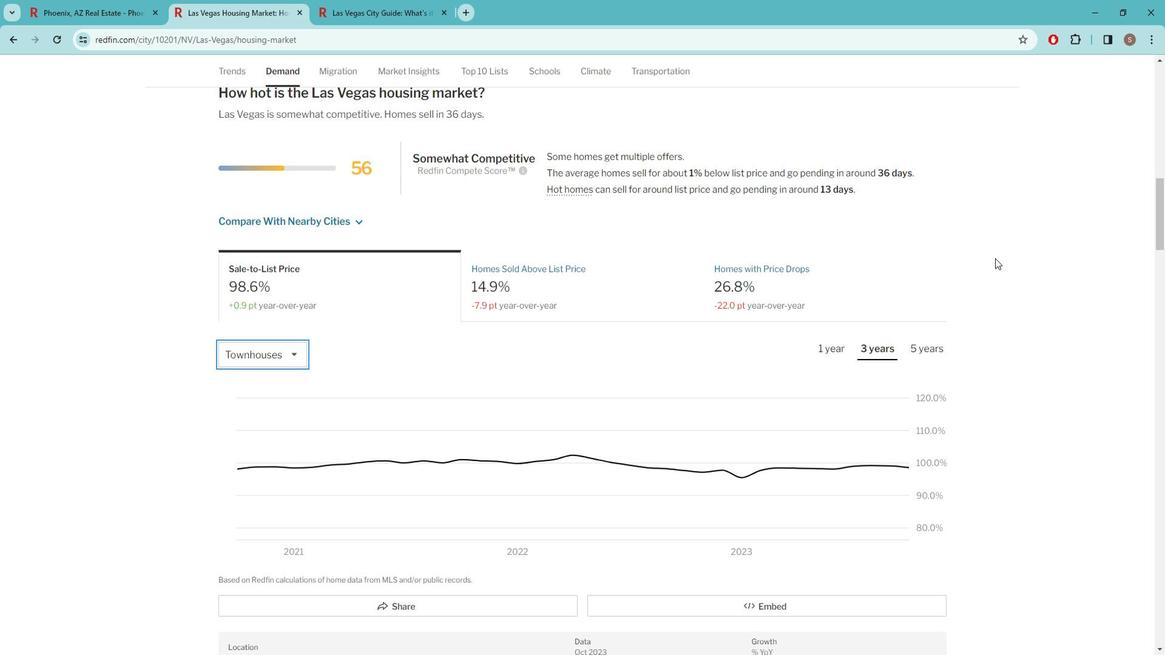 
Action: Mouse moved to (1008, 262)
Screenshot: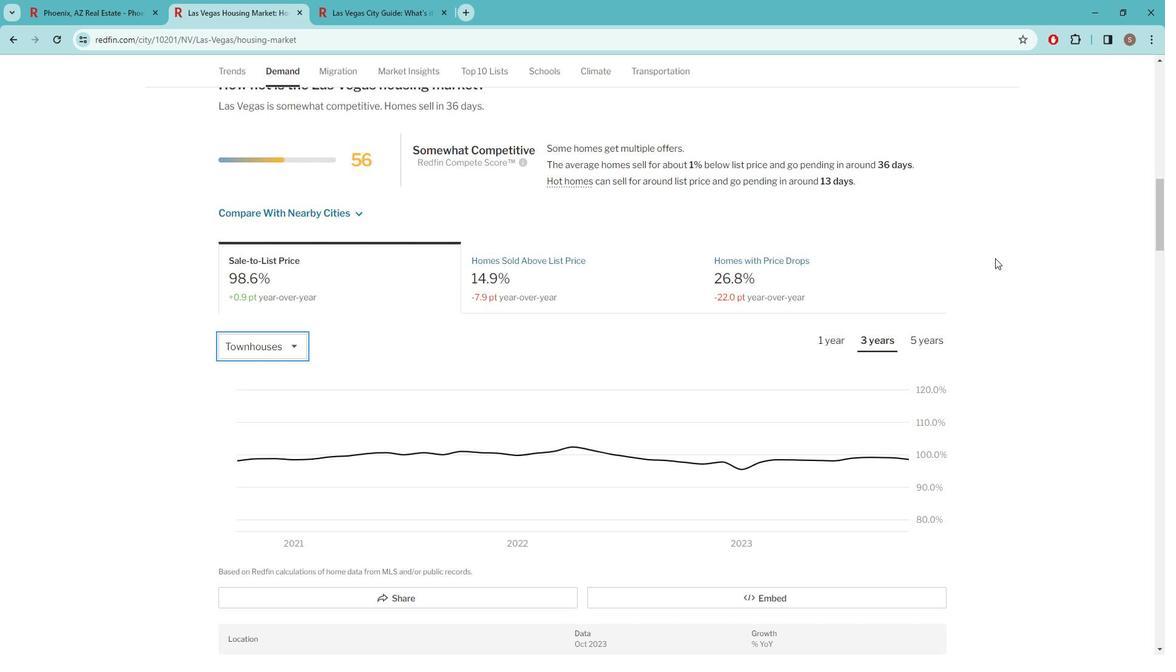
Action: Mouse scrolled (1008, 262) with delta (0, 0)
Screenshot: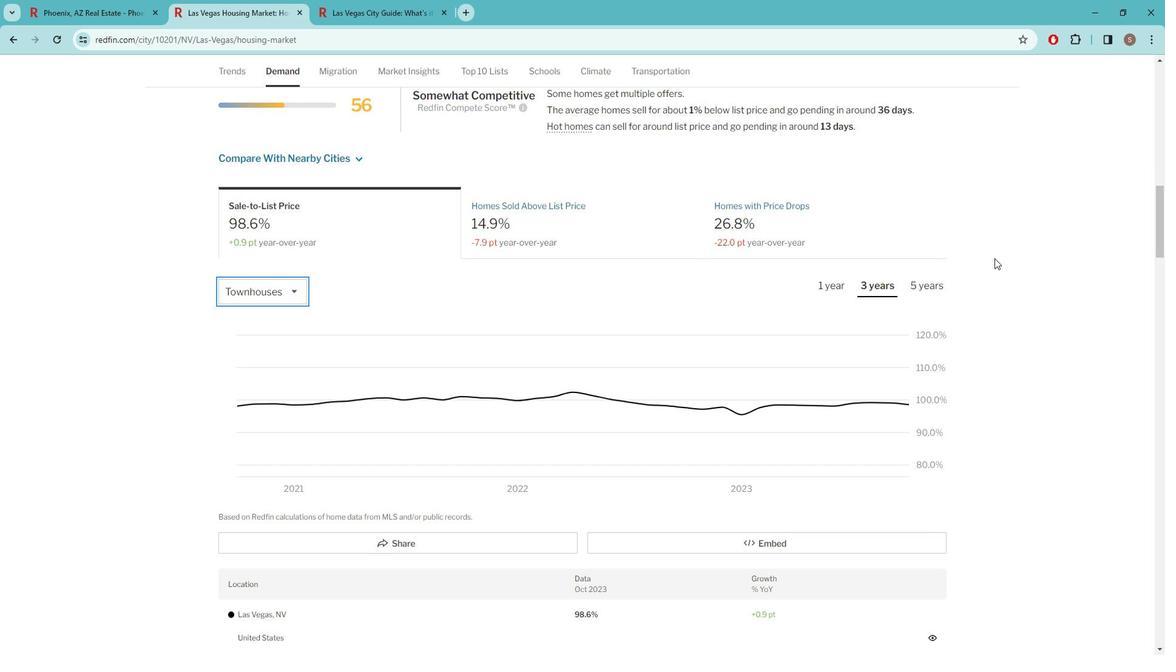 
Action: Mouse scrolled (1008, 262) with delta (0, 0)
Screenshot: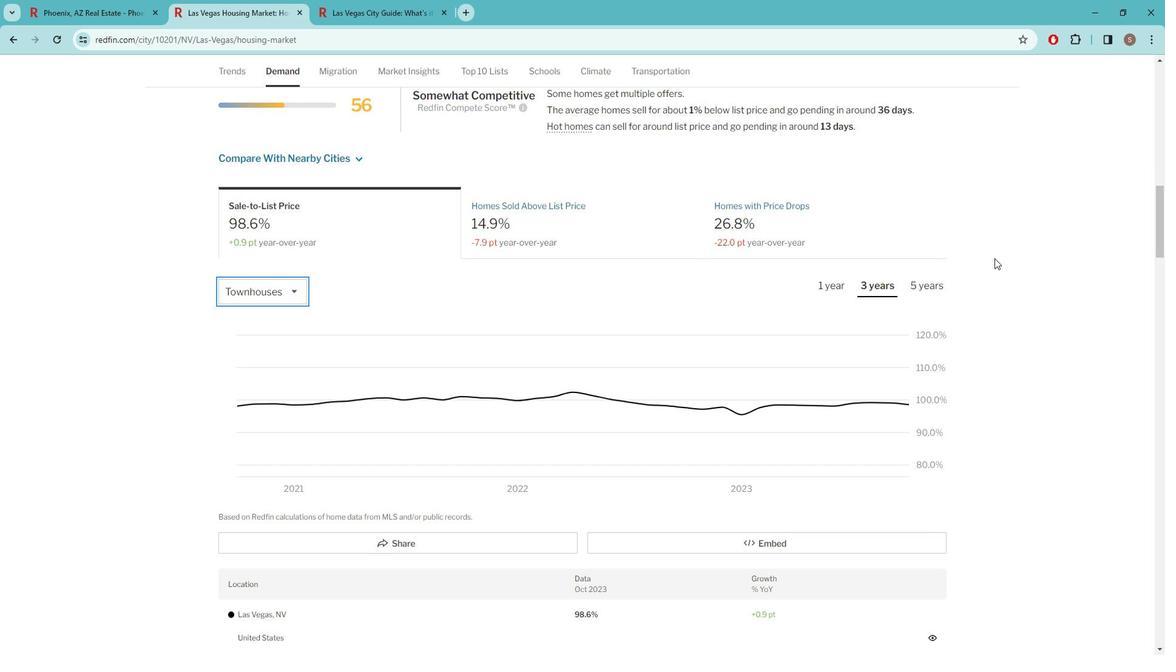 
Action: Mouse scrolled (1008, 262) with delta (0, 0)
Screenshot: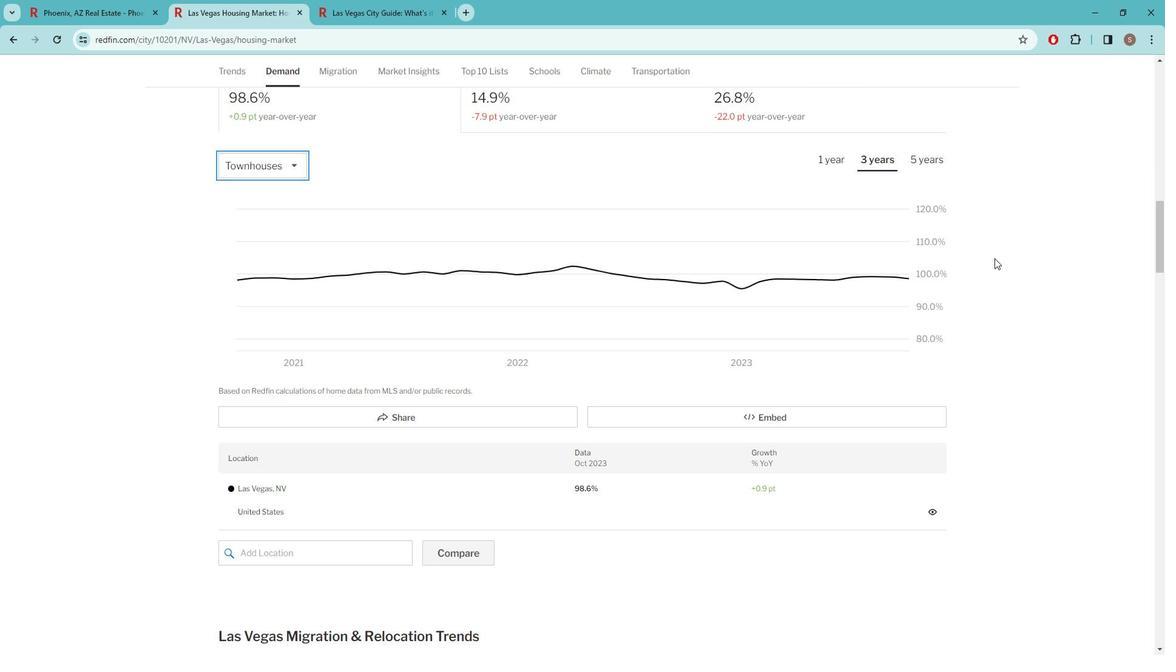 
Action: Mouse scrolled (1008, 262) with delta (0, 0)
Screenshot: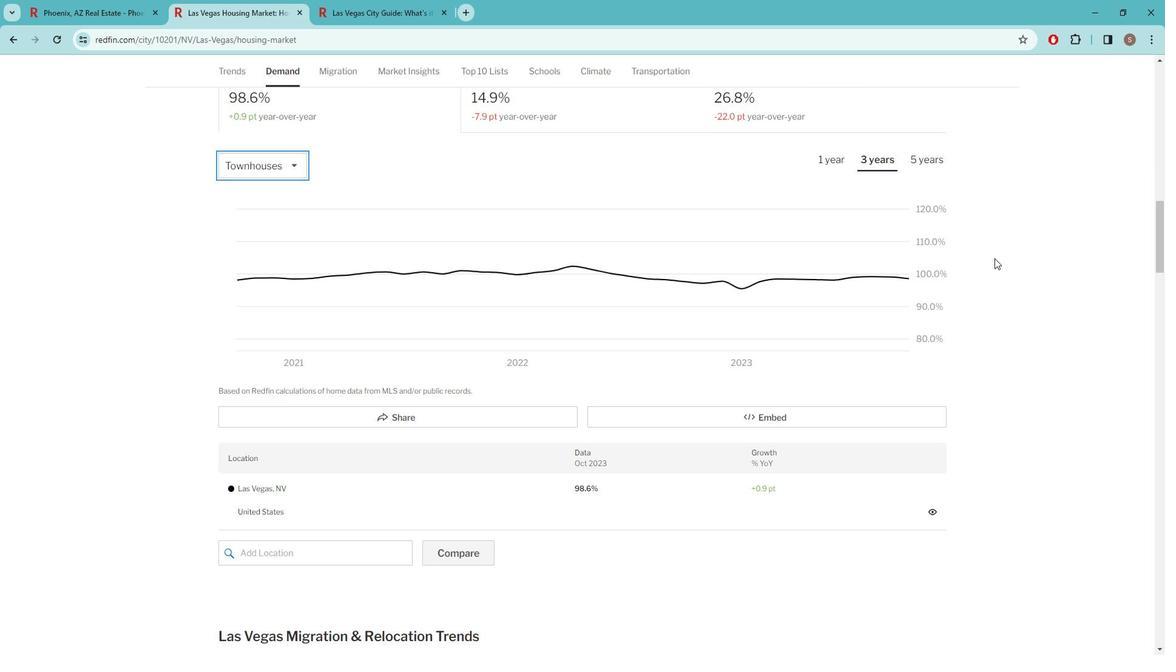 
Action: Mouse scrolled (1008, 262) with delta (0, 0)
Screenshot: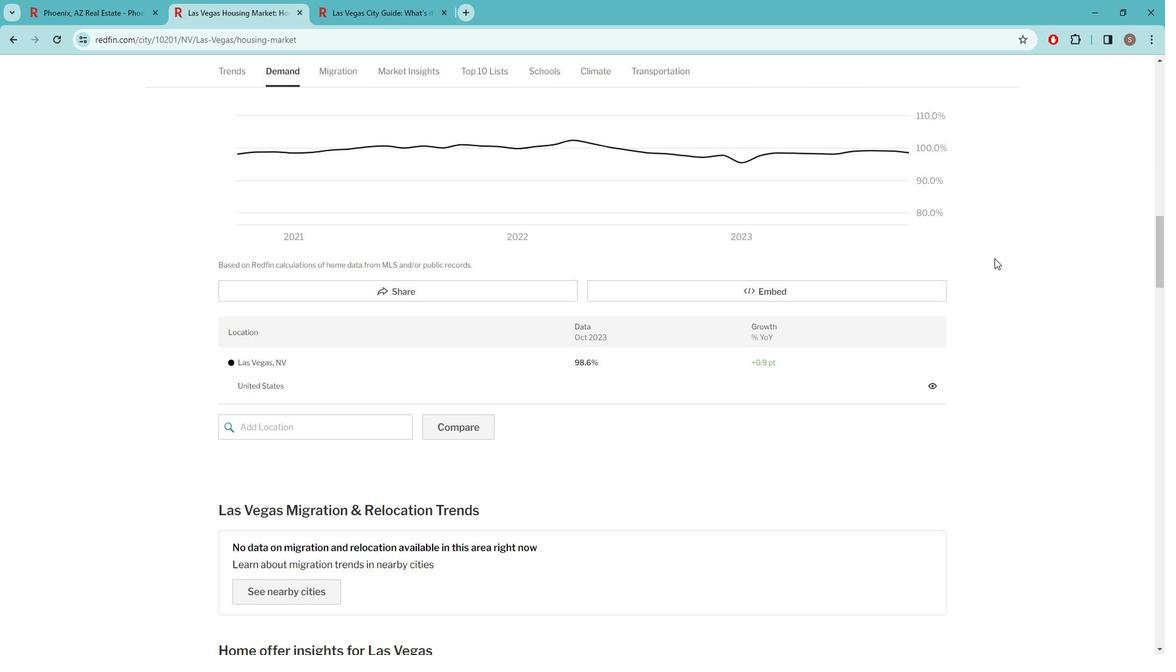 
Action: Mouse scrolled (1008, 262) with delta (0, 0)
Screenshot: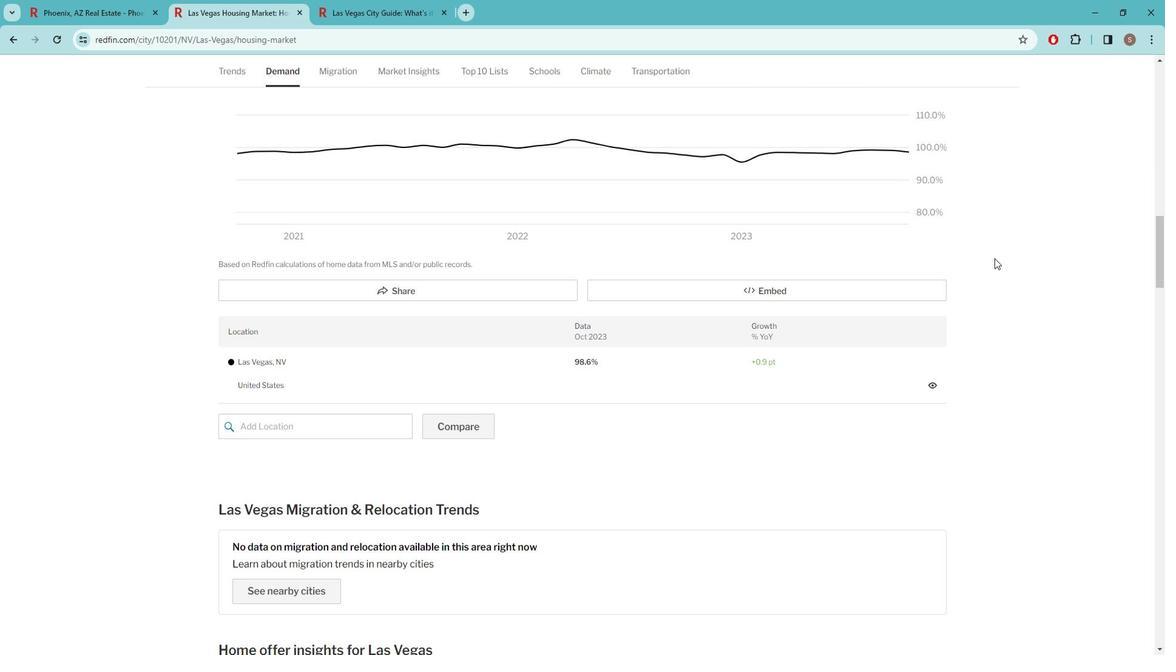 
Action: Mouse scrolled (1008, 262) with delta (0, 0)
Screenshot: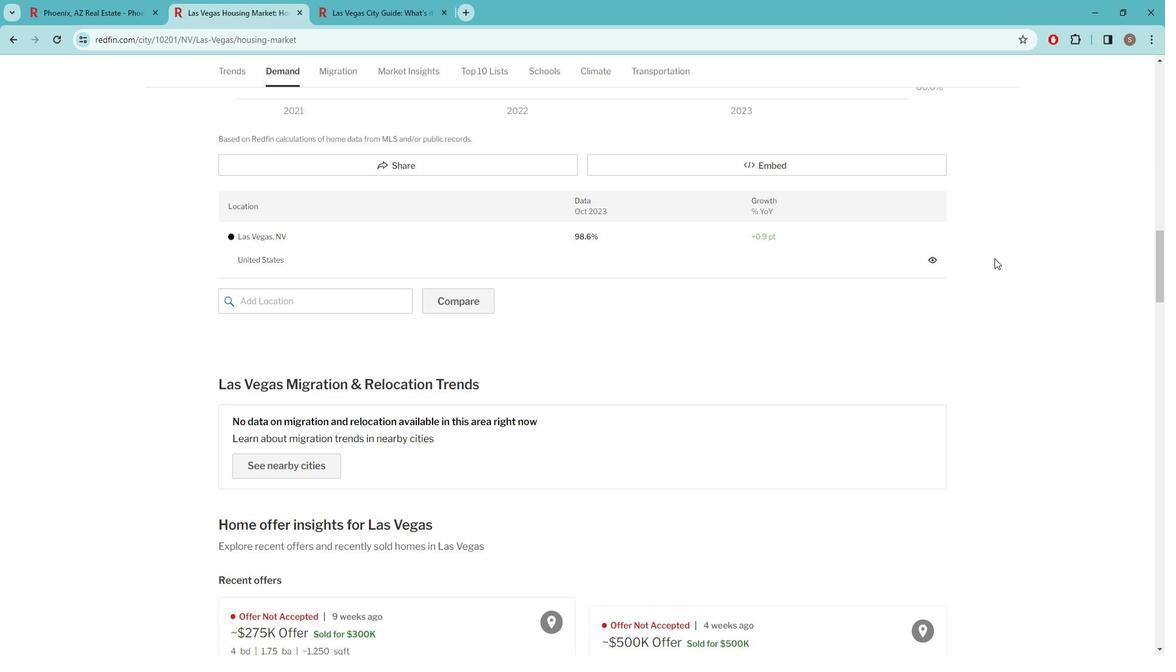 
Action: Mouse scrolled (1008, 262) with delta (0, 0)
Screenshot: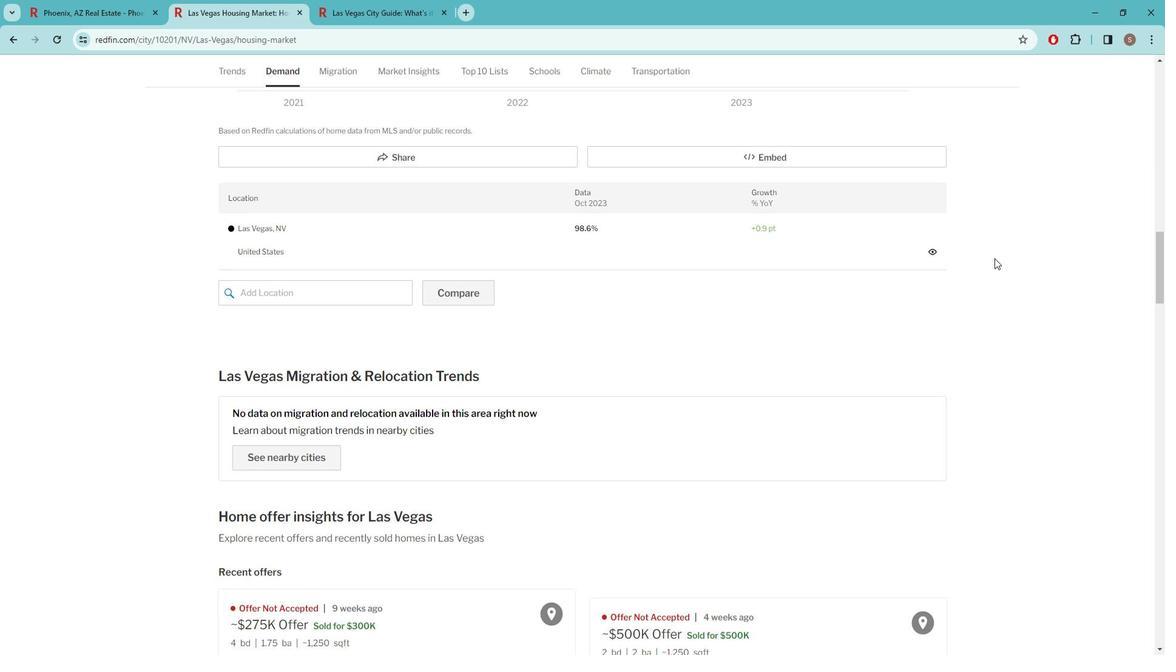 
Action: Mouse scrolled (1008, 262) with delta (0, 0)
Screenshot: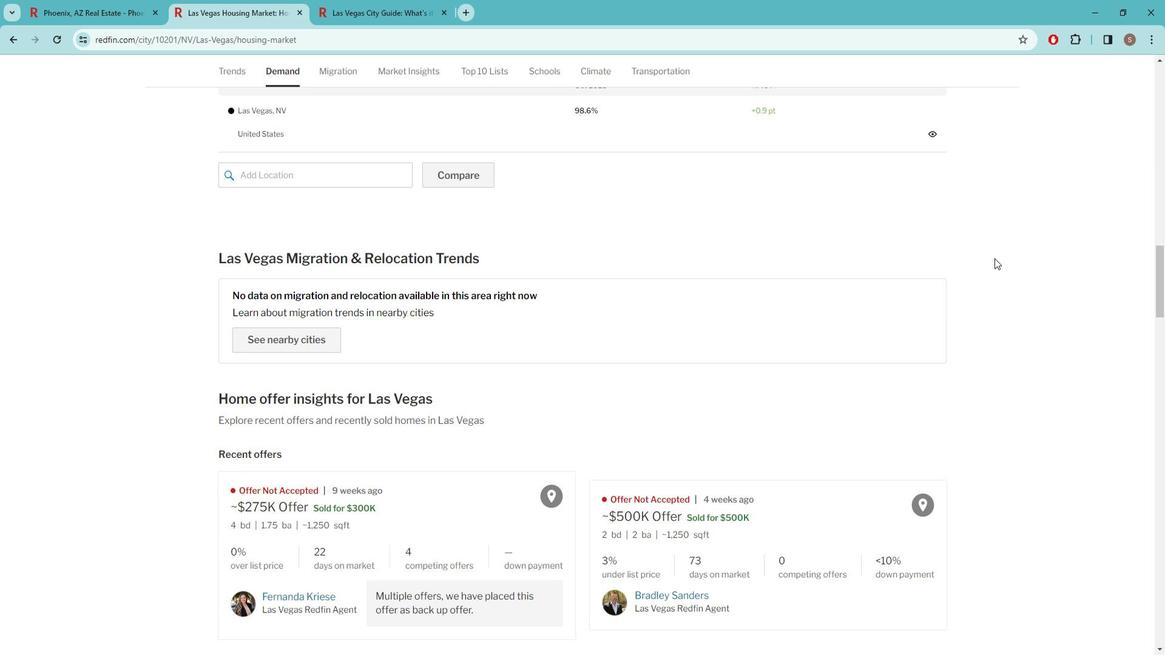 
Action: Mouse scrolled (1008, 262) with delta (0, 0)
Screenshot: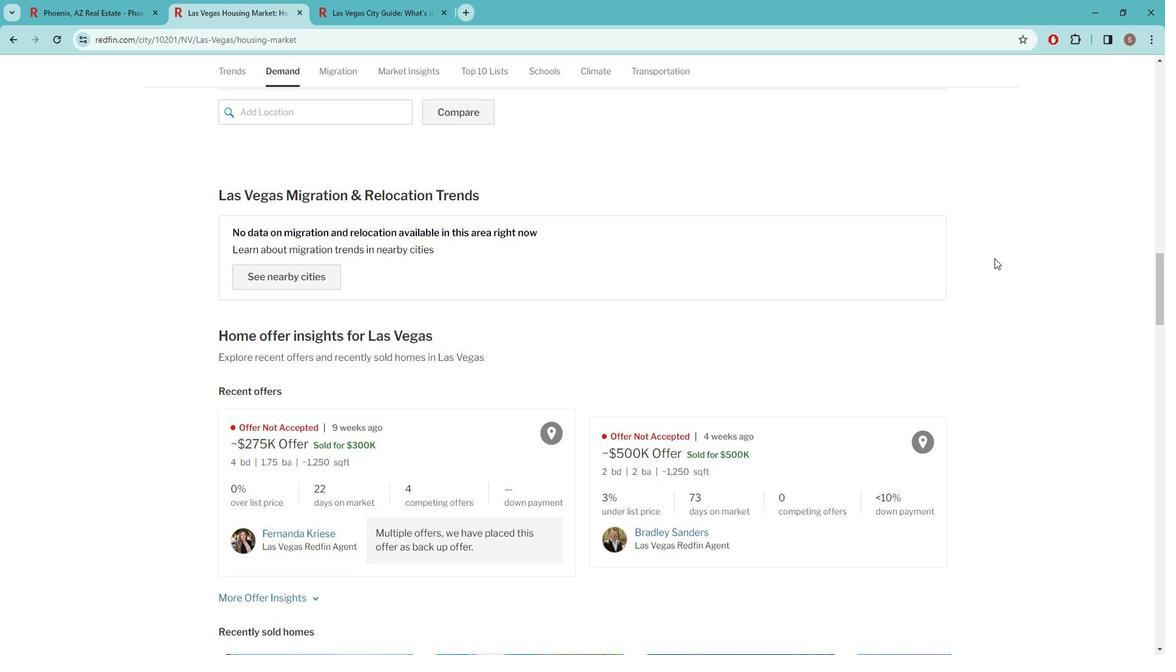 
Action: Mouse scrolled (1008, 262) with delta (0, 0)
Screenshot: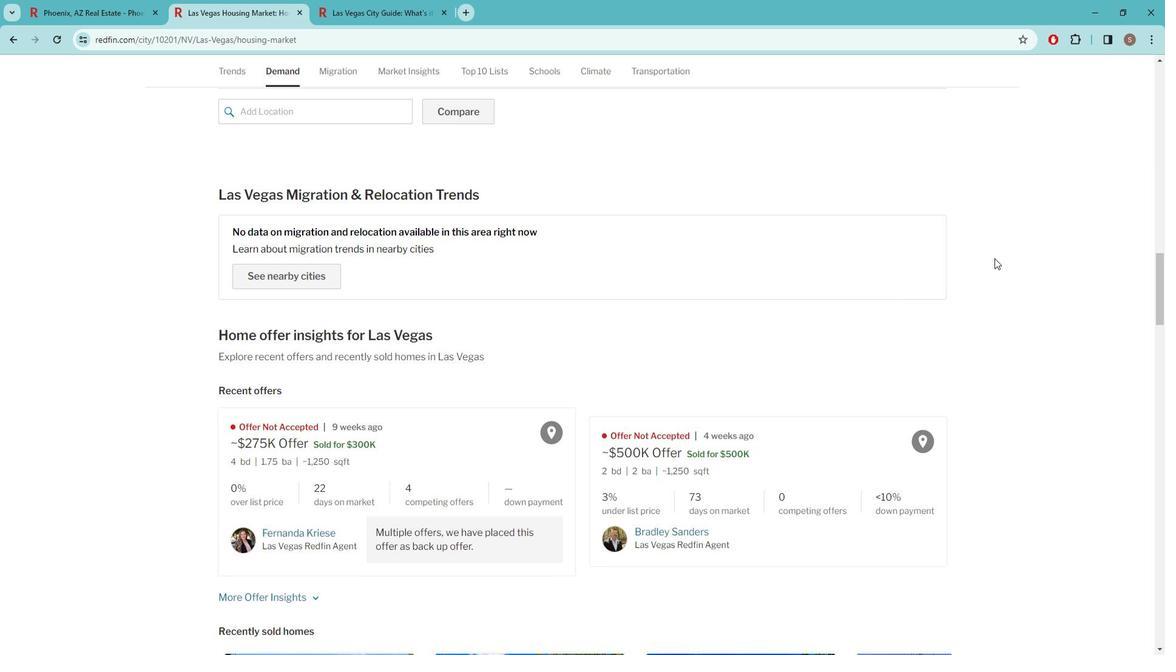 
Action: Mouse scrolled (1008, 262) with delta (0, 0)
Screenshot: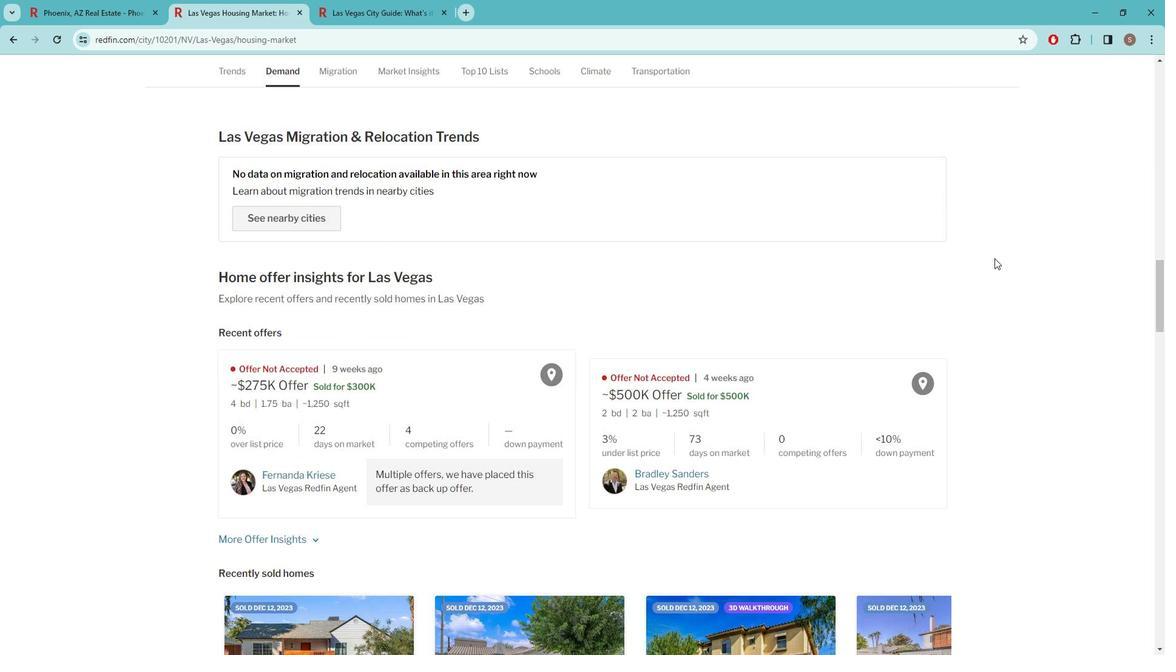 
Action: Mouse scrolled (1008, 262) with delta (0, 0)
Screenshot: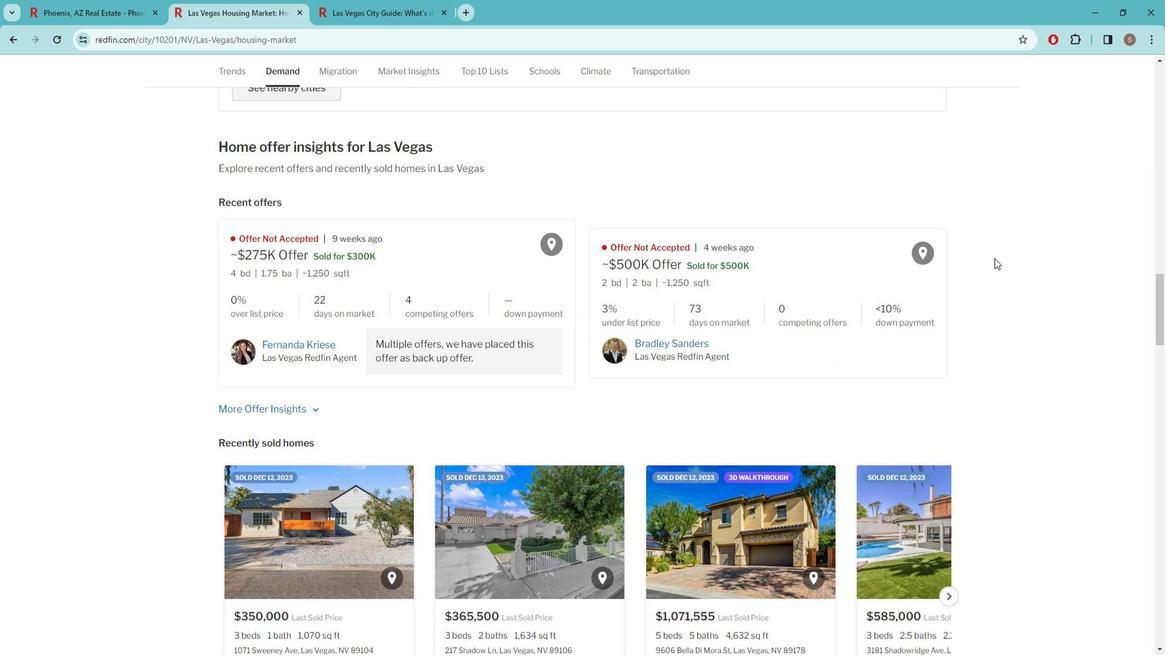 
Action: Mouse scrolled (1008, 263) with delta (0, 0)
Screenshot: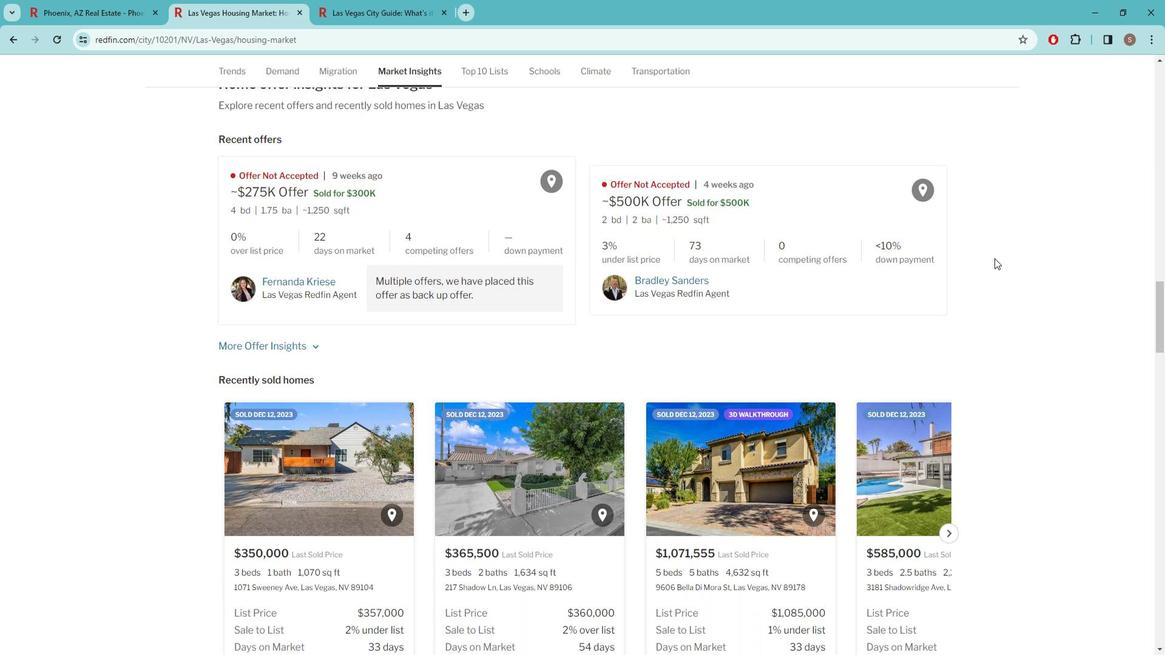 
Action: Mouse scrolled (1008, 262) with delta (0, 0)
Screenshot: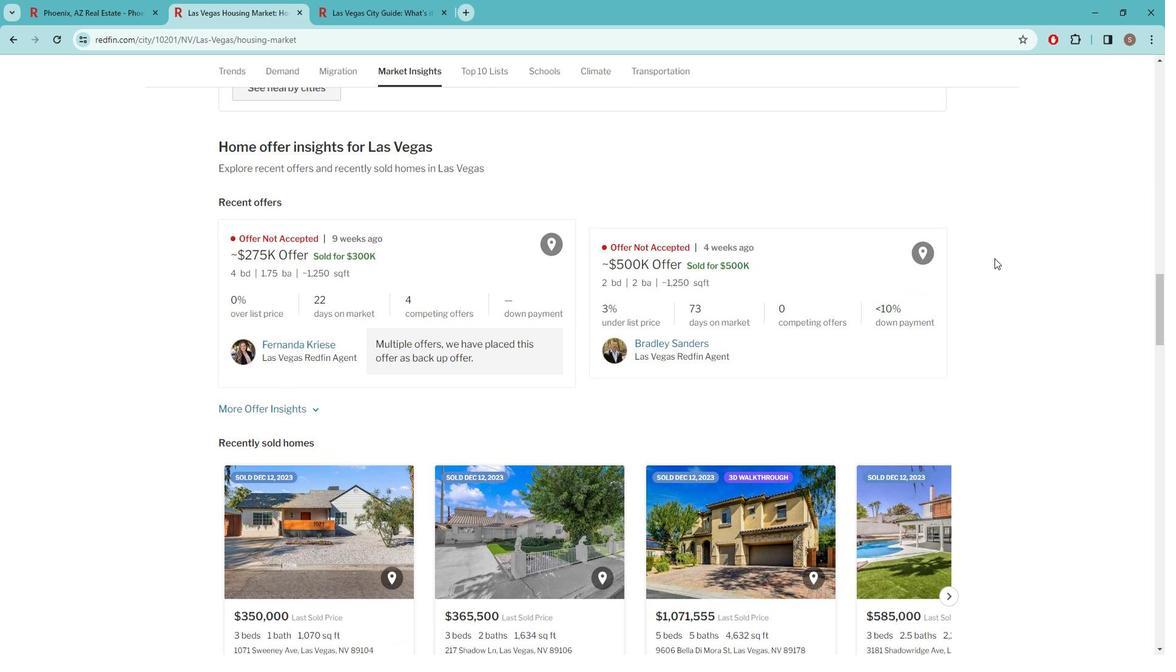 
Action: Mouse scrolled (1008, 262) with delta (0, 0)
Screenshot: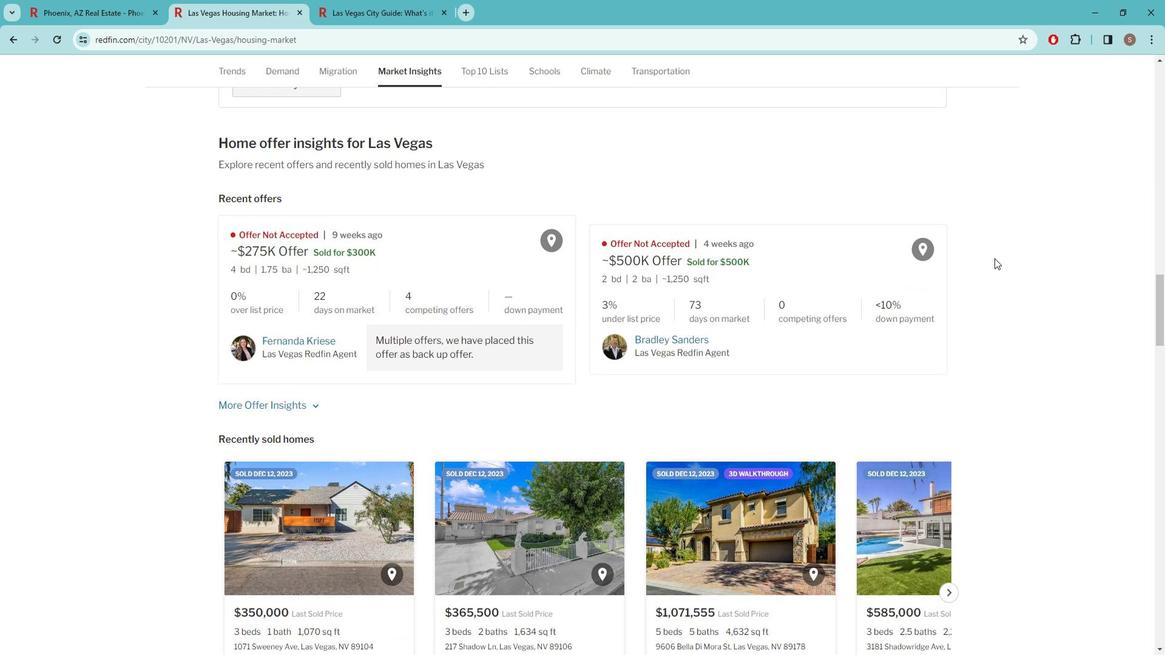 
Action: Mouse scrolled (1008, 263) with delta (0, 0)
Screenshot: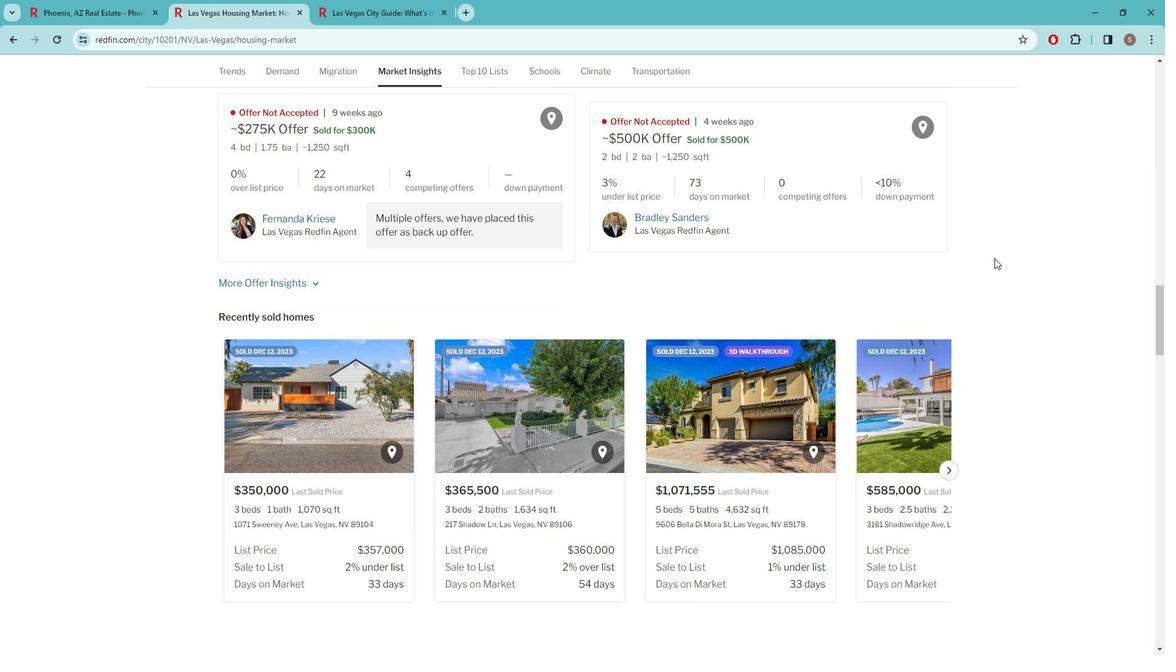 
Action: Mouse scrolled (1008, 263) with delta (0, 0)
Screenshot: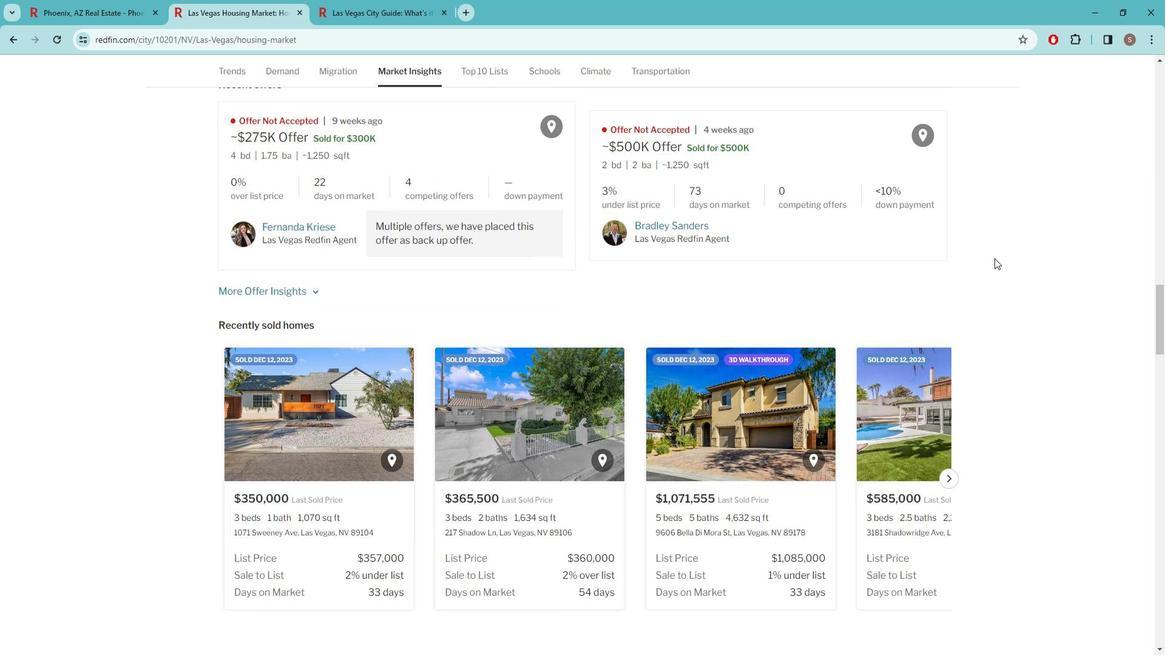 
Action: Mouse scrolled (1008, 263) with delta (0, 0)
Screenshot: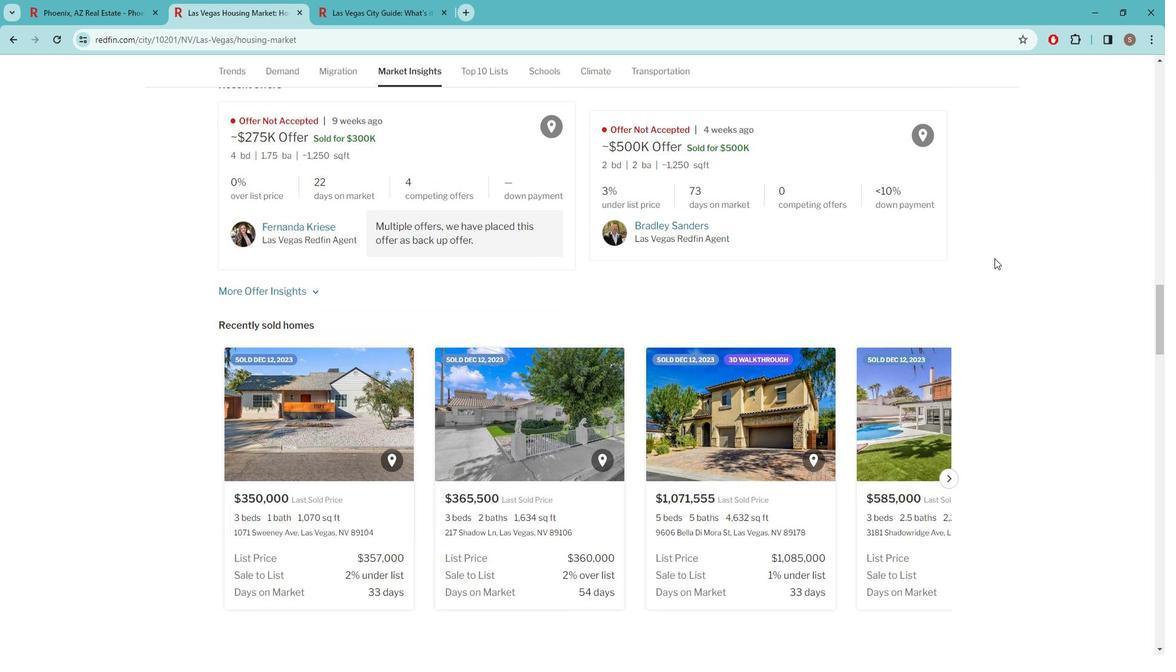 
Action: Mouse scrolled (1008, 263) with delta (0, 0)
Screenshot: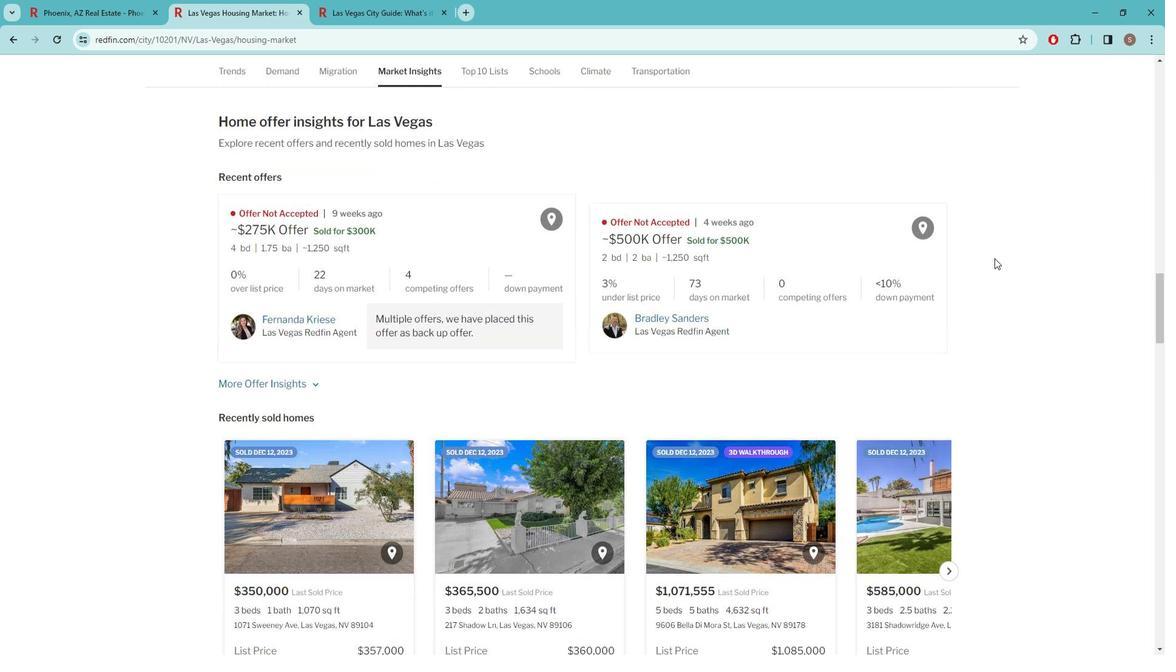 
Action: Mouse scrolled (1008, 263) with delta (0, 0)
Screenshot: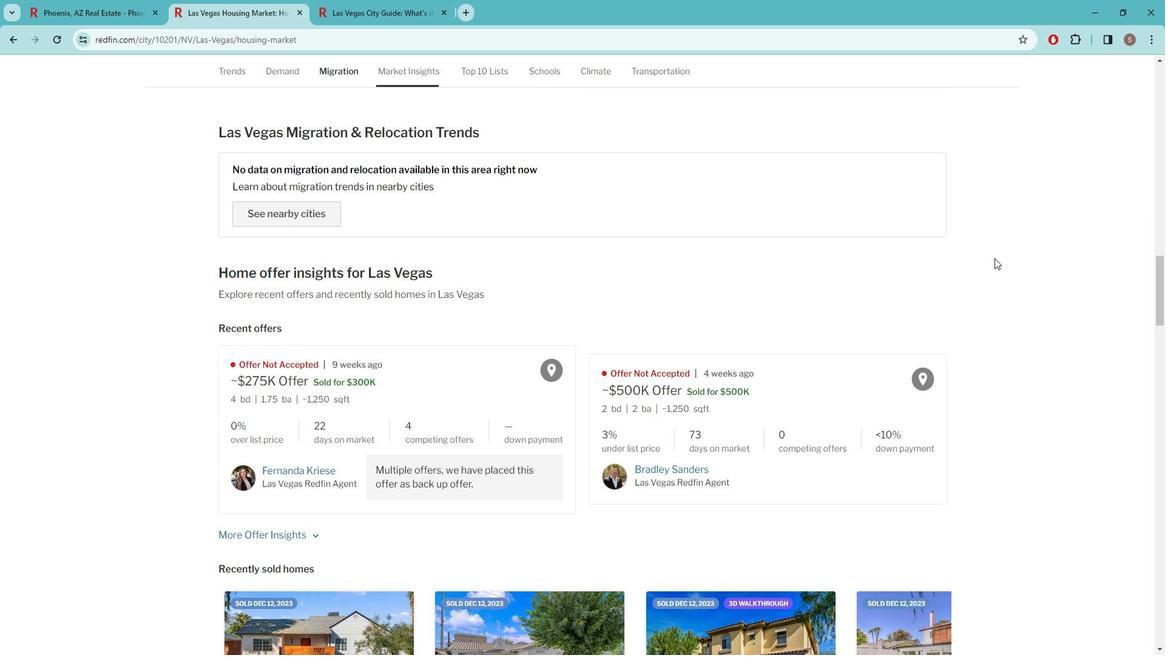 
Action: Mouse scrolled (1008, 263) with delta (0, 0)
Screenshot: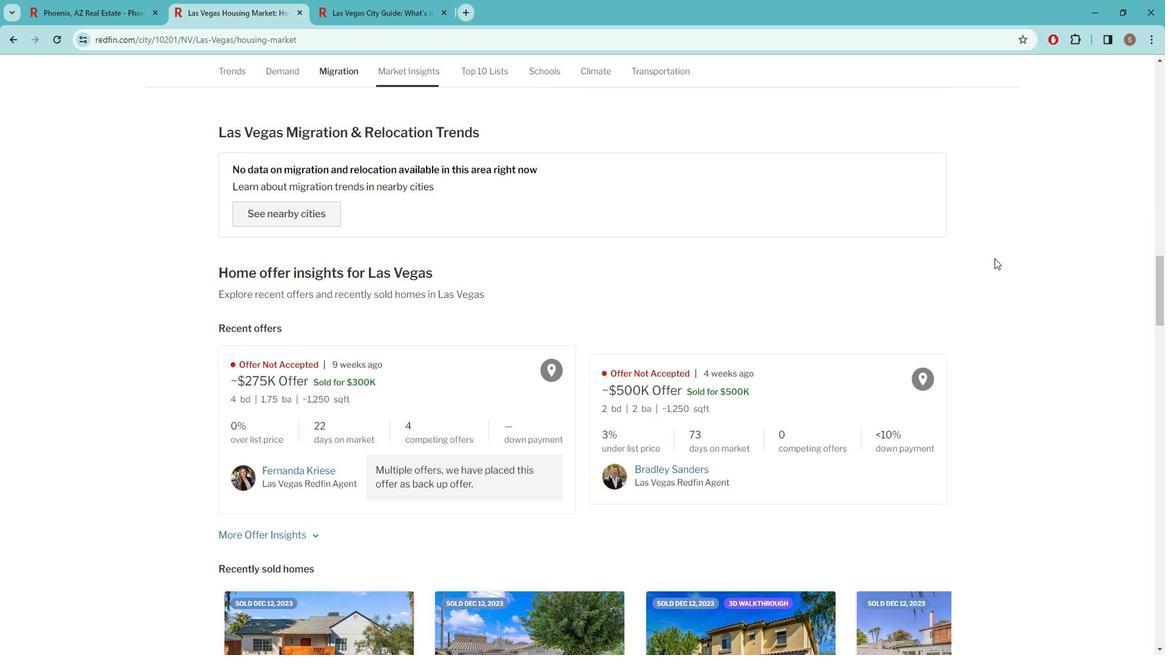 
Action: Mouse scrolled (1008, 263) with delta (0, 0)
Screenshot: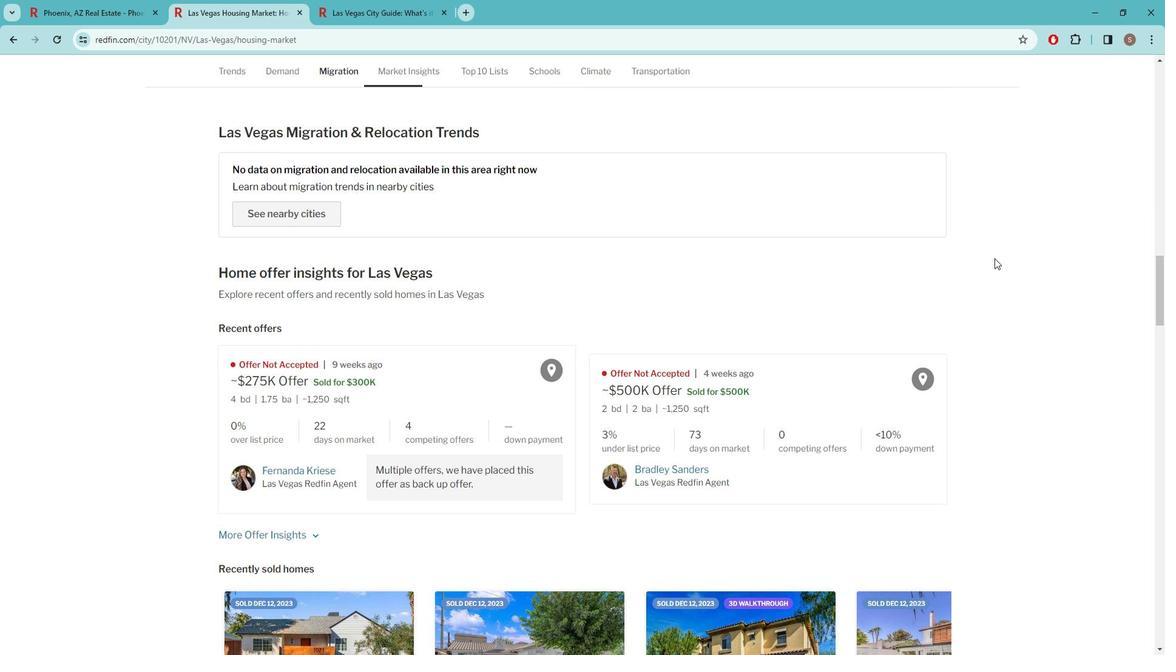
Action: Mouse scrolled (1008, 263) with delta (0, 0)
Screenshot: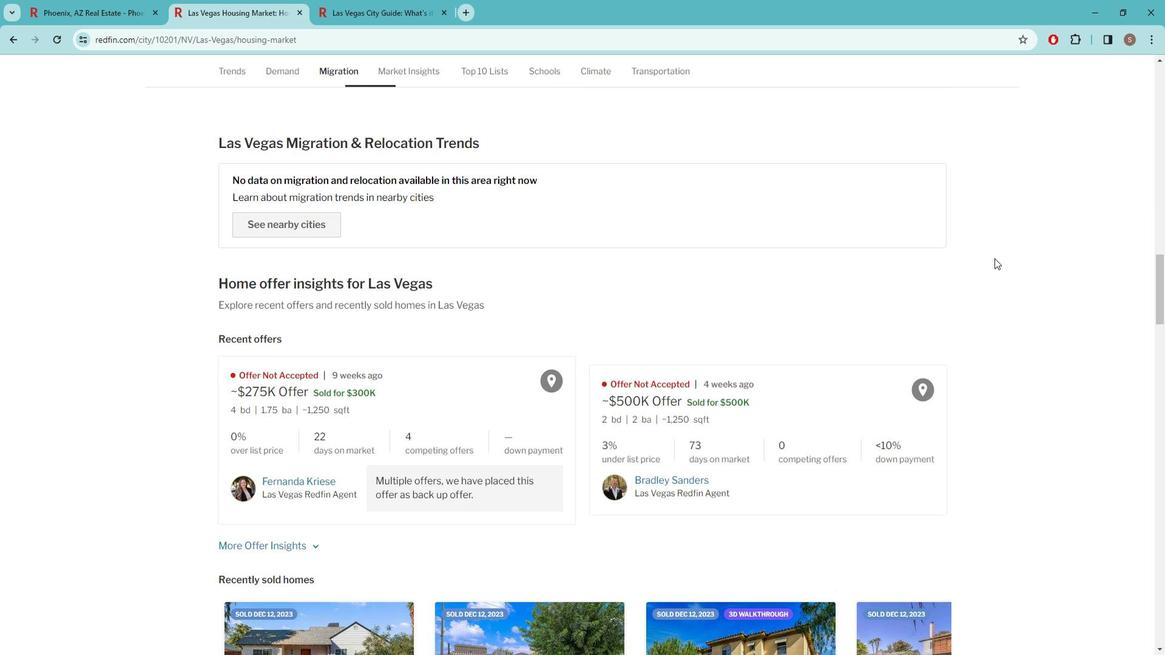 
Action: Mouse scrolled (1008, 263) with delta (0, 0)
Screenshot: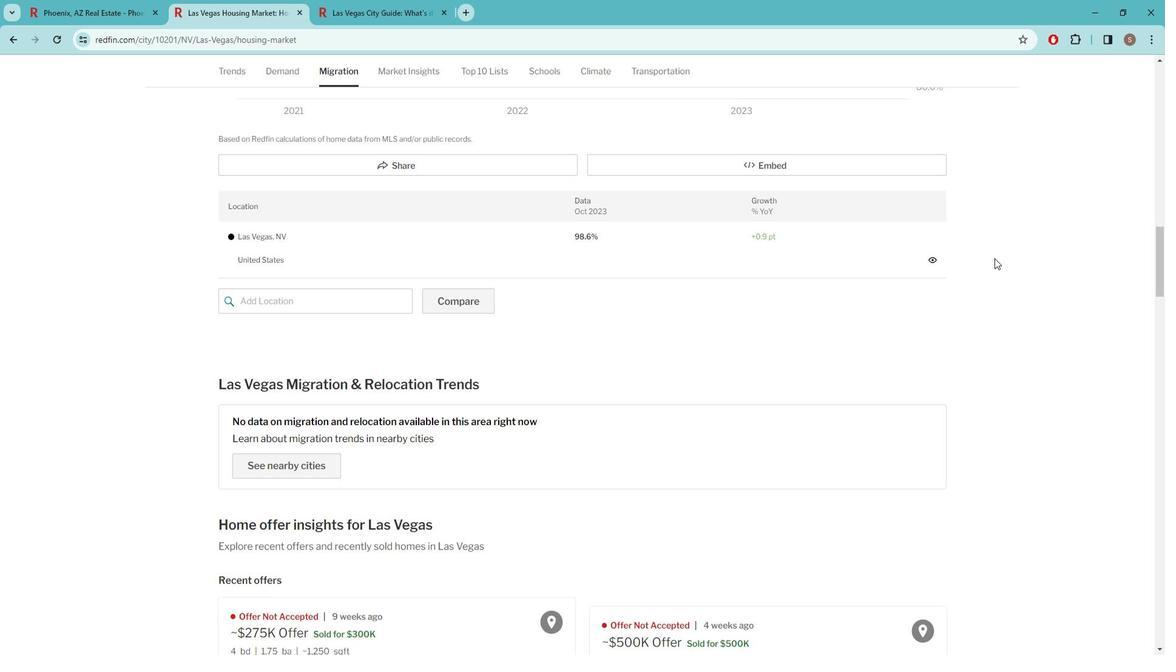 
Action: Mouse scrolled (1008, 263) with delta (0, 0)
Screenshot: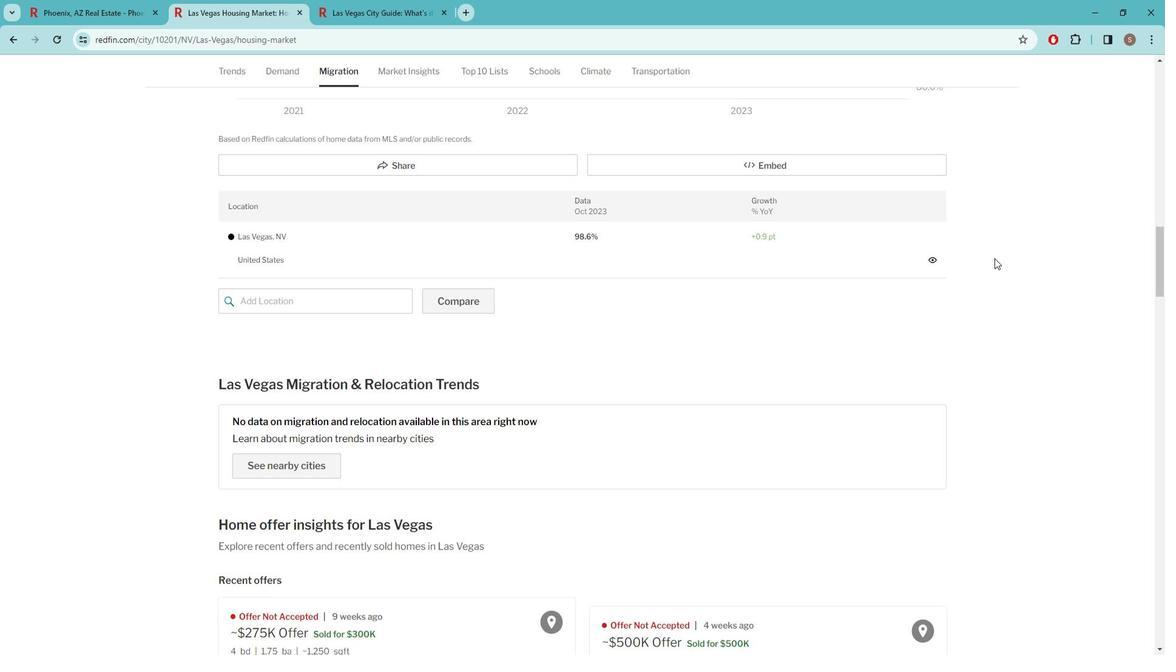 
Action: Mouse scrolled (1008, 263) with delta (0, 0)
Screenshot: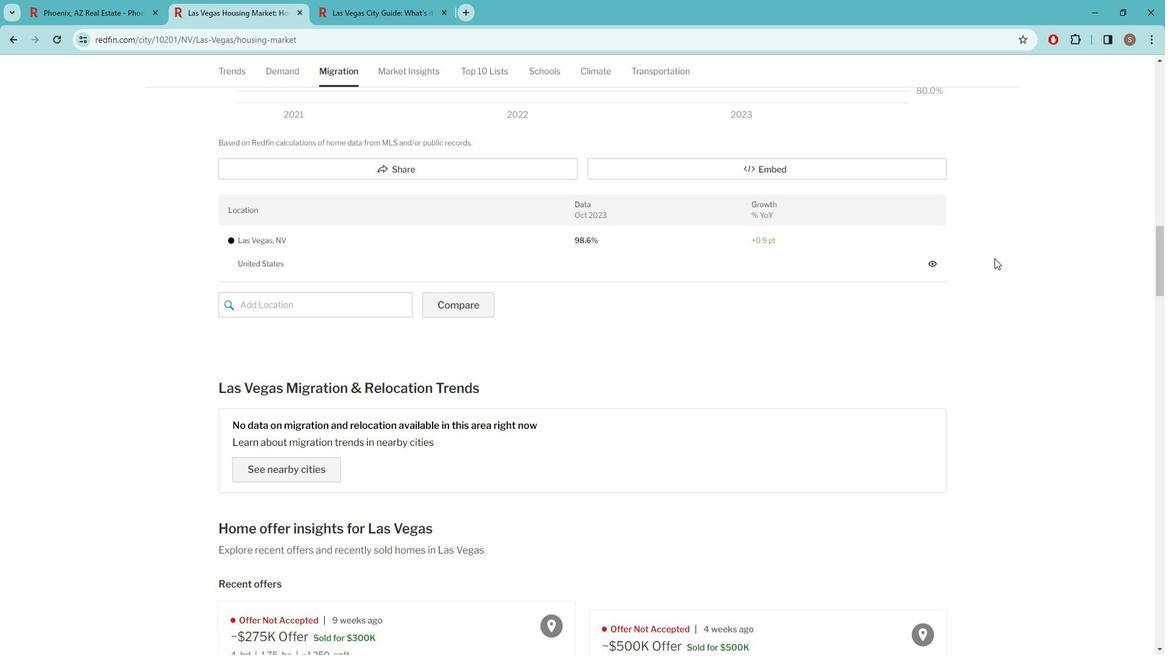 
Action: Mouse scrolled (1008, 263) with delta (0, 0)
Screenshot: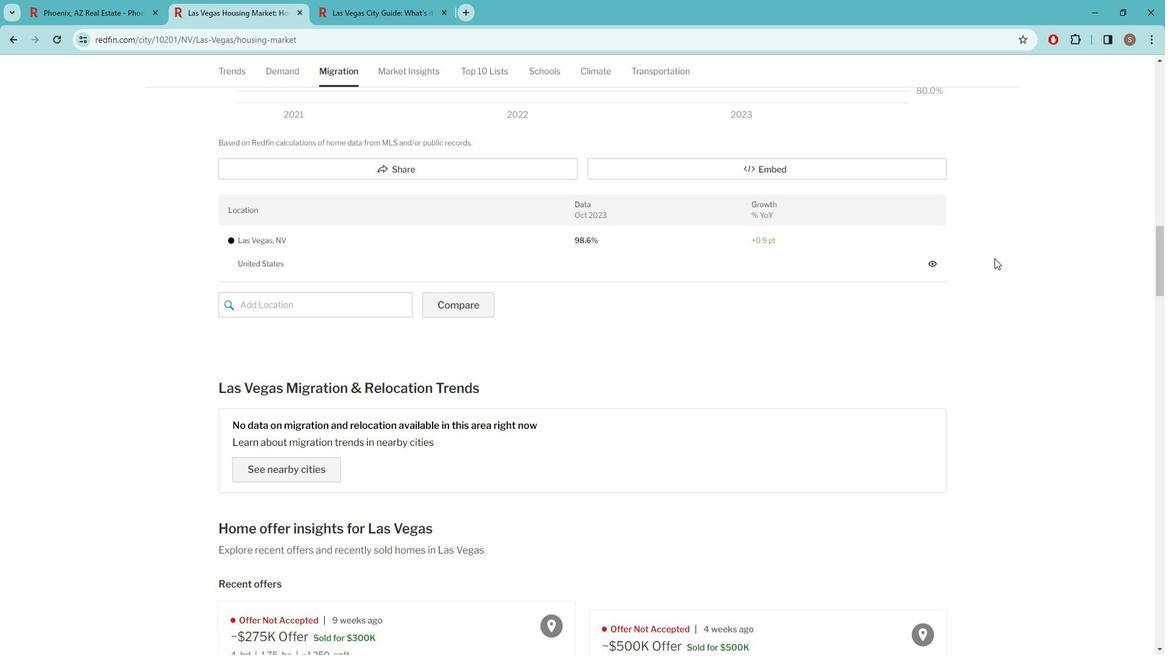 
Action: Mouse scrolled (1008, 263) with delta (0, 0)
Screenshot: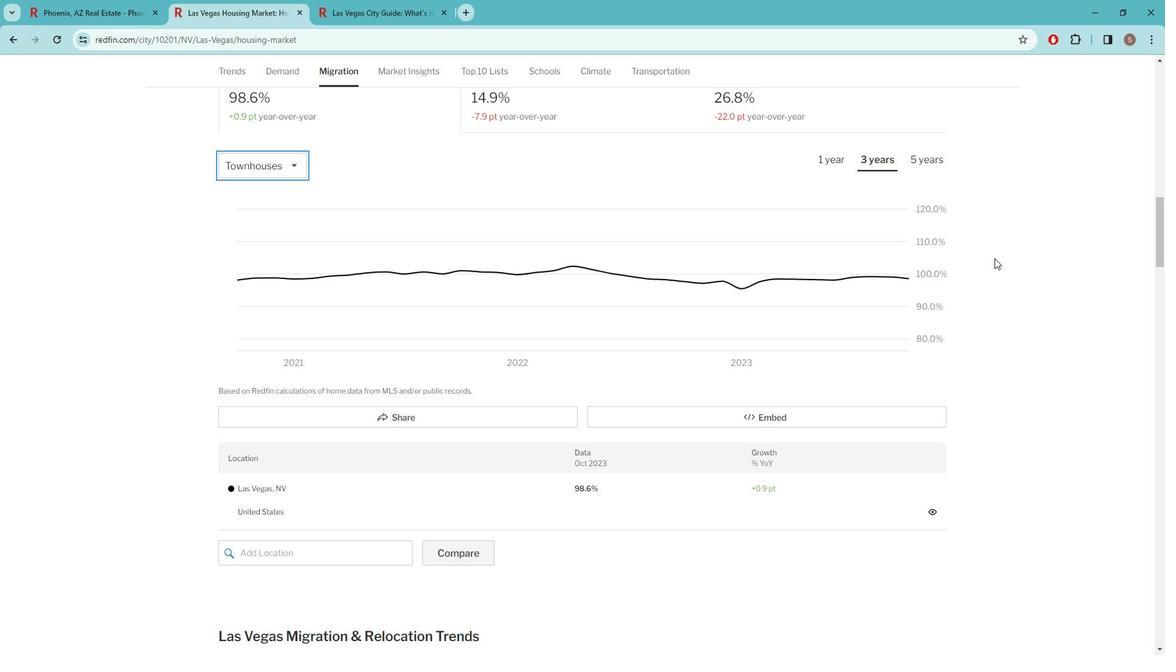 
Action: Mouse scrolled (1008, 263) with delta (0, 0)
Screenshot: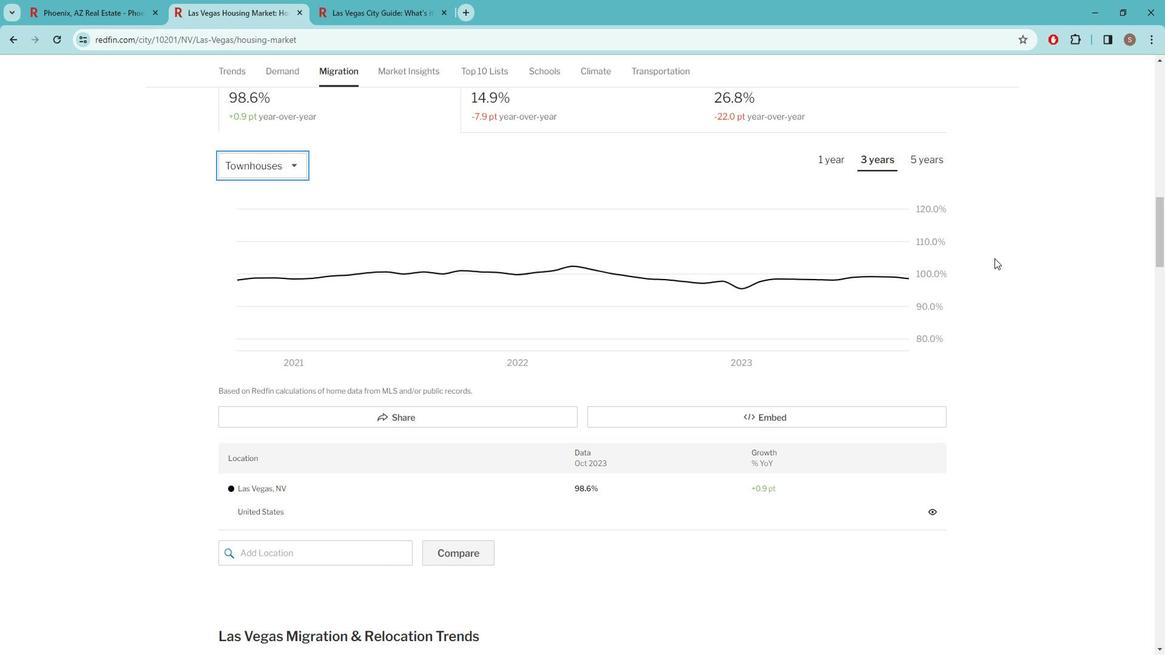 
Action: Mouse scrolled (1008, 263) with delta (0, 0)
Screenshot: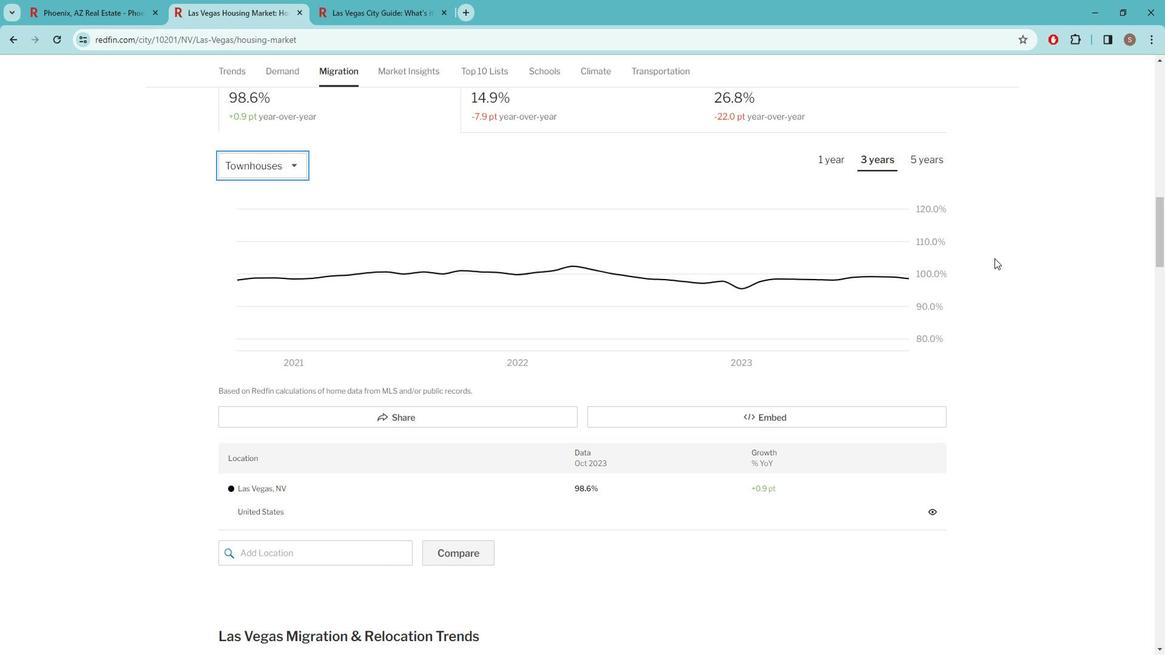
Action: Mouse scrolled (1008, 263) with delta (0, 0)
Screenshot: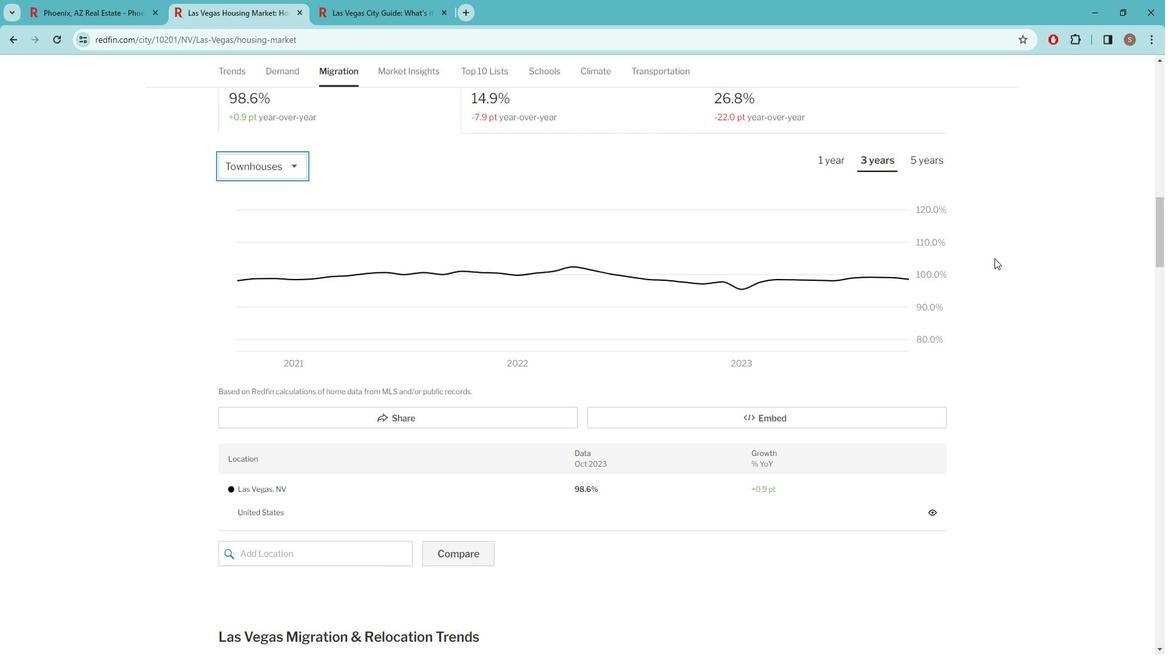 
Action: Mouse scrolled (1008, 263) with delta (0, 0)
Screenshot: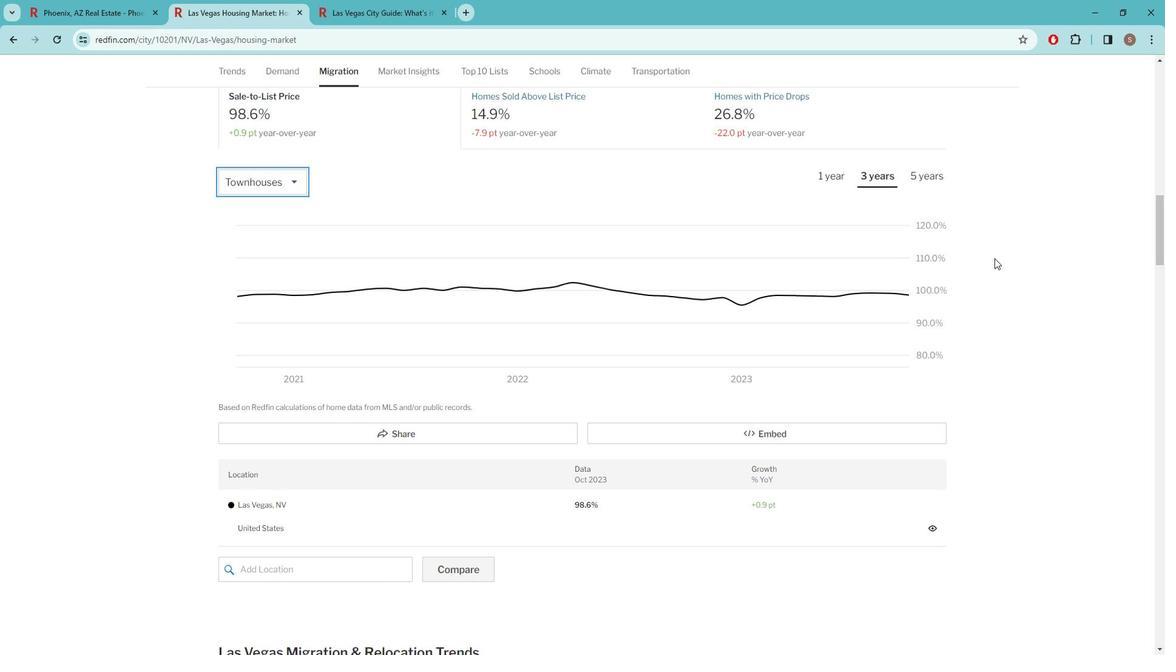 
Action: Mouse scrolled (1008, 263) with delta (0, 0)
Screenshot: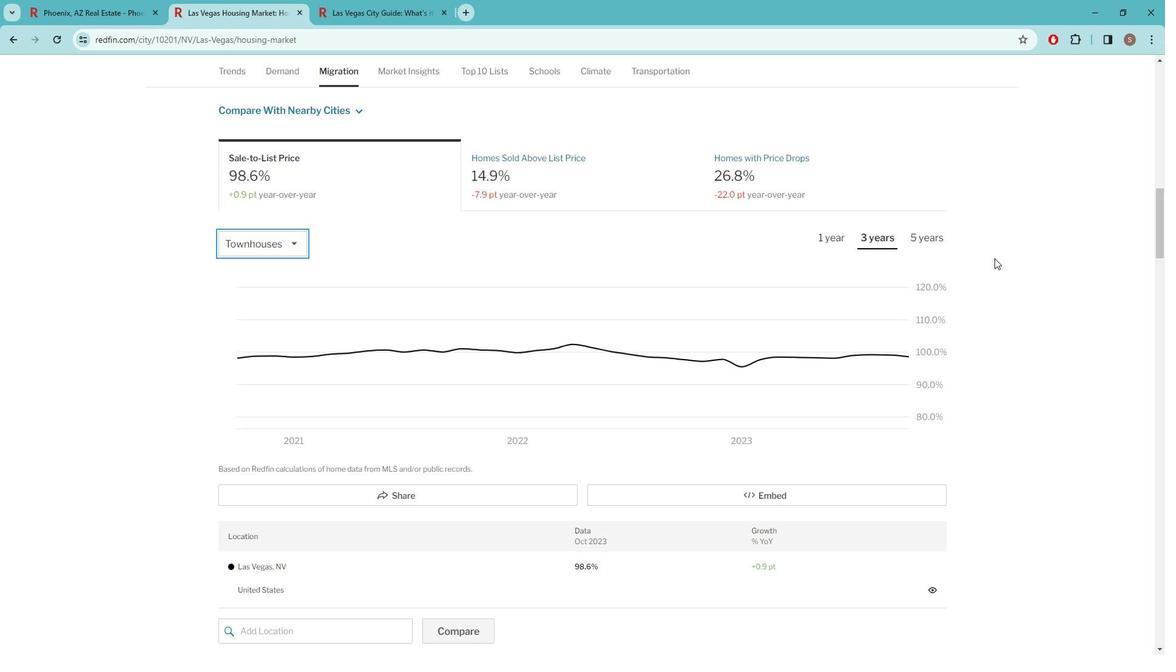 
Action: Mouse scrolled (1008, 263) with delta (0, 0)
Screenshot: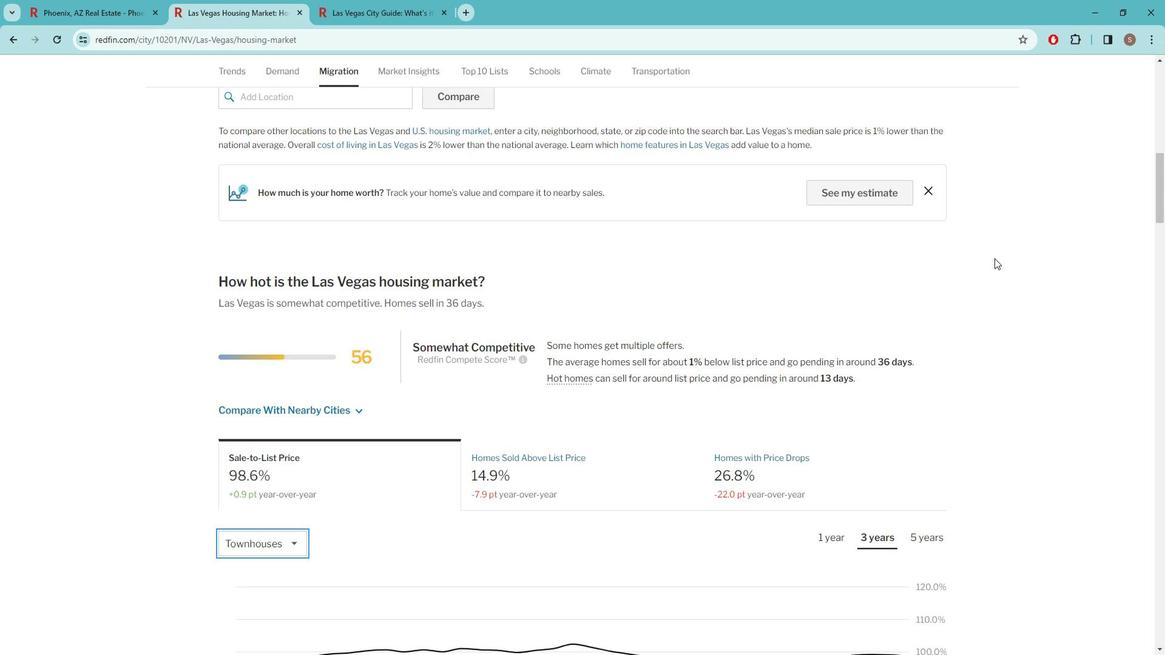 
Action: Mouse scrolled (1008, 263) with delta (0, 0)
Screenshot: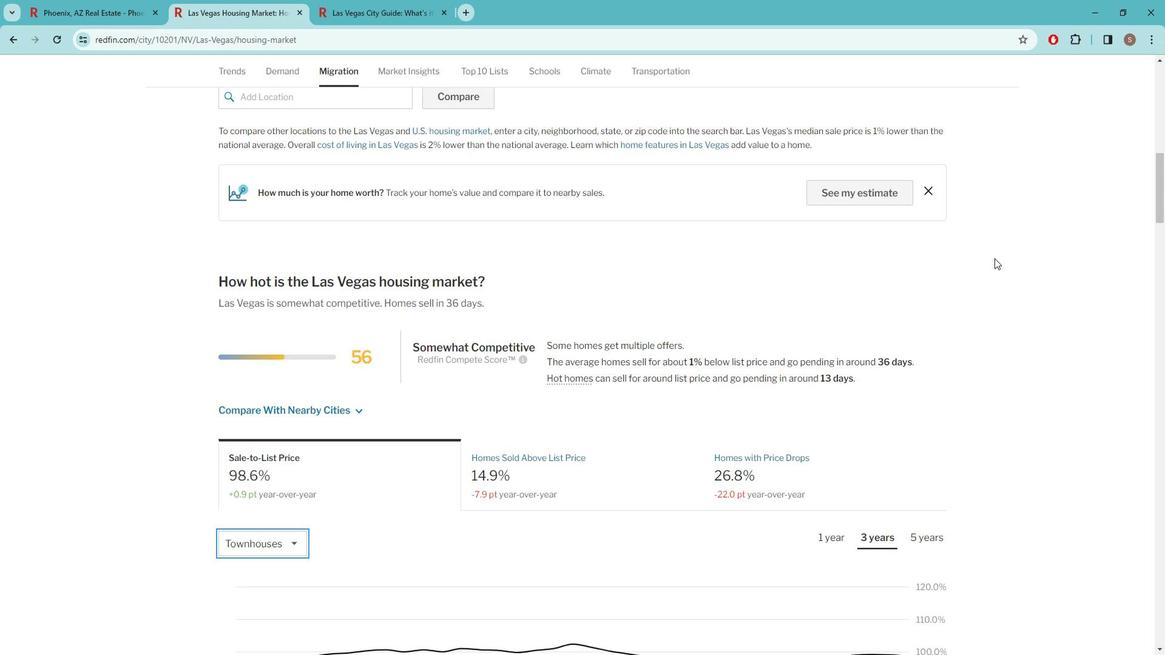 
Action: Mouse scrolled (1008, 263) with delta (0, 0)
Screenshot: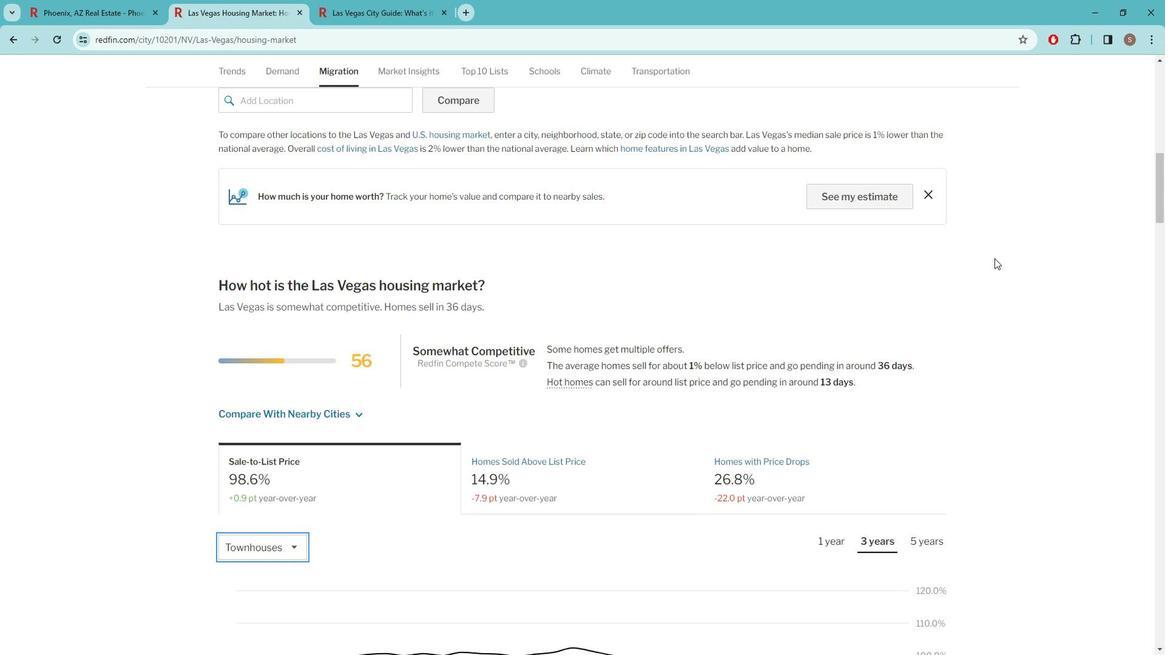 
Action: Mouse scrolled (1008, 263) with delta (0, 0)
Screenshot: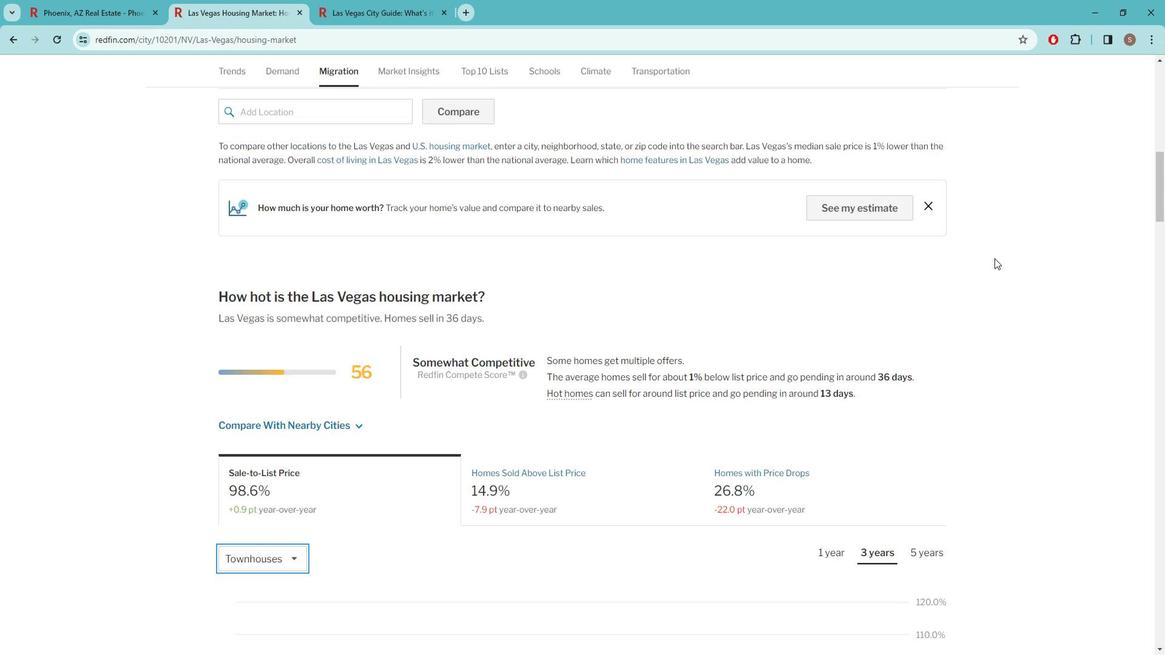 
Action: Mouse scrolled (1008, 263) with delta (0, 0)
Screenshot: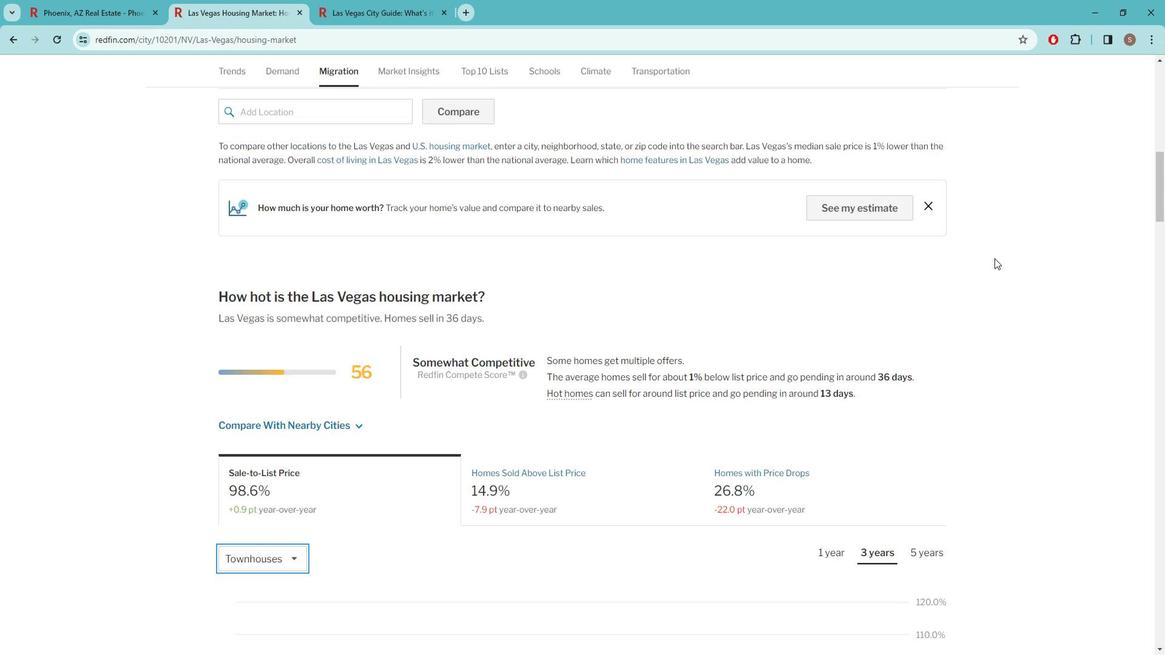 
Action: Mouse moved to (1008, 262)
Screenshot: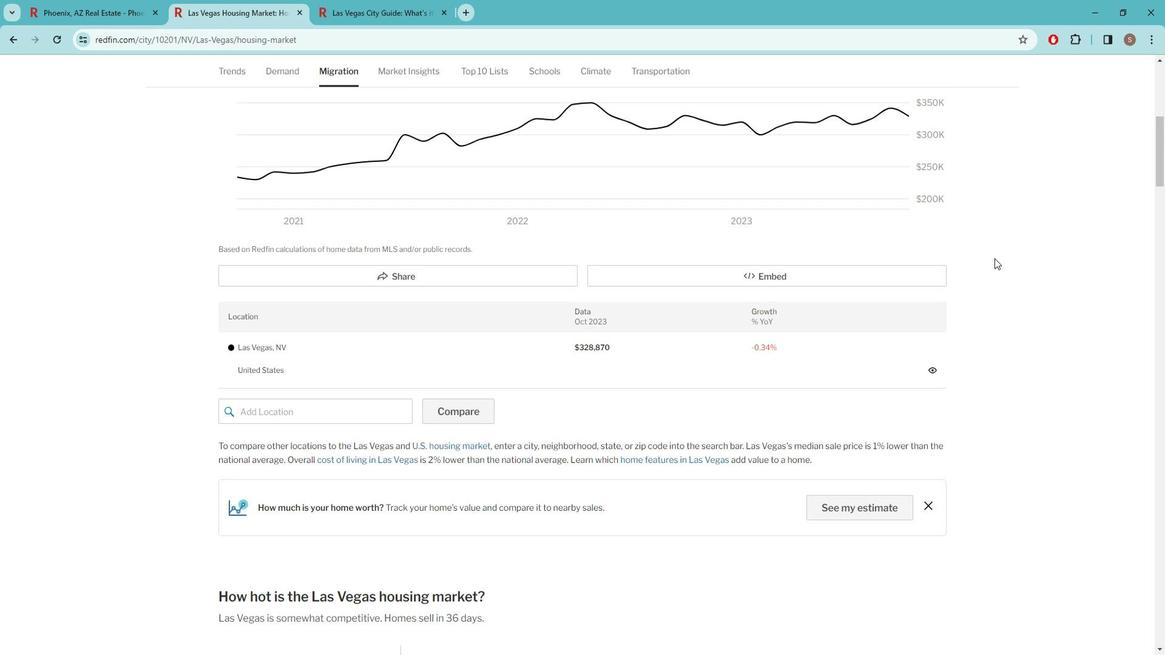
Action: Mouse scrolled (1008, 263) with delta (0, 0)
Screenshot: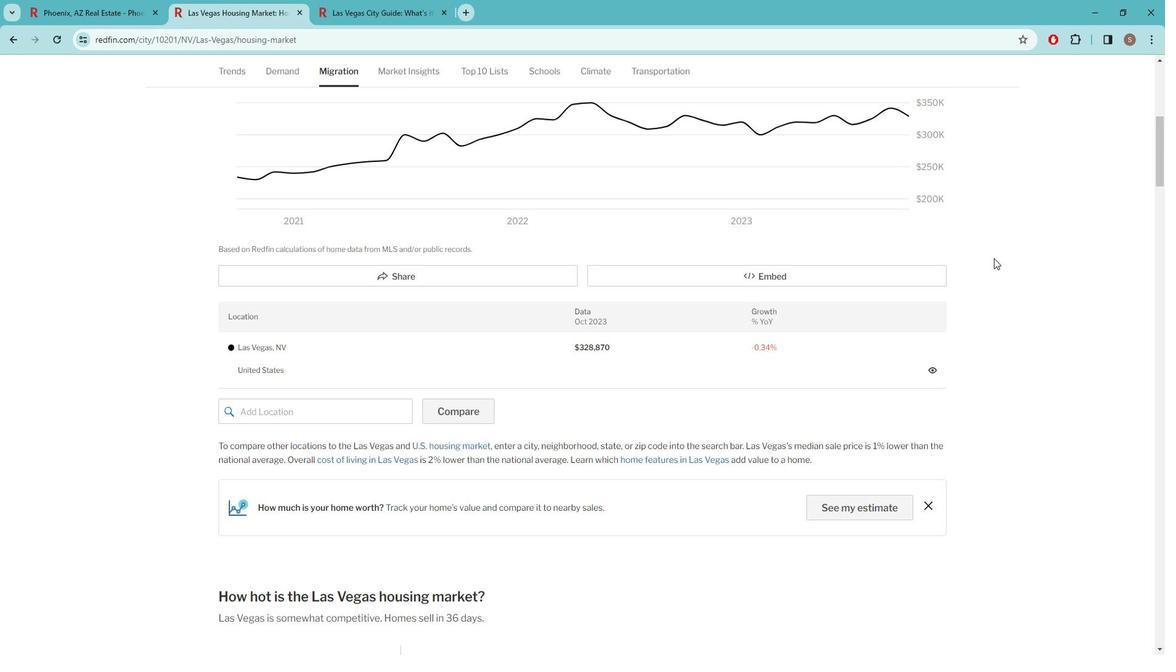 
Action: Mouse scrolled (1008, 263) with delta (0, 0)
Screenshot: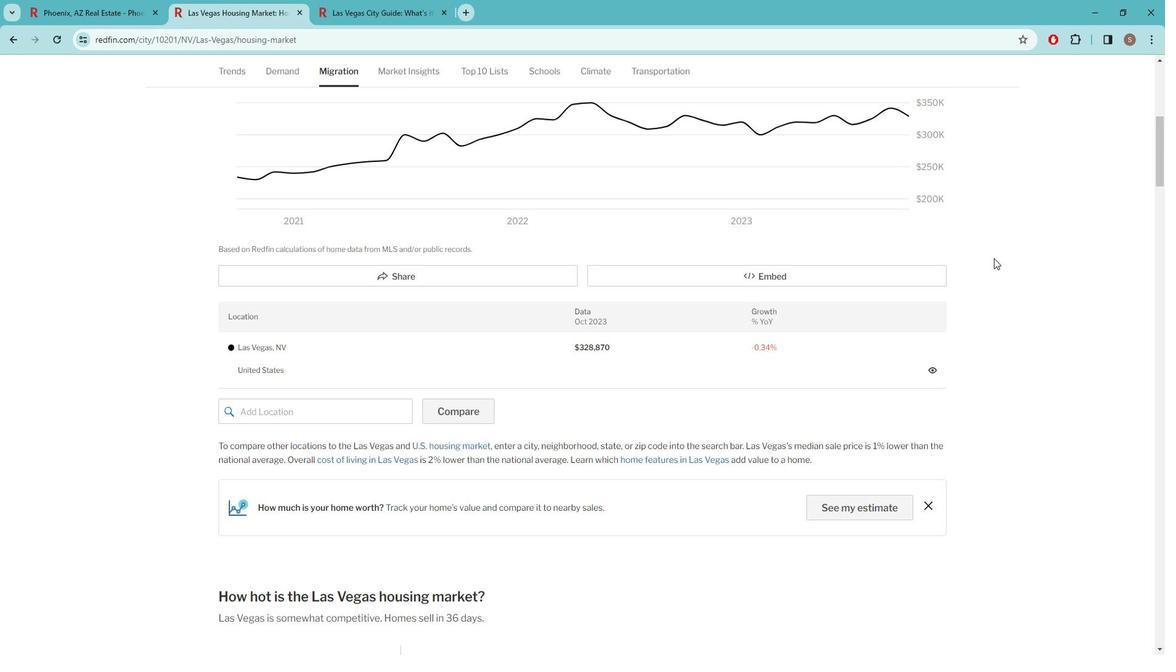 
Action: Mouse scrolled (1008, 263) with delta (0, 0)
Screenshot: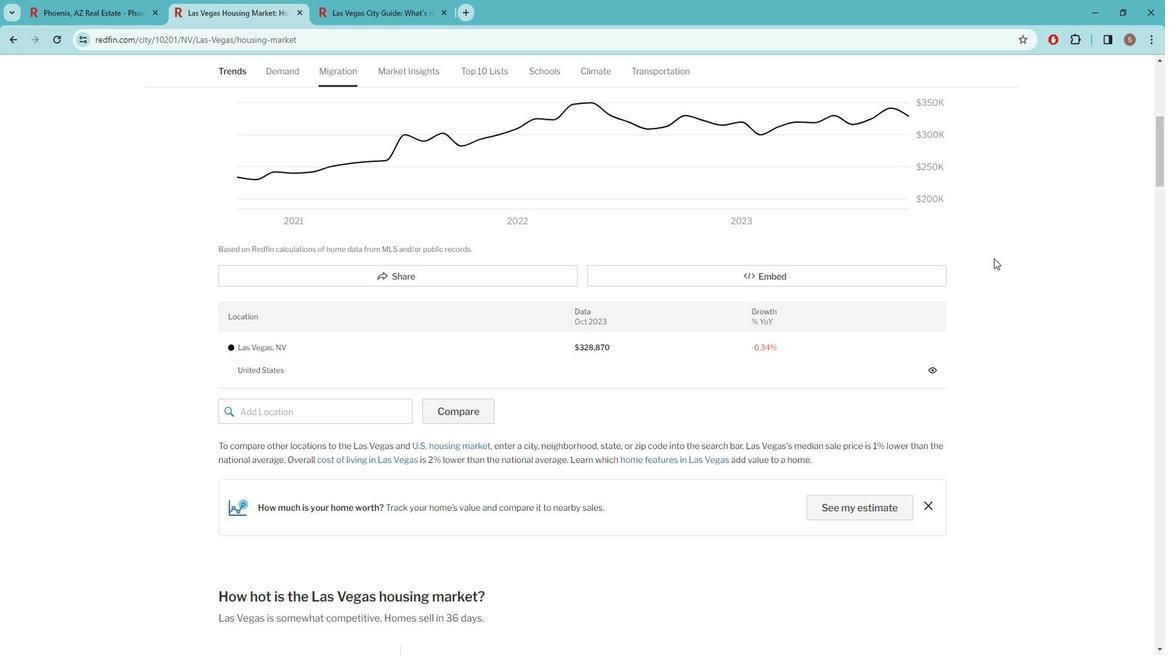 
Action: Mouse scrolled (1008, 263) with delta (0, 0)
Screenshot: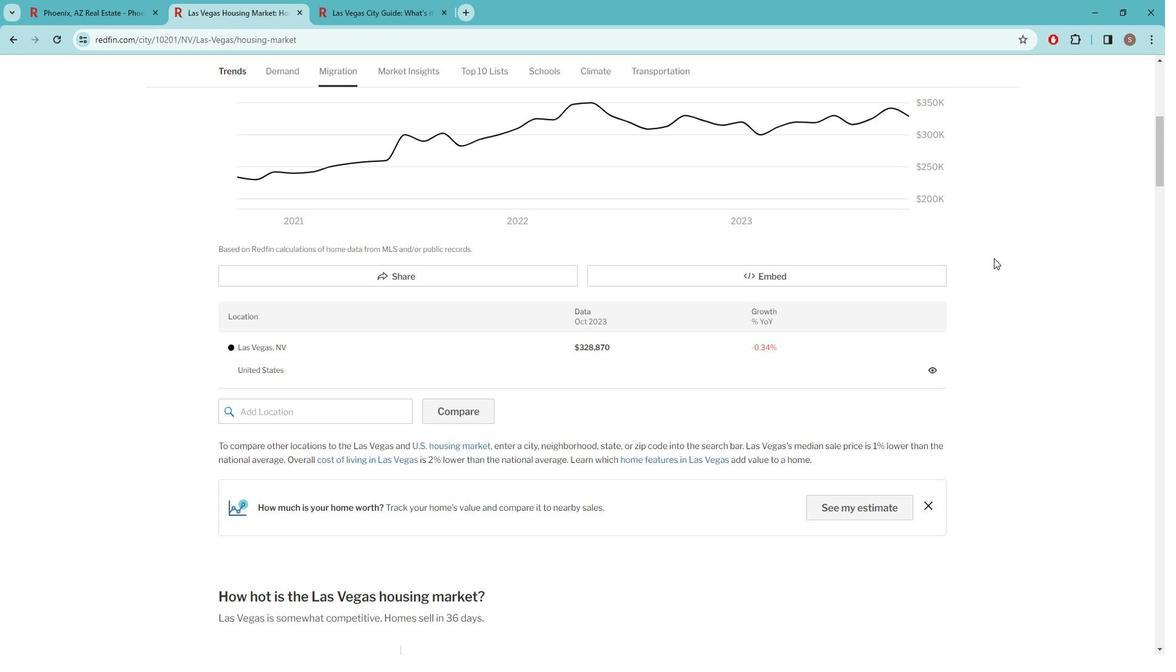 
Action: Mouse scrolled (1008, 263) with delta (0, 0)
Screenshot: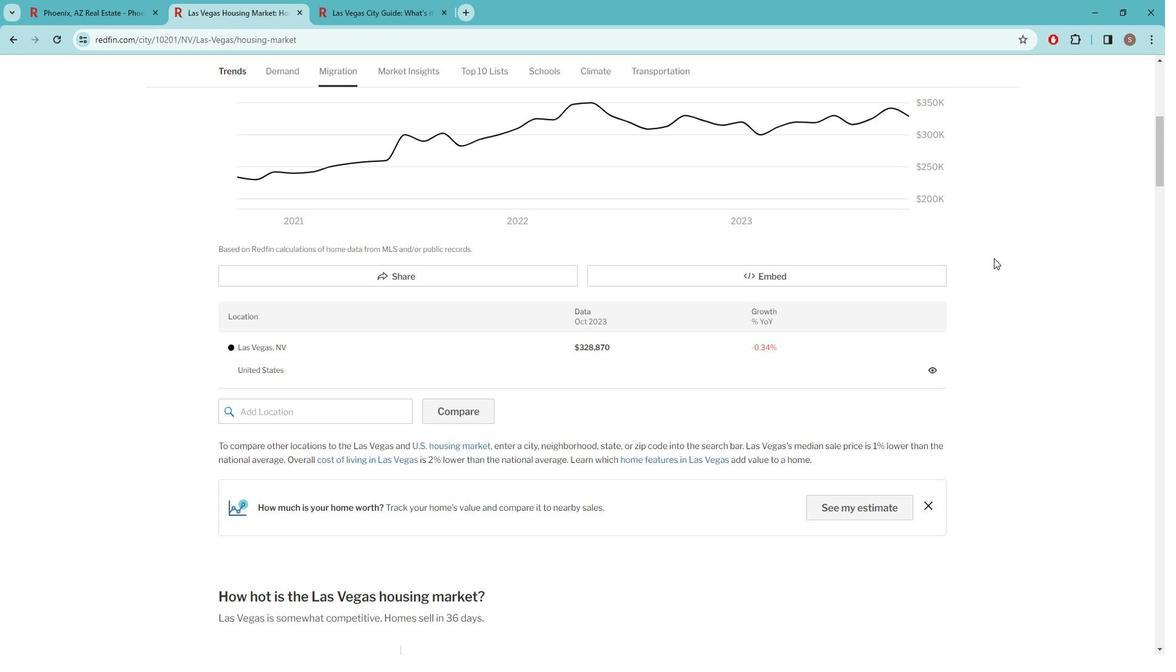 
Action: Mouse scrolled (1008, 263) with delta (0, 0)
Screenshot: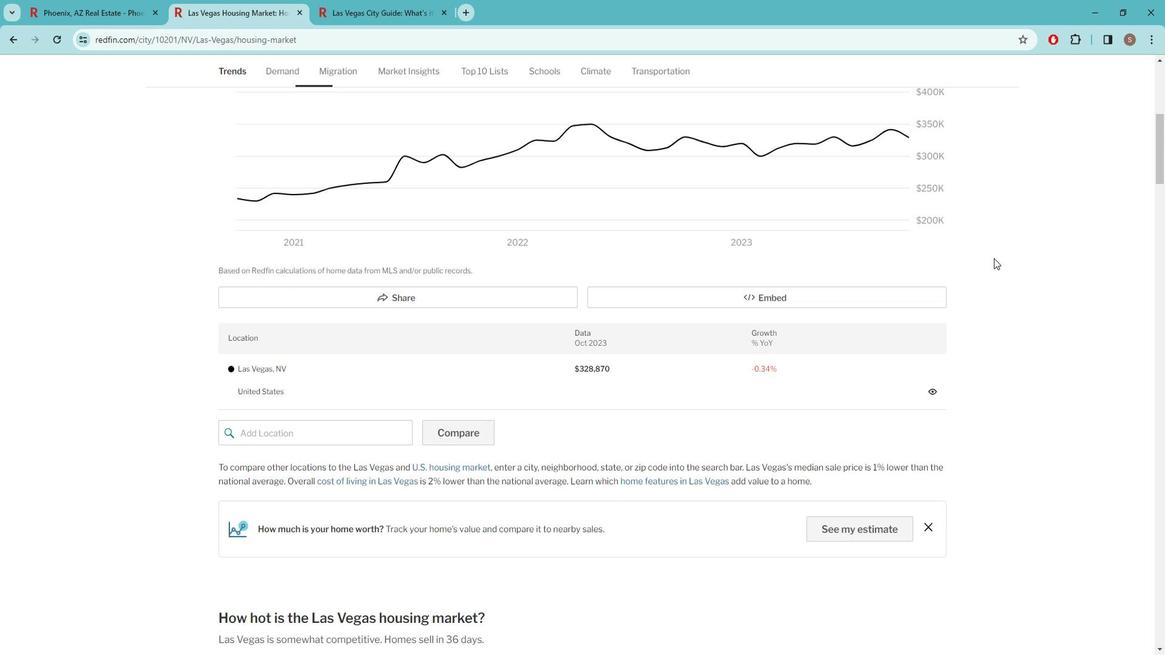 
Action: Mouse moved to (1007, 262)
Screenshot: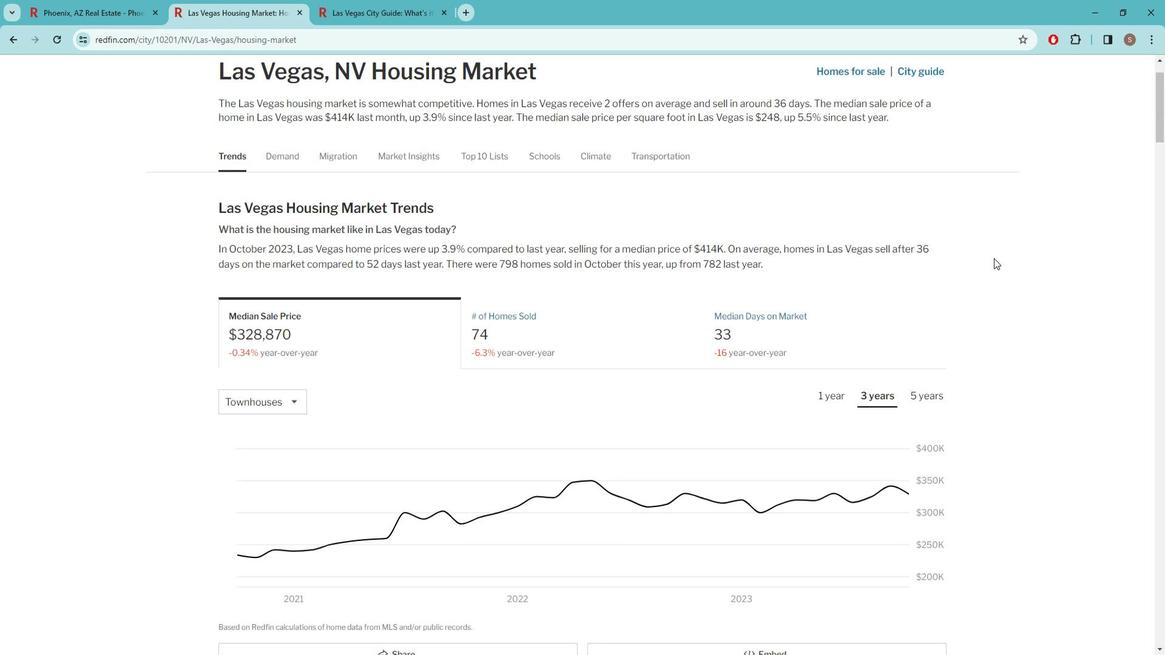 
Action: Mouse scrolled (1007, 263) with delta (0, 0)
Screenshot: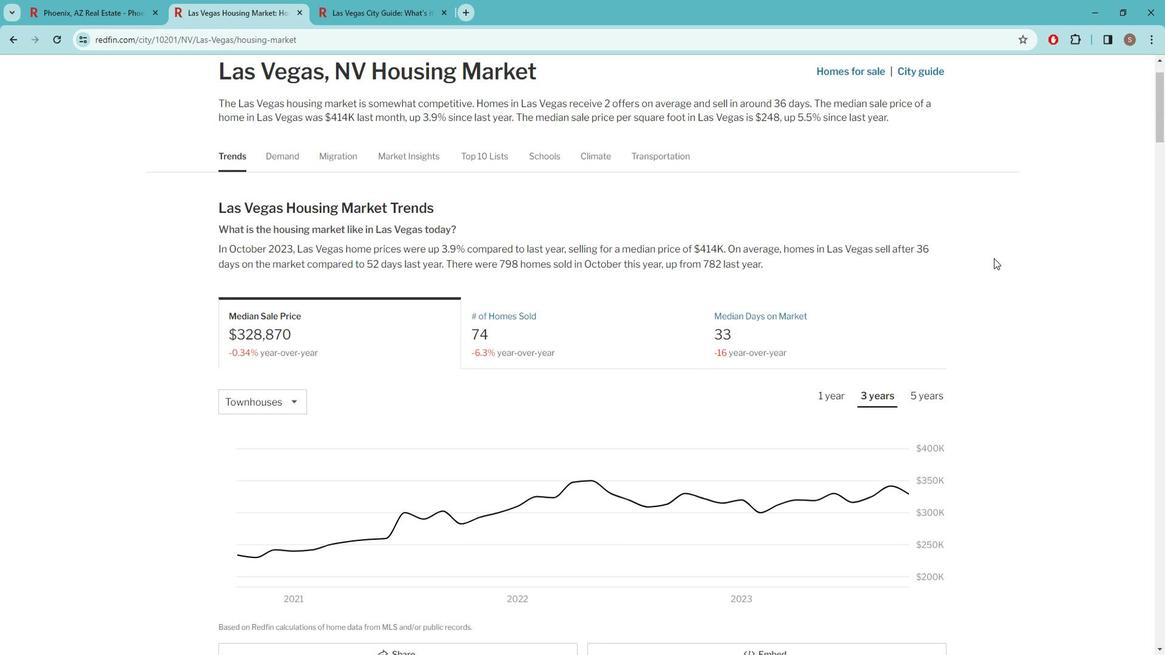 
Action: Mouse scrolled (1007, 263) with delta (0, 0)
Screenshot: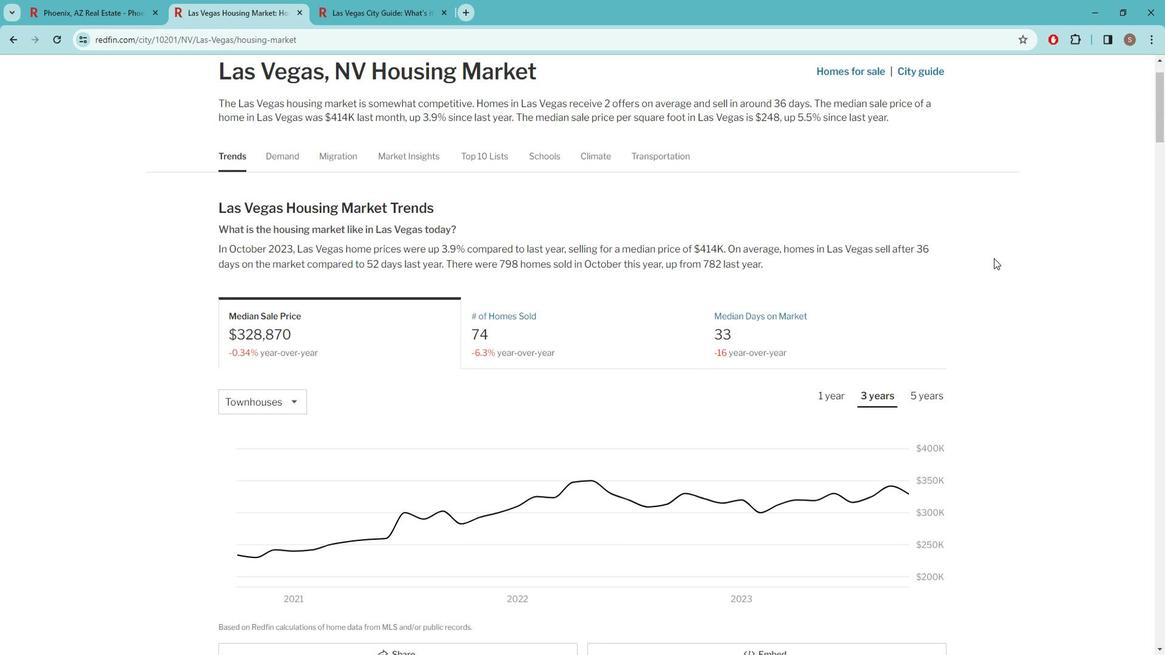 
Action: Mouse scrolled (1007, 263) with delta (0, 0)
Screenshot: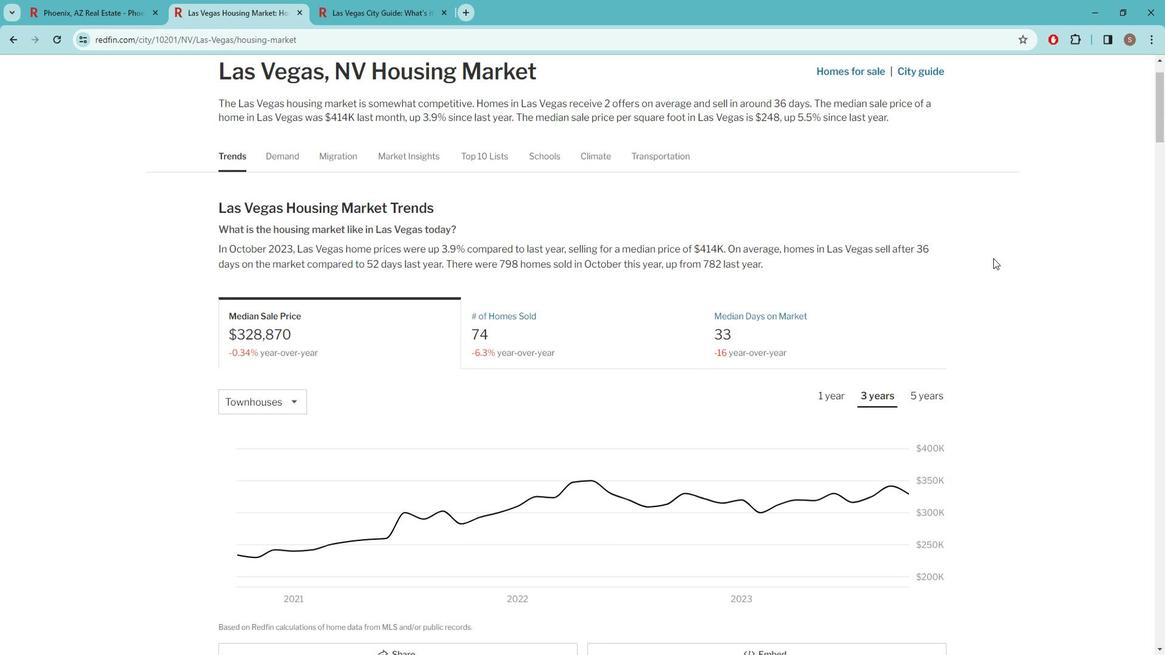 
Action: Mouse scrolled (1007, 263) with delta (0, 0)
Screenshot: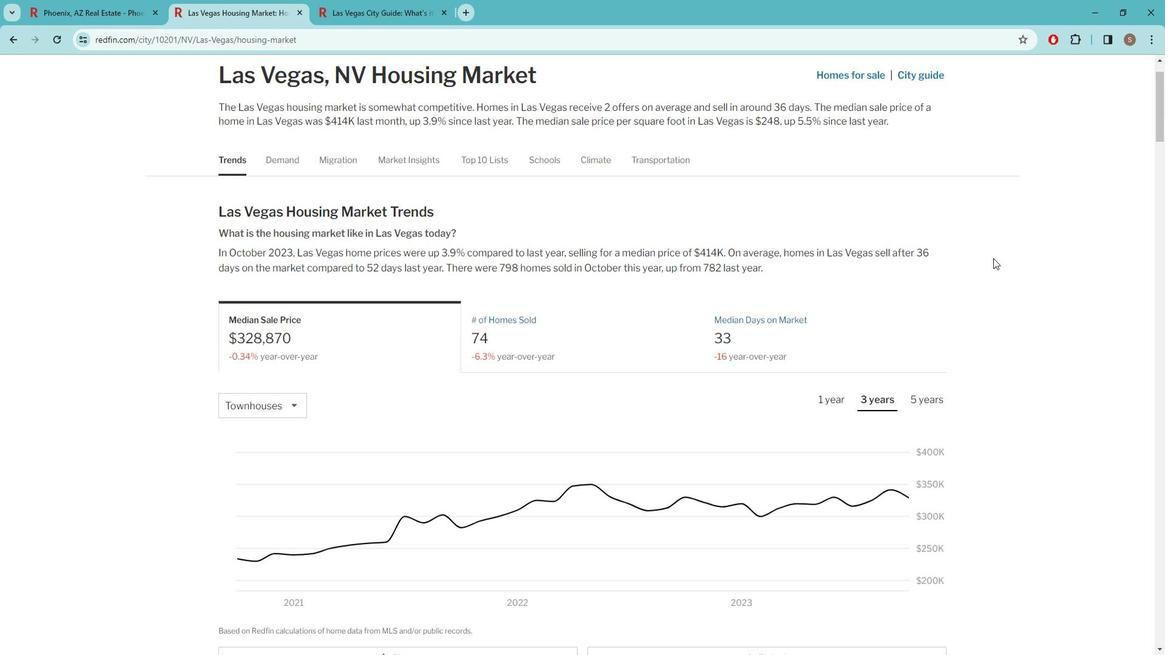 
Action: Mouse scrolled (1007, 263) with delta (0, 0)
Screenshot: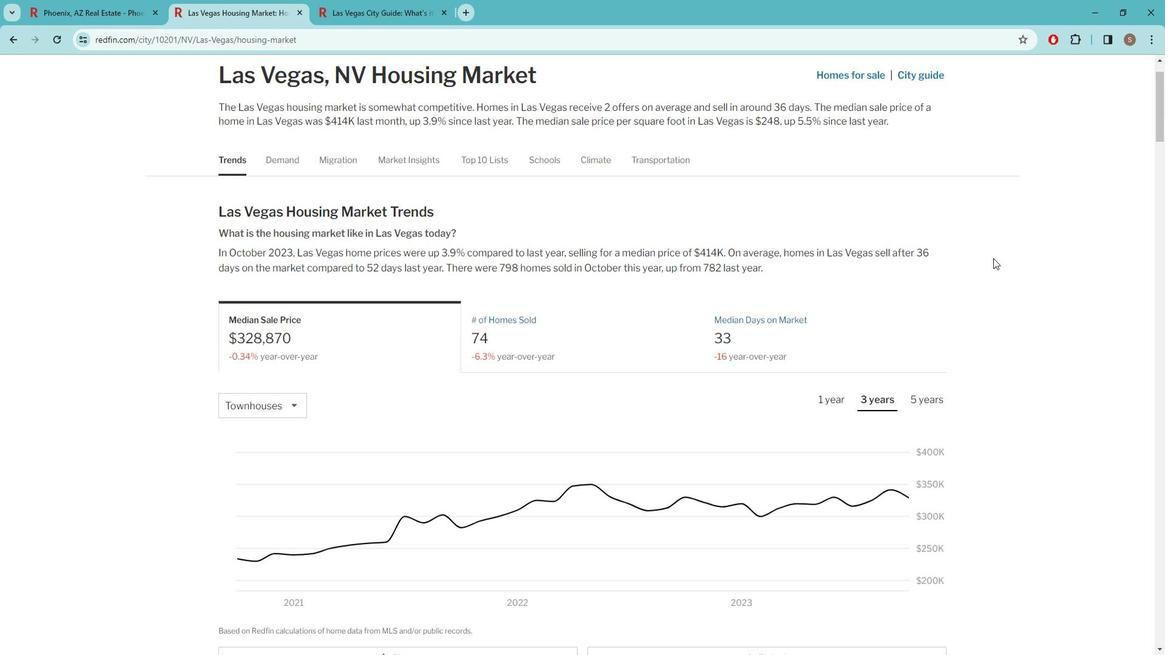 
Action: Mouse scrolled (1007, 263) with delta (0, 0)
Screenshot: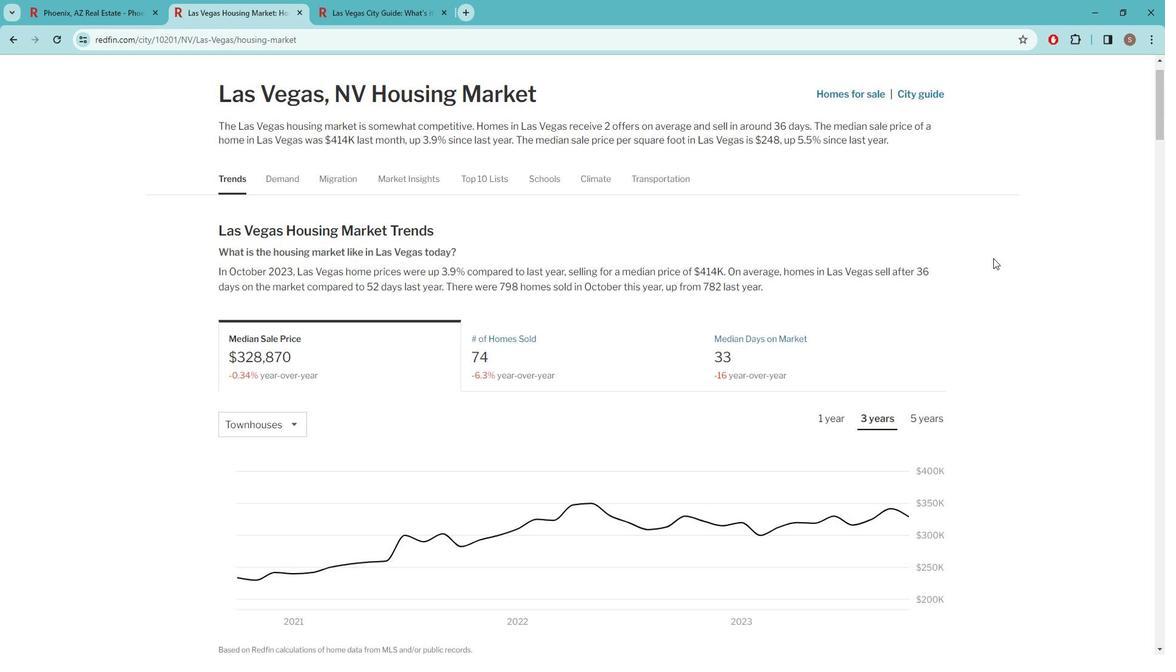 
Action: Mouse scrolled (1007, 263) with delta (0, 0)
Screenshot: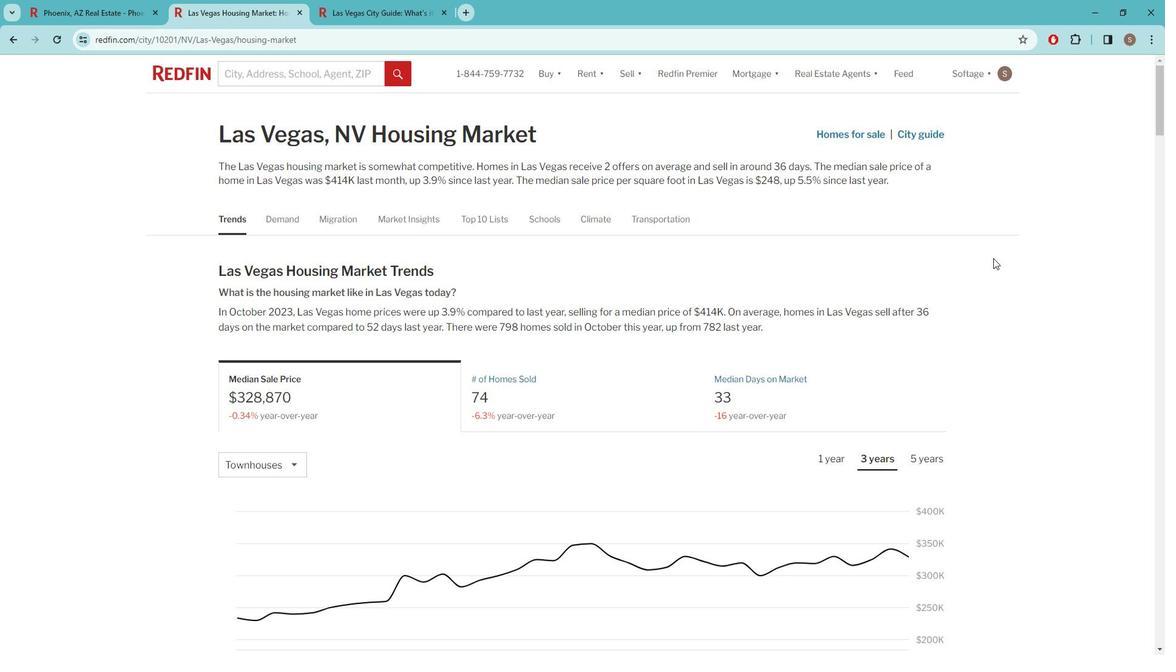 
Action: Mouse moved to (941, 142)
Screenshot: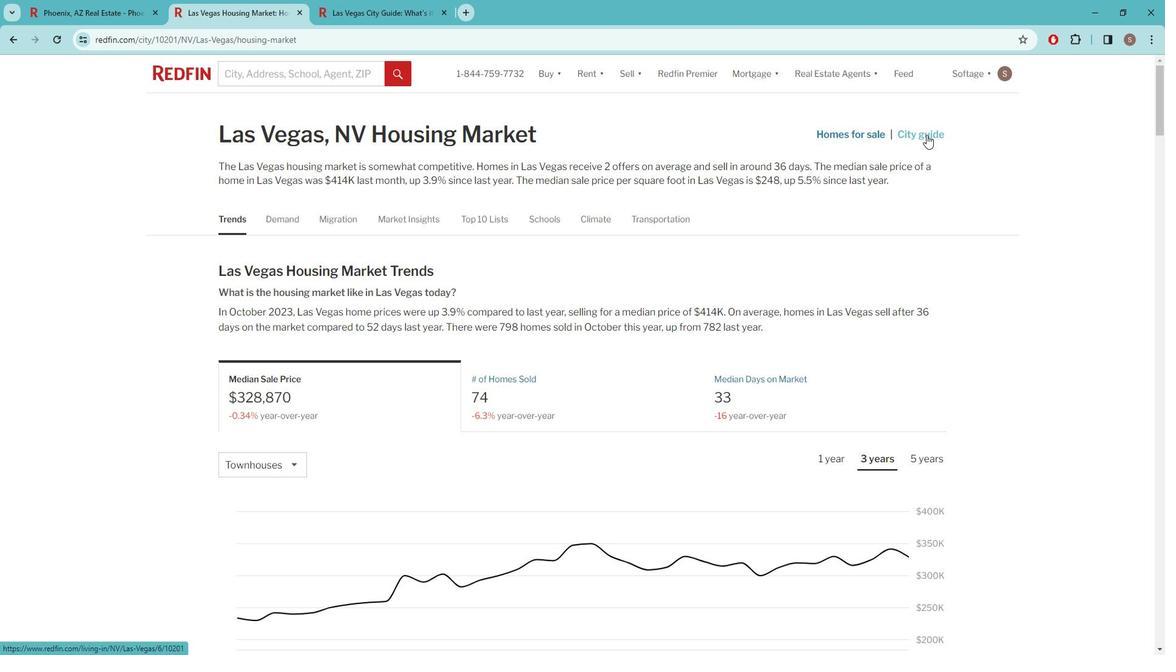 
